Task: Find connections with filter location Colima with filter topic #Datawith filter profile language English with filter current company Axis Bank with filter school Datta Meghe College of Engineering CIDCO Sector III Airoli Navi Mumbai 400 708 with filter industry Audio and Video Equipment Manufacturing with filter service category iOS Development with filter keywords title Manufacturing Assembler
Action: Mouse moved to (543, 93)
Screenshot: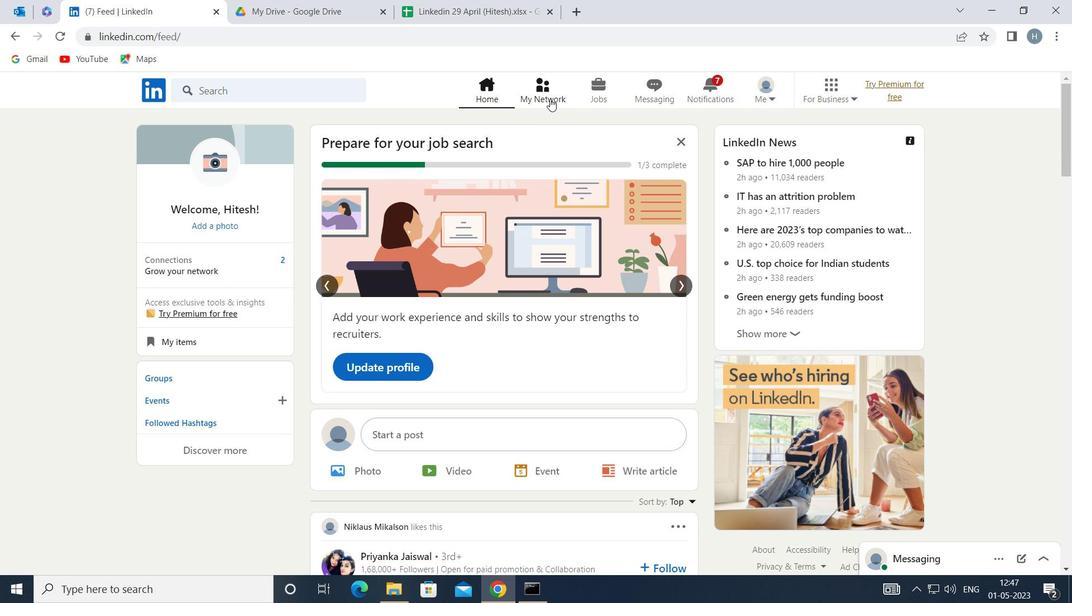 
Action: Mouse pressed left at (543, 93)
Screenshot: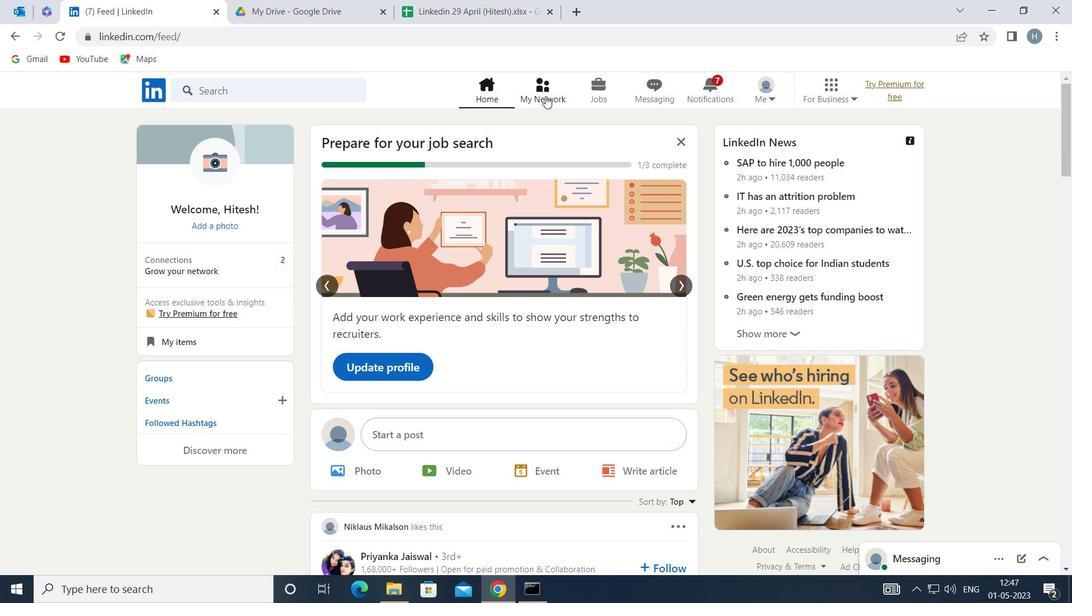 
Action: Mouse moved to (310, 166)
Screenshot: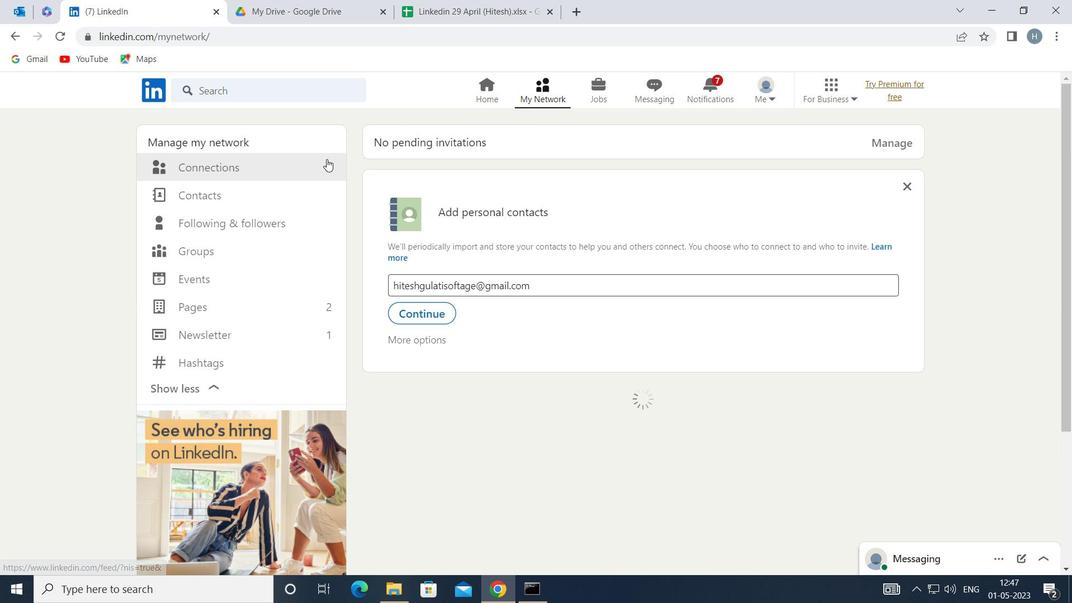 
Action: Mouse pressed left at (310, 166)
Screenshot: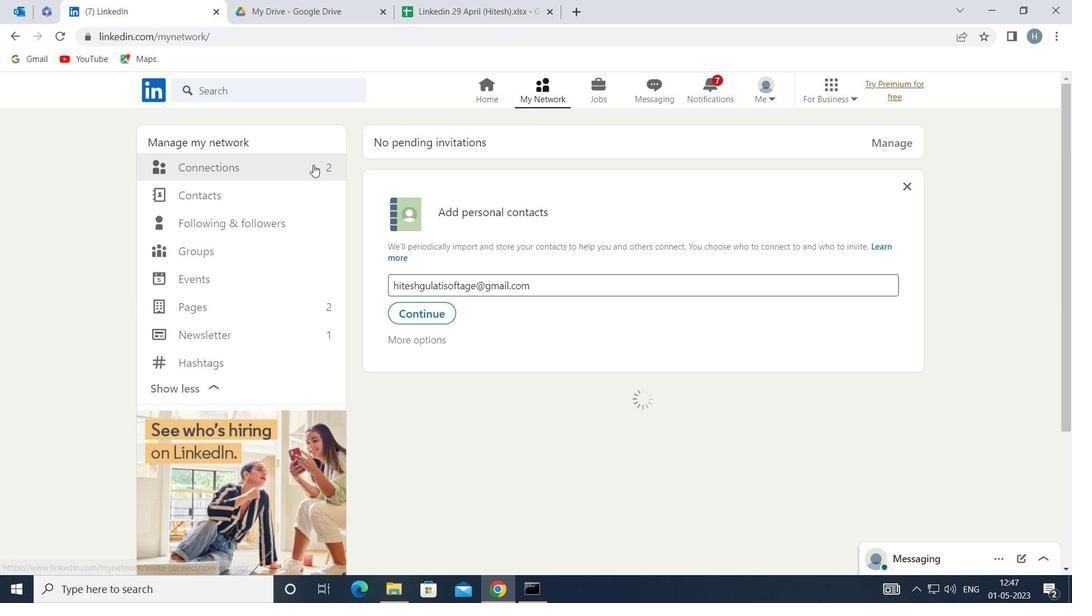 
Action: Mouse moved to (636, 166)
Screenshot: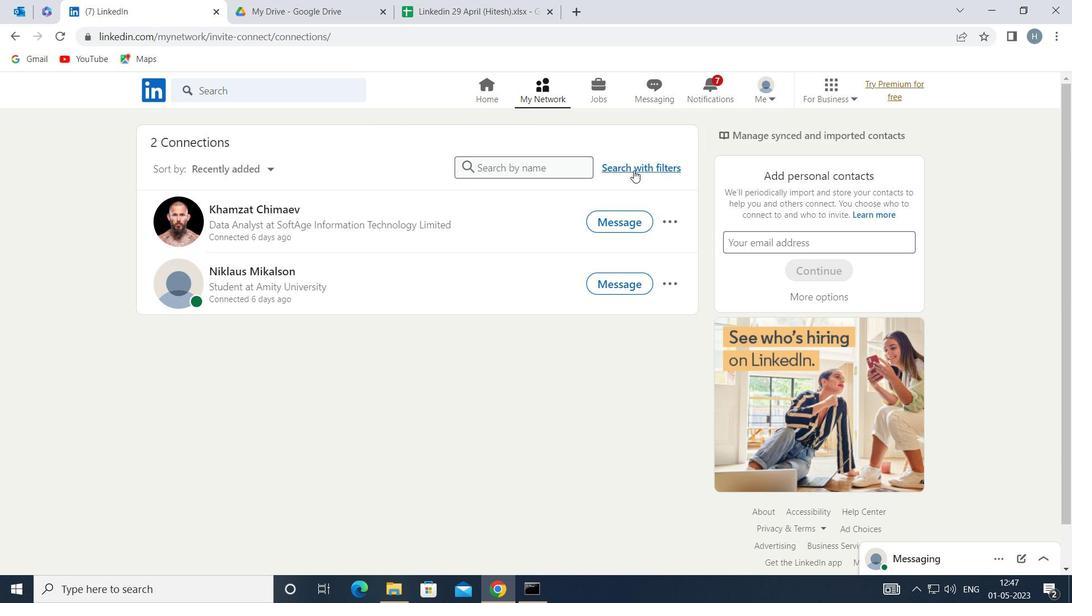 
Action: Mouse pressed left at (636, 166)
Screenshot: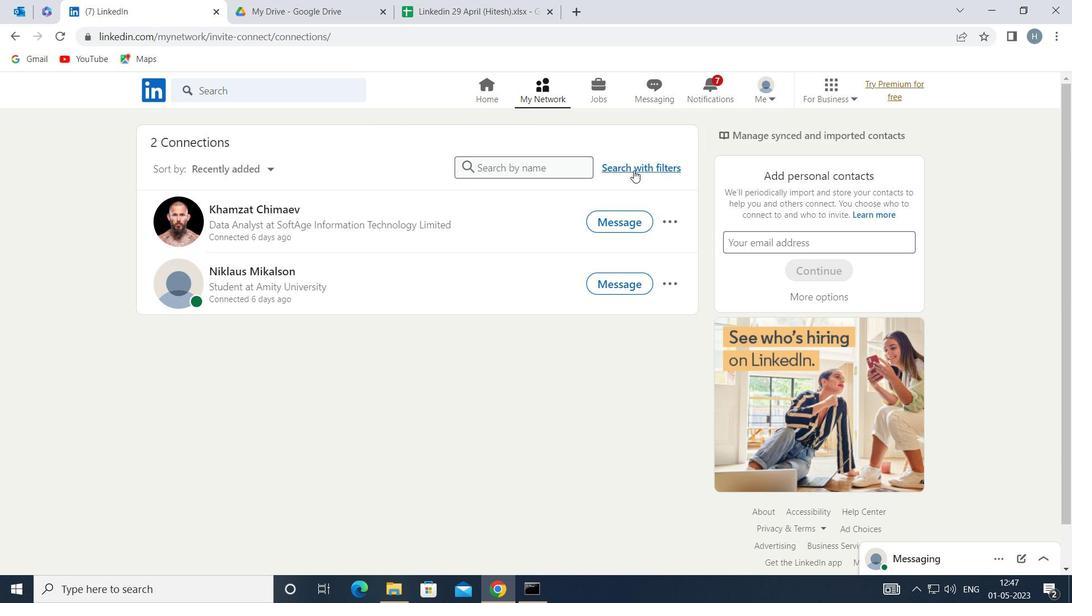 
Action: Mouse moved to (586, 132)
Screenshot: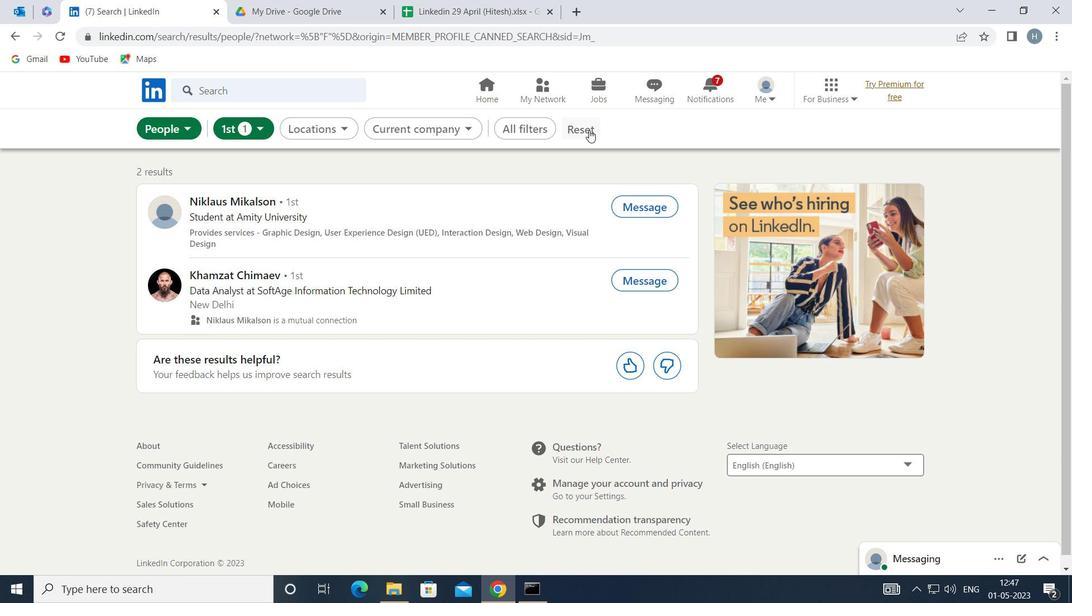 
Action: Mouse pressed left at (586, 132)
Screenshot: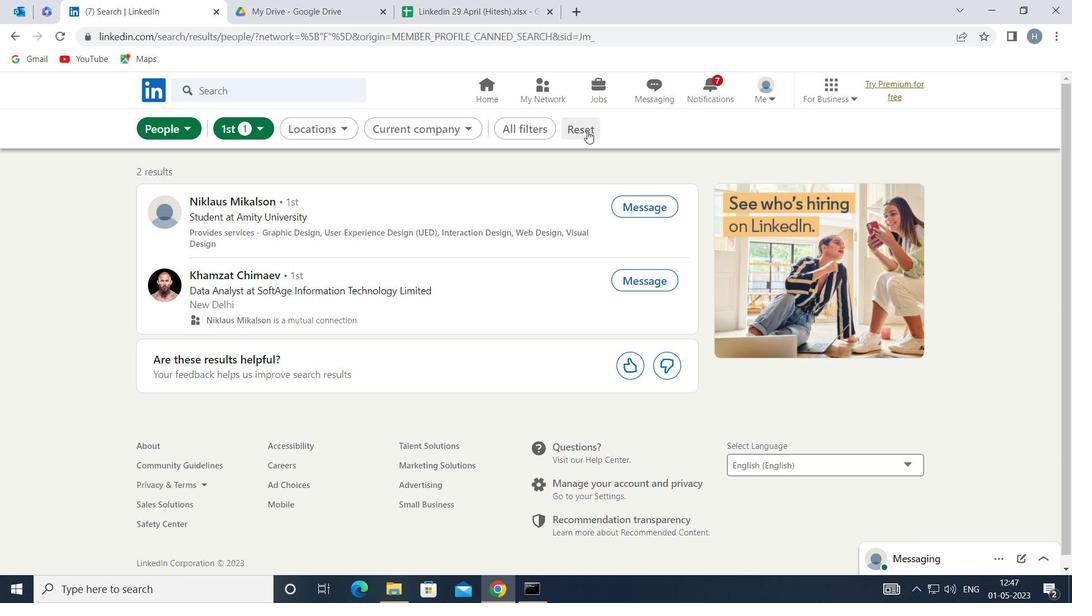 
Action: Mouse moved to (574, 123)
Screenshot: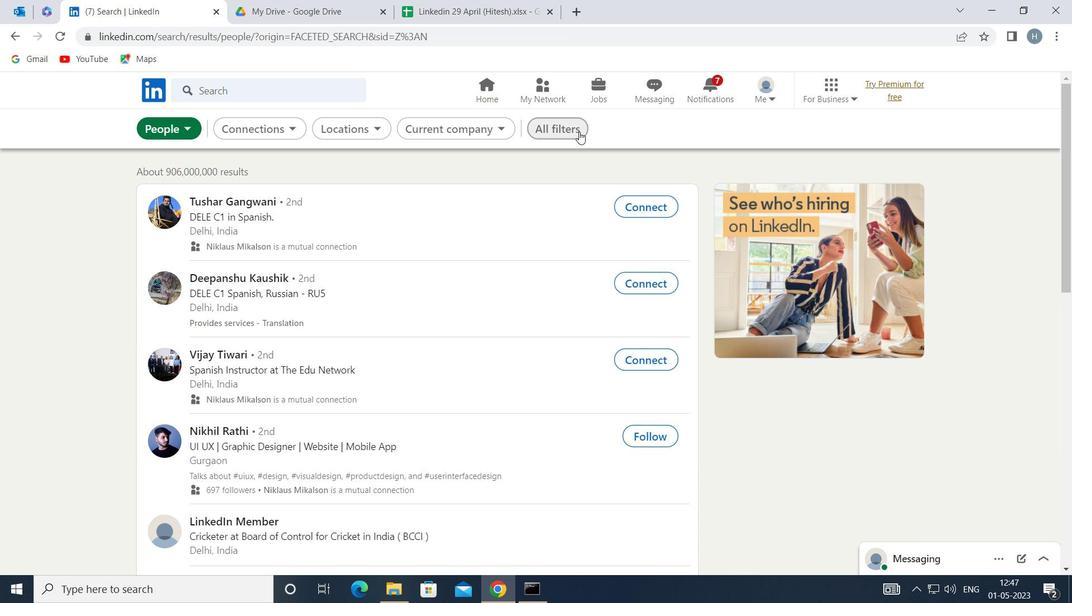 
Action: Mouse pressed left at (574, 123)
Screenshot: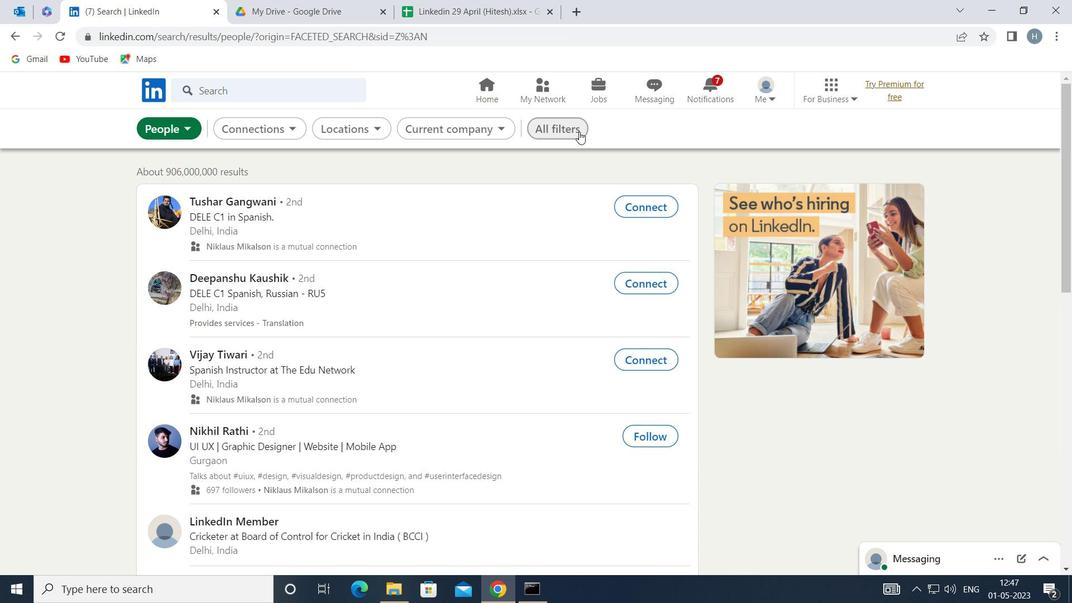 
Action: Mouse moved to (801, 258)
Screenshot: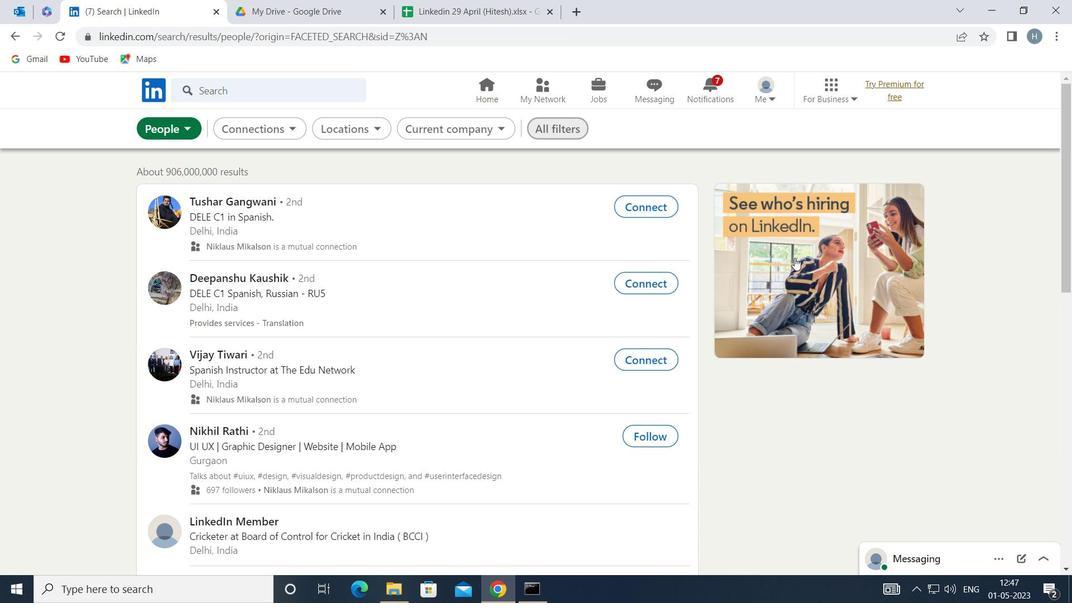 
Action: Mouse scrolled (801, 258) with delta (0, 0)
Screenshot: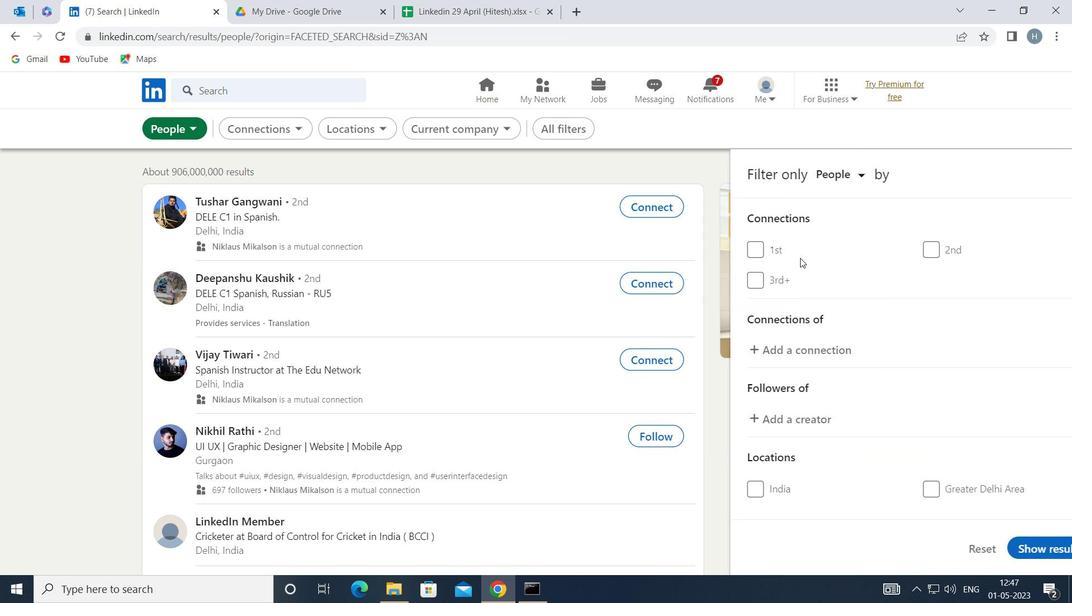 
Action: Mouse scrolled (801, 258) with delta (0, 0)
Screenshot: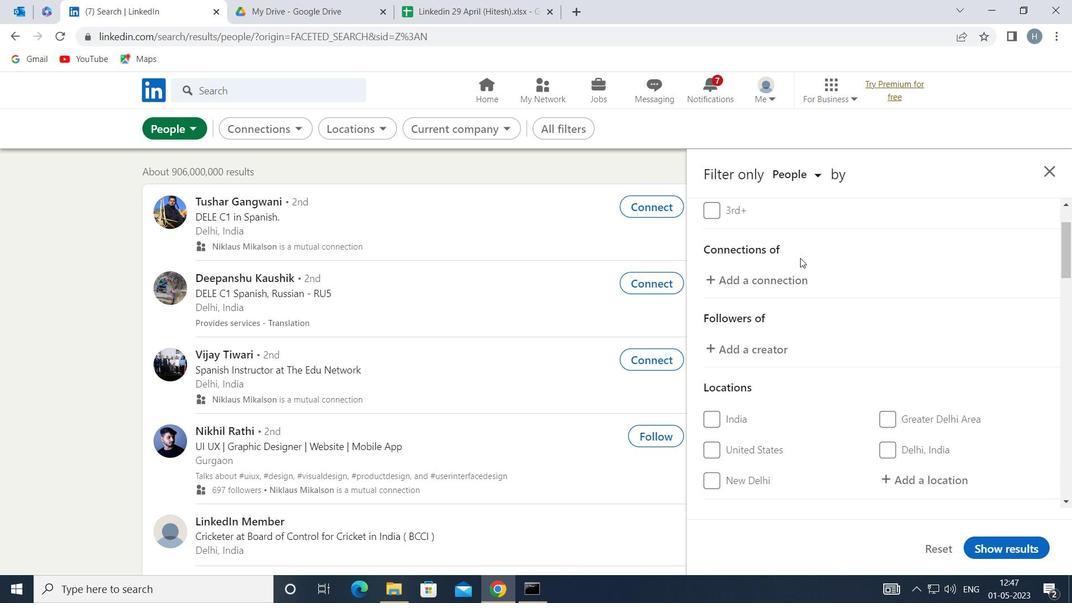 
Action: Mouse scrolled (801, 258) with delta (0, 0)
Screenshot: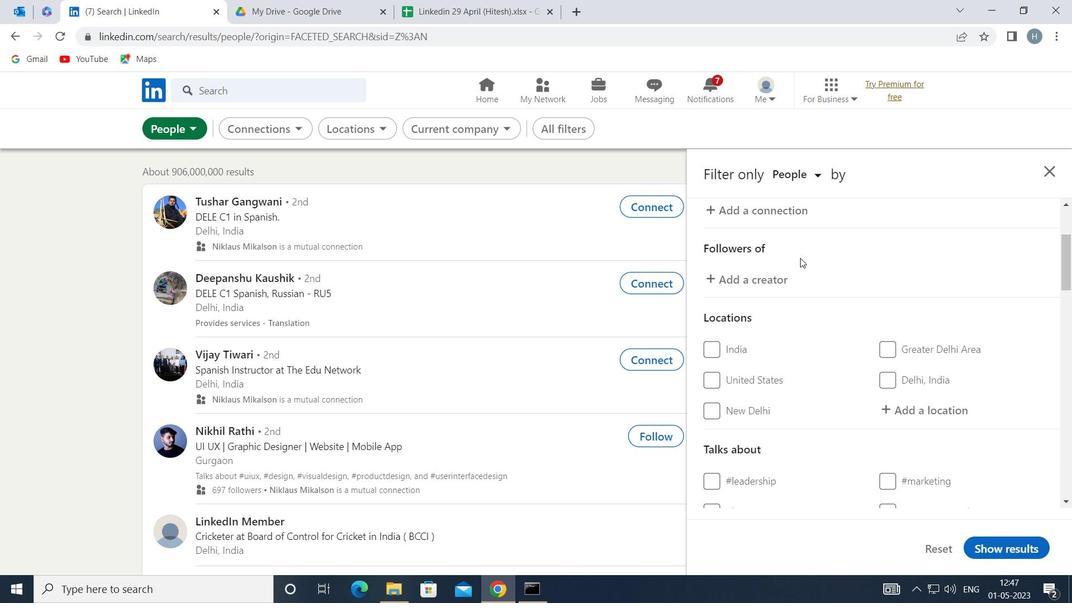 
Action: Mouse moved to (910, 344)
Screenshot: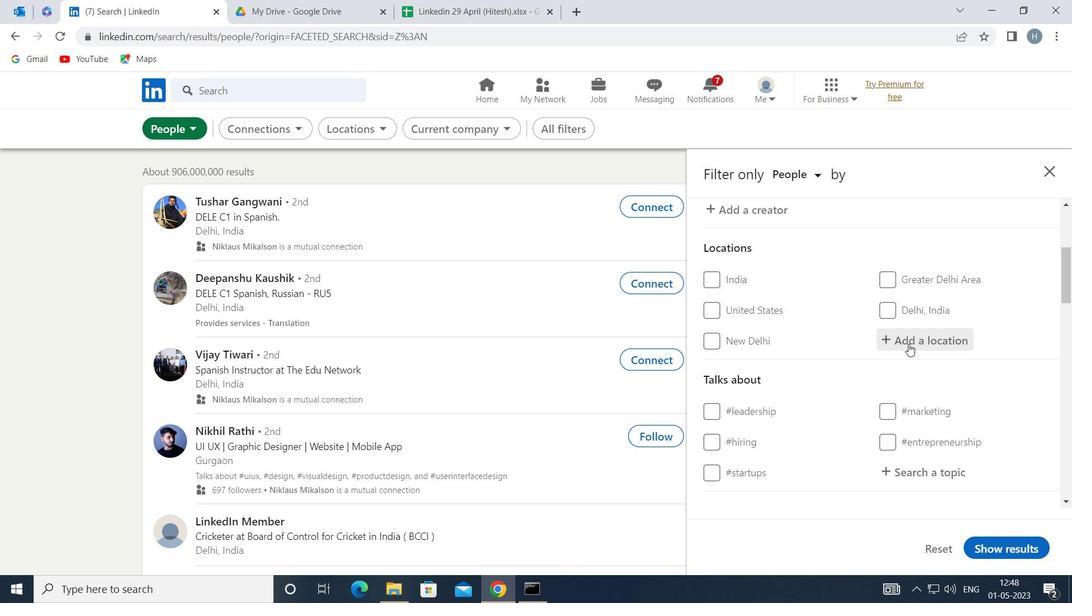 
Action: Mouse pressed left at (910, 344)
Screenshot: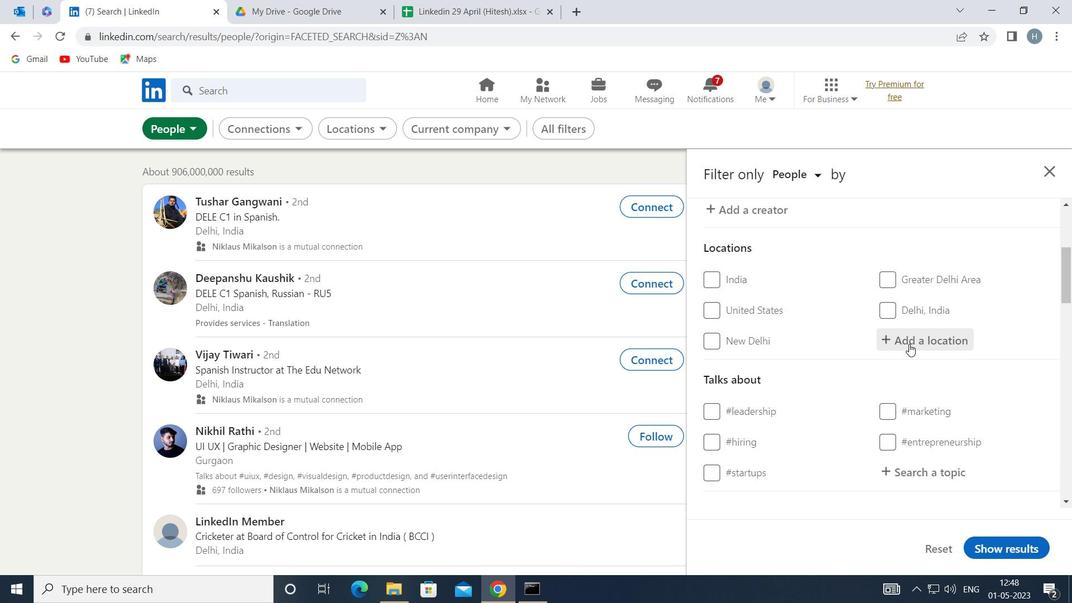 
Action: Mouse moved to (912, 344)
Screenshot: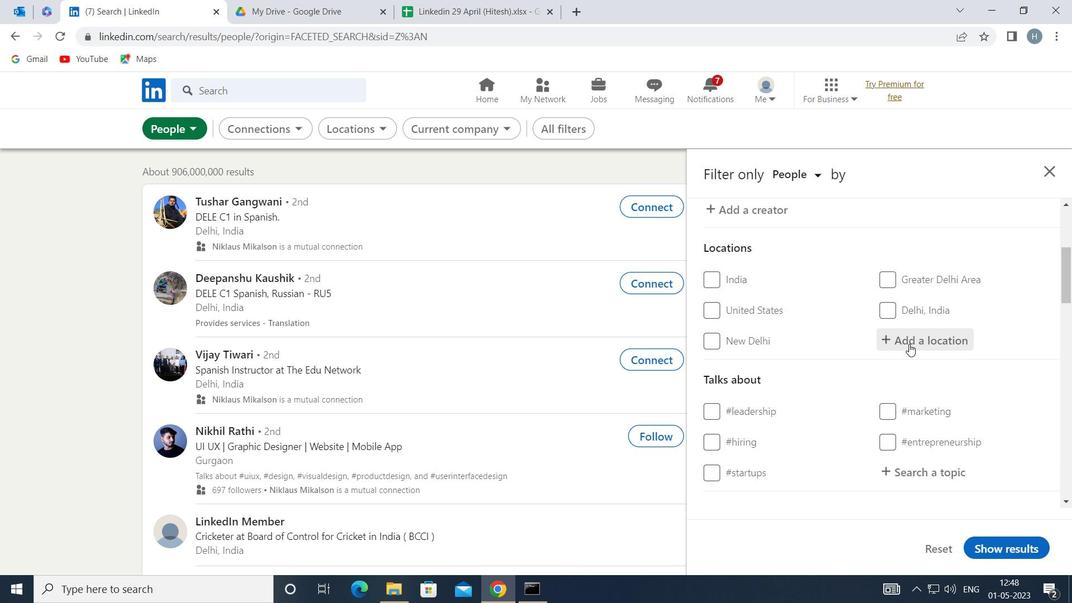 
Action: Key pressed <Key.shift>COLIMA
Screenshot: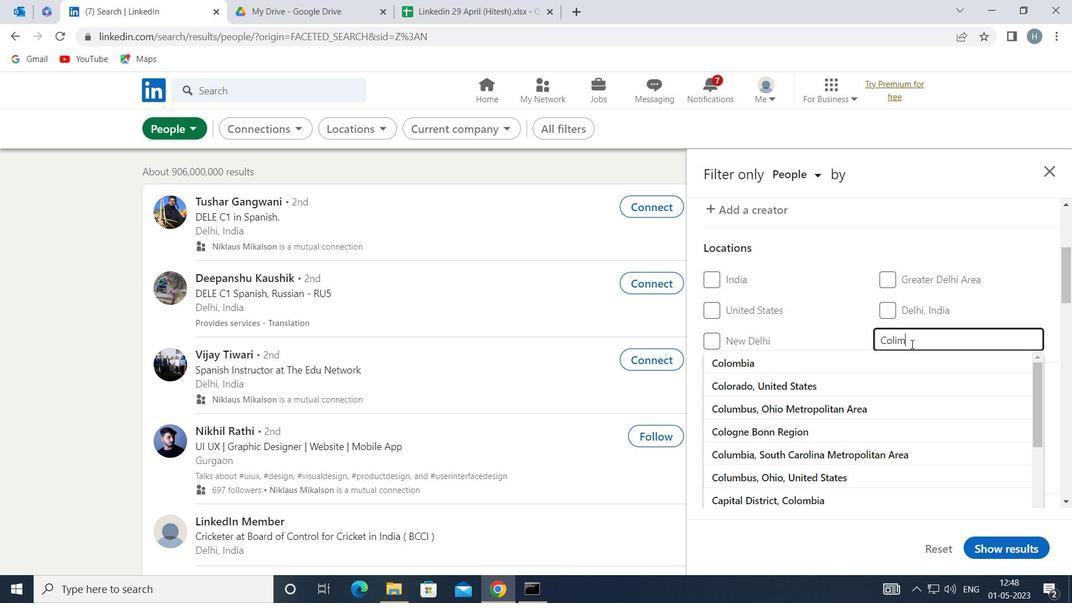 
Action: Mouse moved to (896, 339)
Screenshot: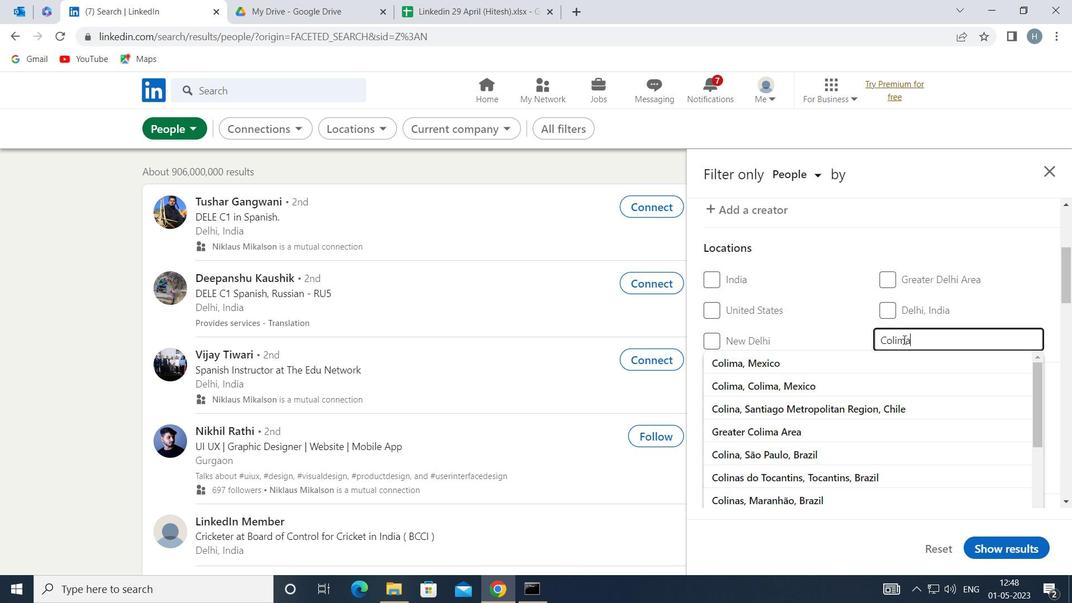 
Action: Key pressed <Key.enter>
Screenshot: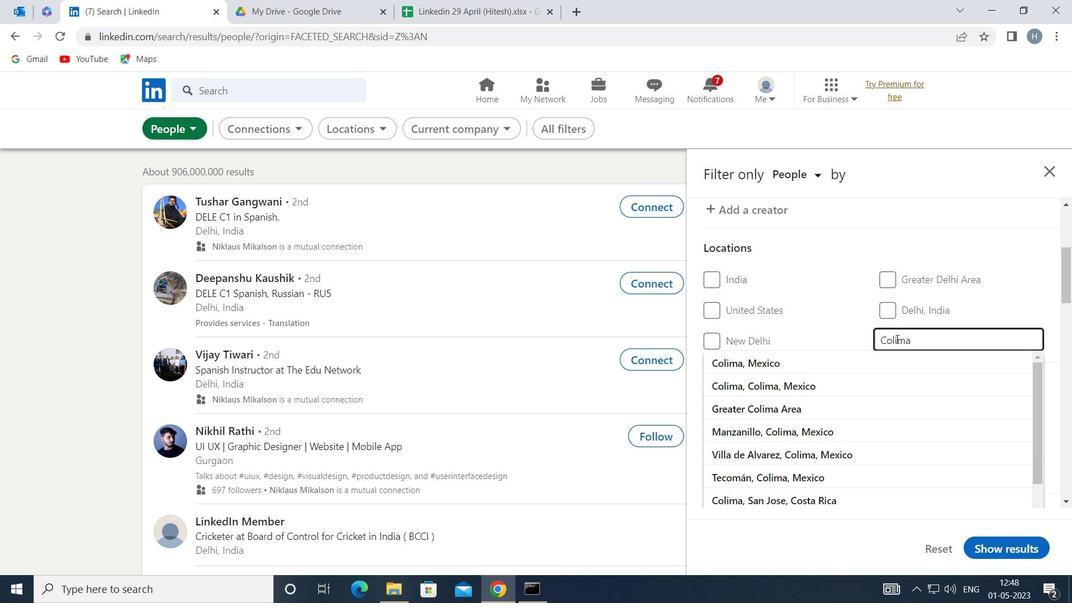 
Action: Mouse scrolled (896, 338) with delta (0, 0)
Screenshot: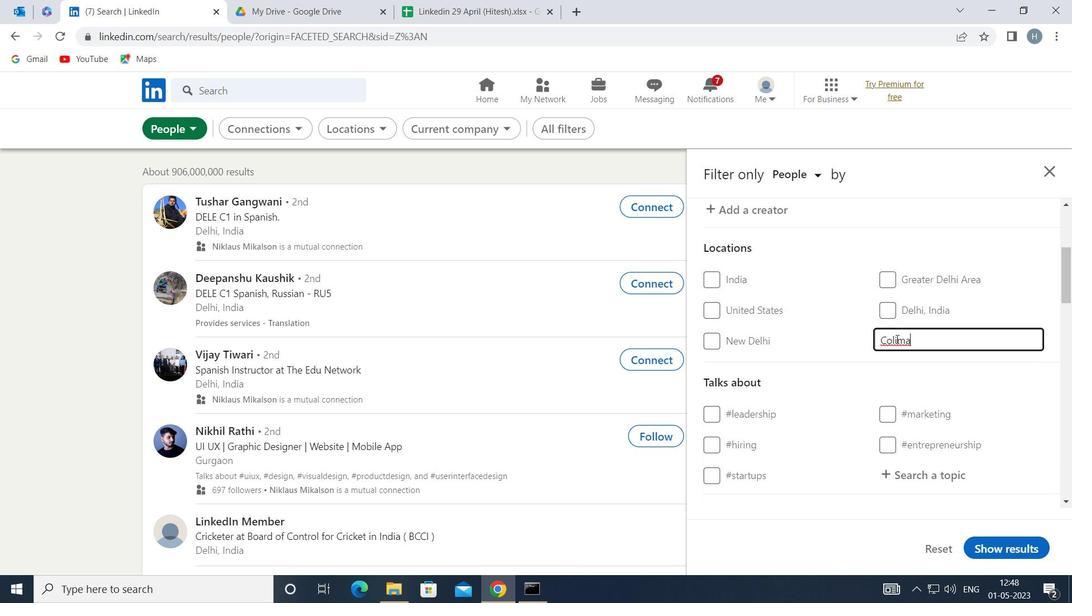 
Action: Mouse scrolled (896, 338) with delta (0, 0)
Screenshot: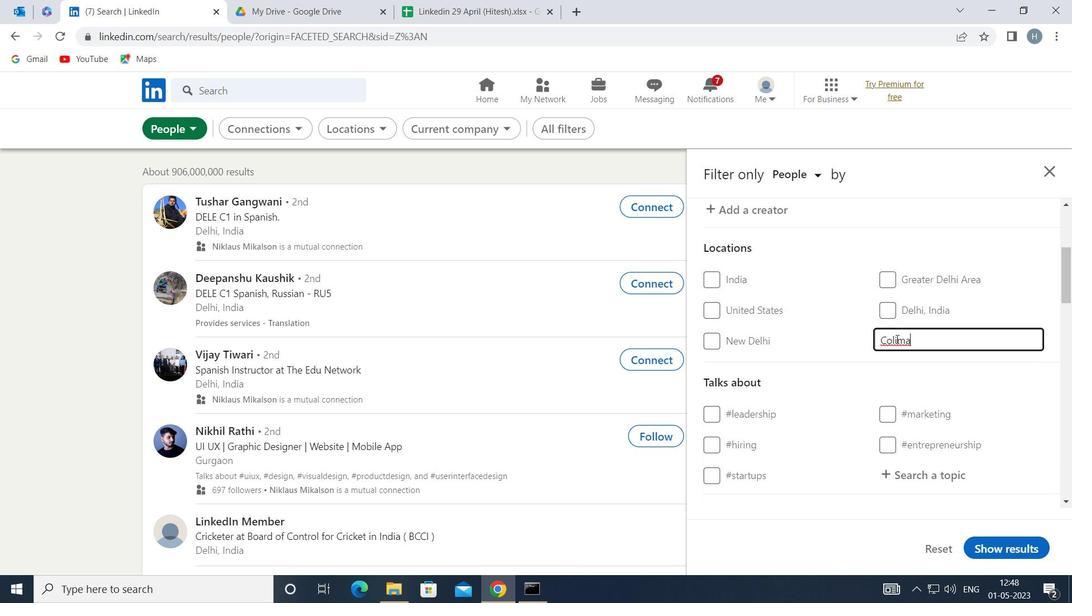 
Action: Mouse moved to (915, 335)
Screenshot: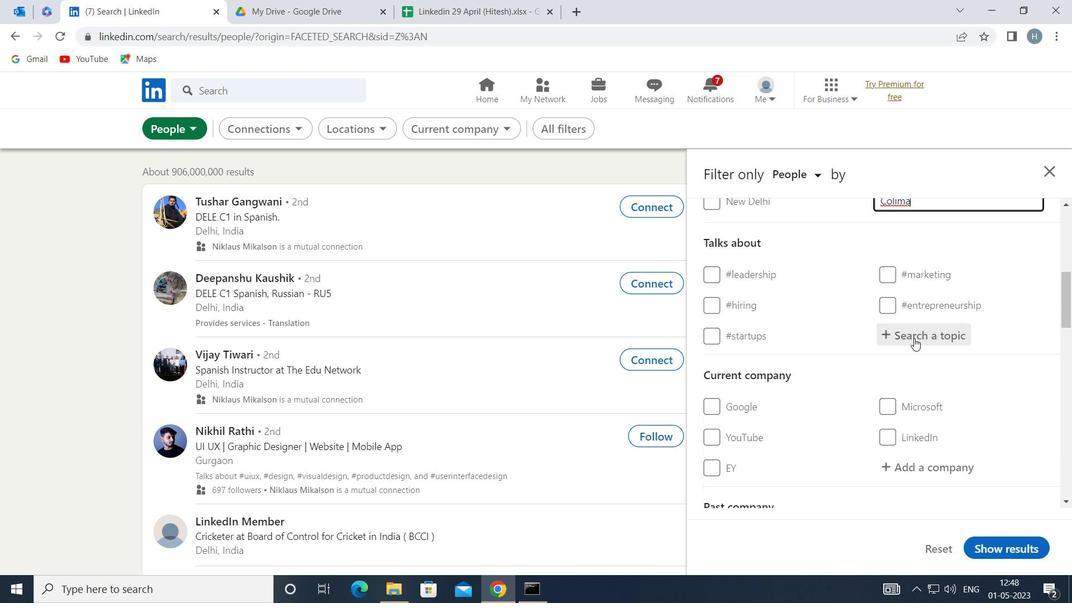 
Action: Mouse pressed left at (915, 335)
Screenshot: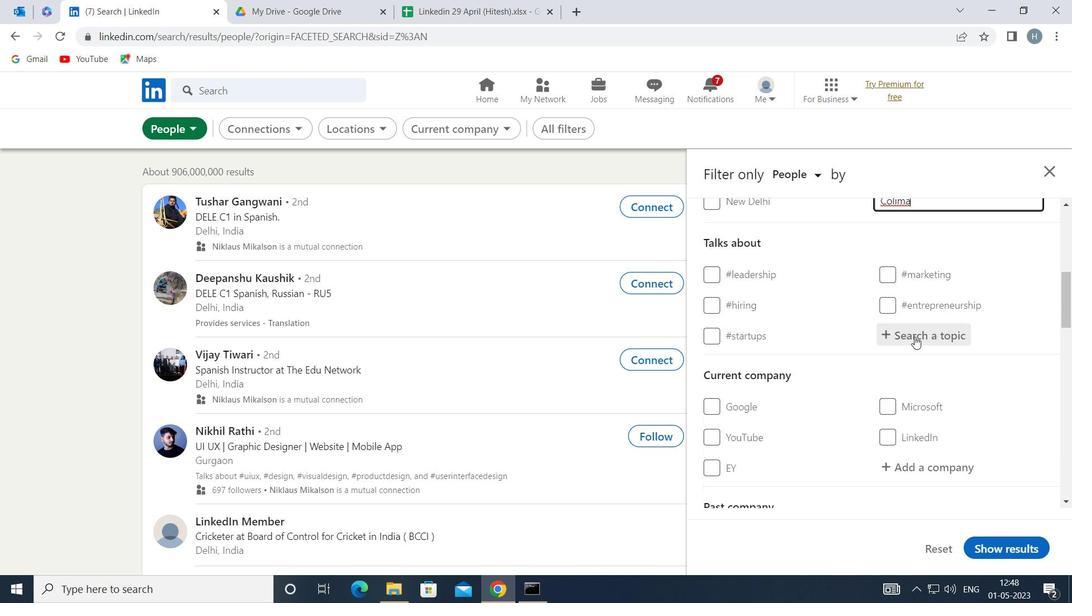 
Action: Mouse moved to (915, 335)
Screenshot: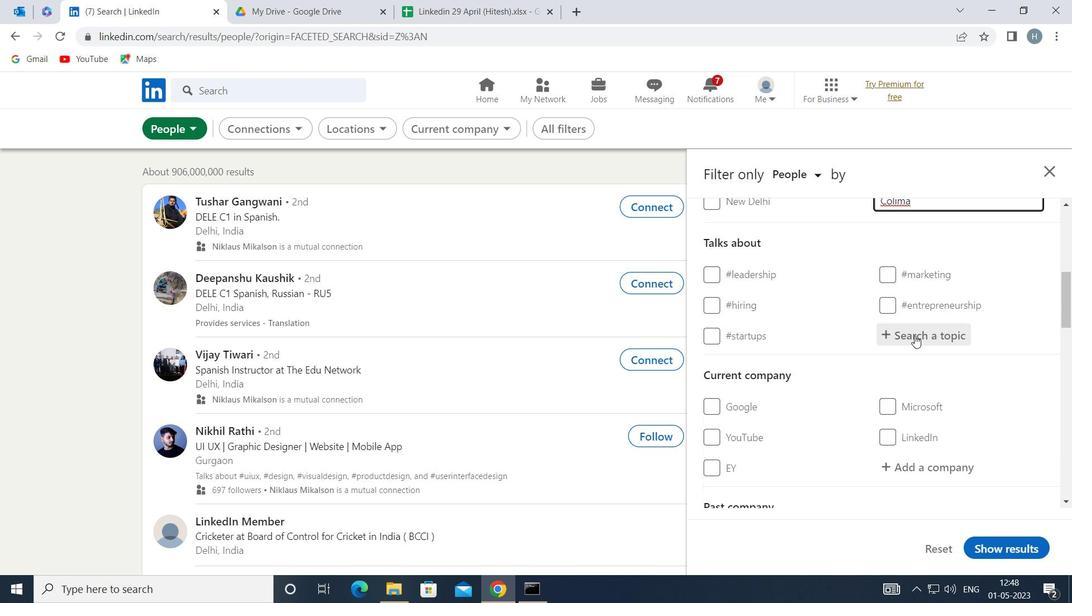 
Action: Key pressed <Key.shift>DATA
Screenshot: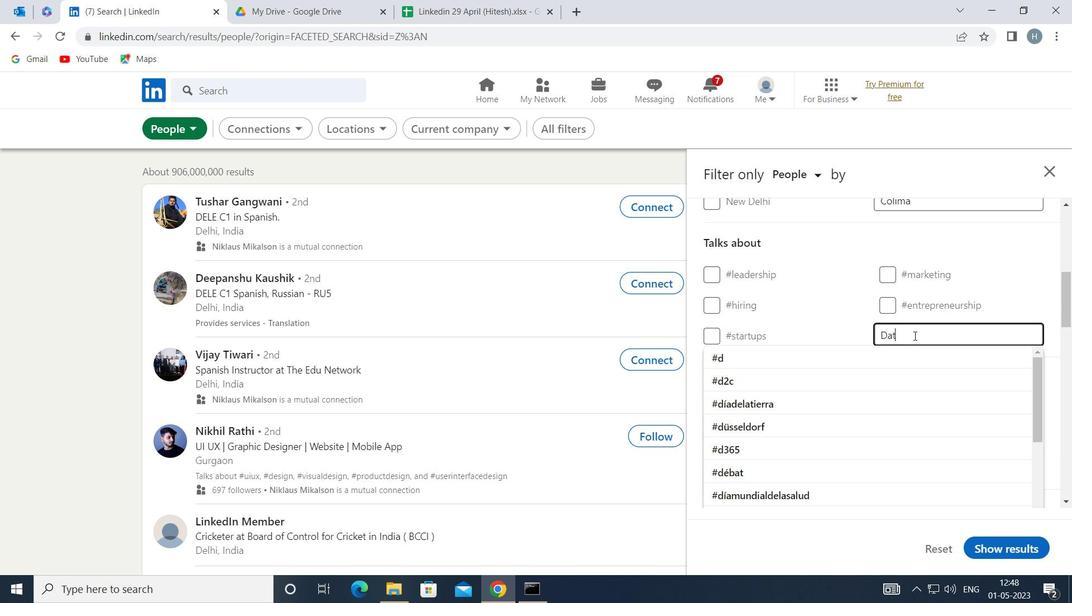 
Action: Mouse moved to (886, 351)
Screenshot: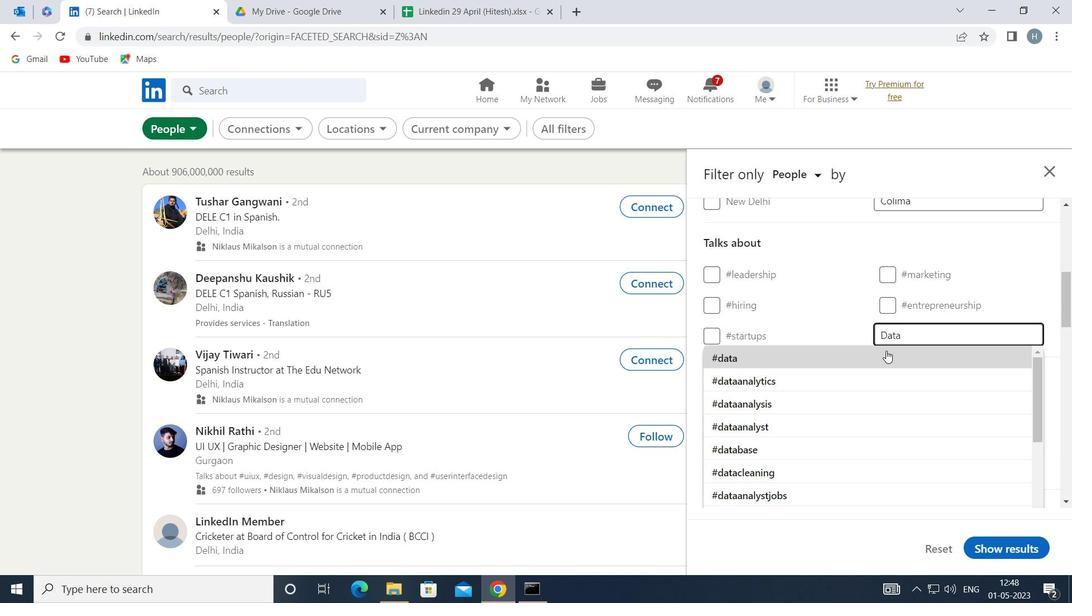 
Action: Mouse pressed left at (886, 351)
Screenshot: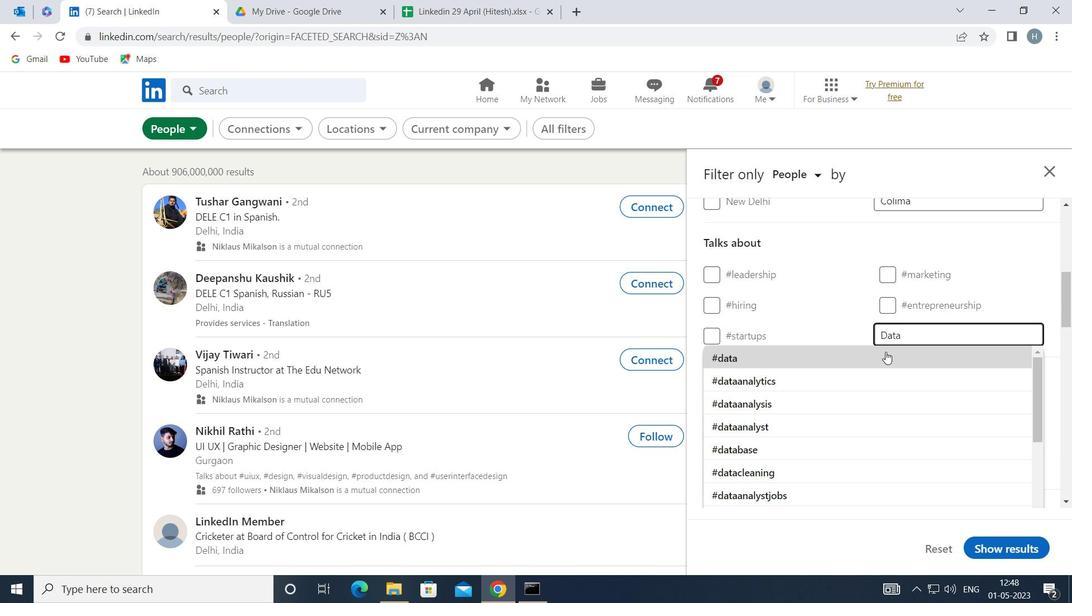 
Action: Mouse moved to (874, 351)
Screenshot: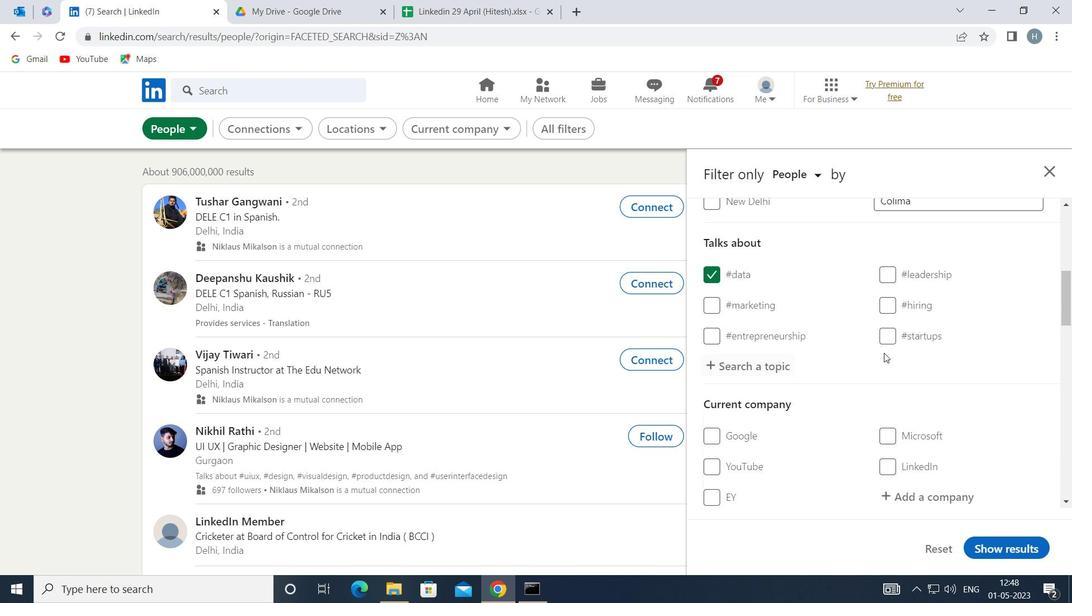 
Action: Mouse scrolled (874, 350) with delta (0, 0)
Screenshot: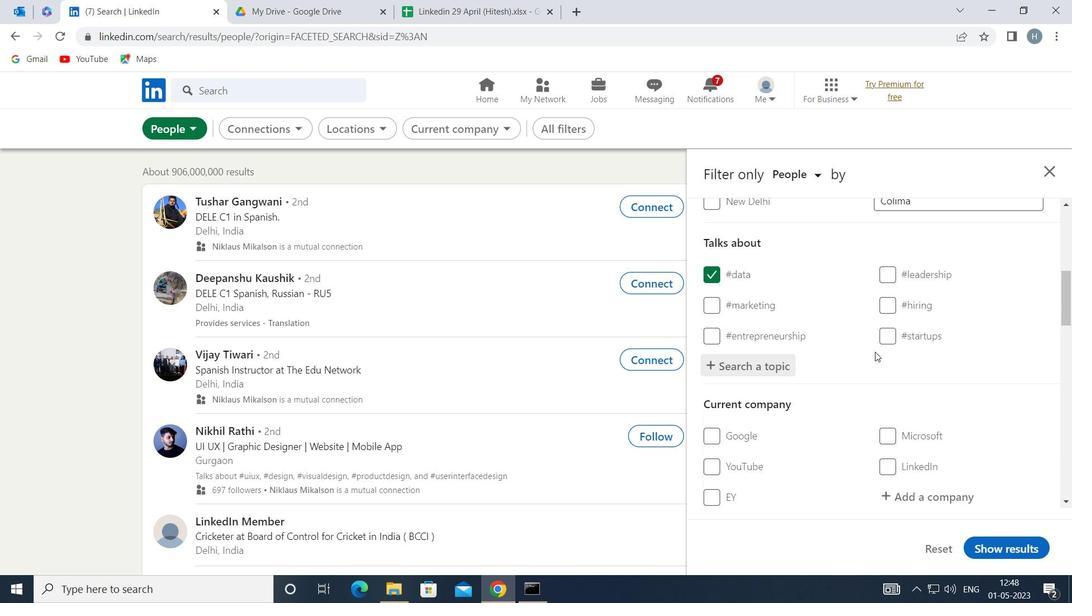
Action: Mouse scrolled (874, 350) with delta (0, 0)
Screenshot: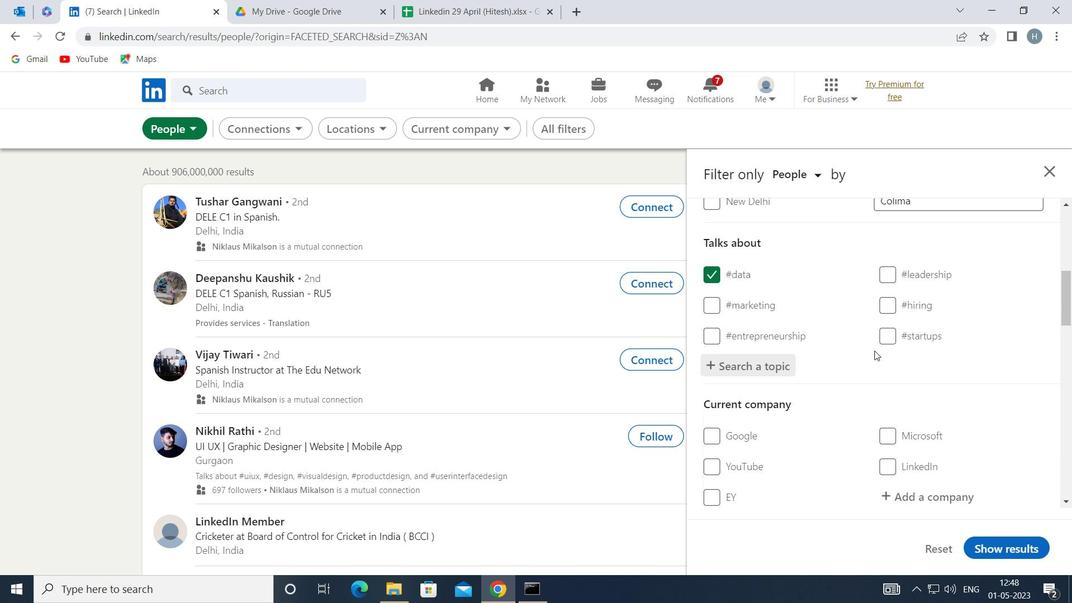 
Action: Mouse moved to (874, 348)
Screenshot: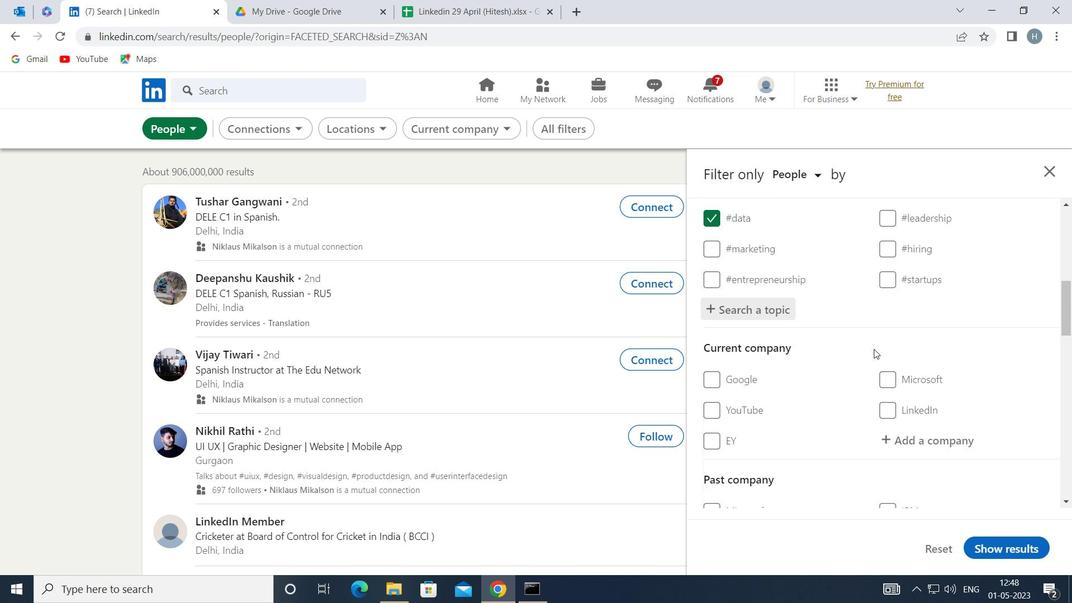 
Action: Mouse scrolled (874, 347) with delta (0, 0)
Screenshot: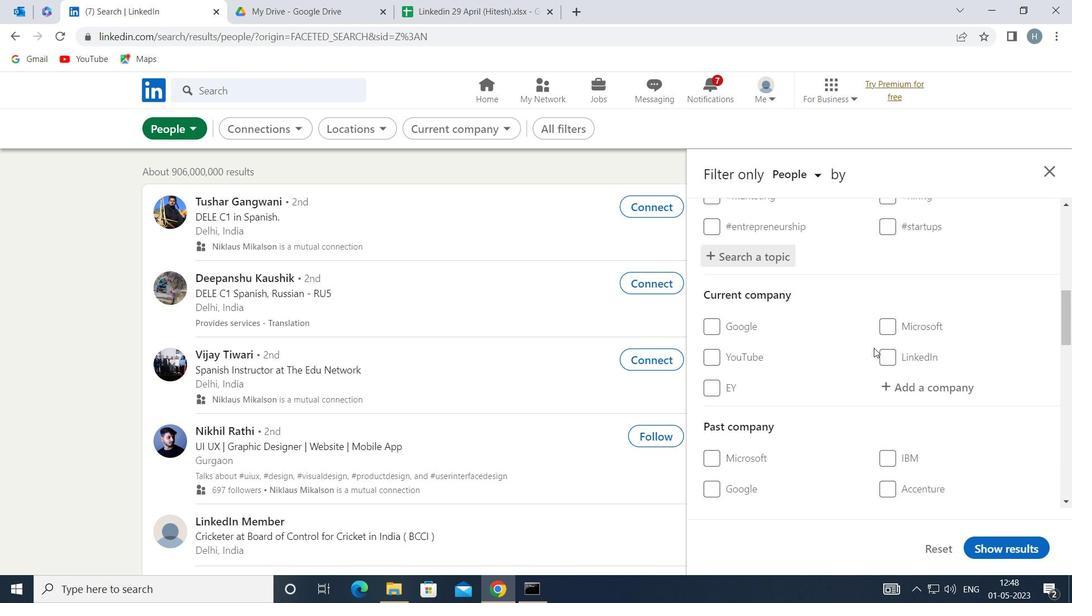 
Action: Mouse scrolled (874, 347) with delta (0, 0)
Screenshot: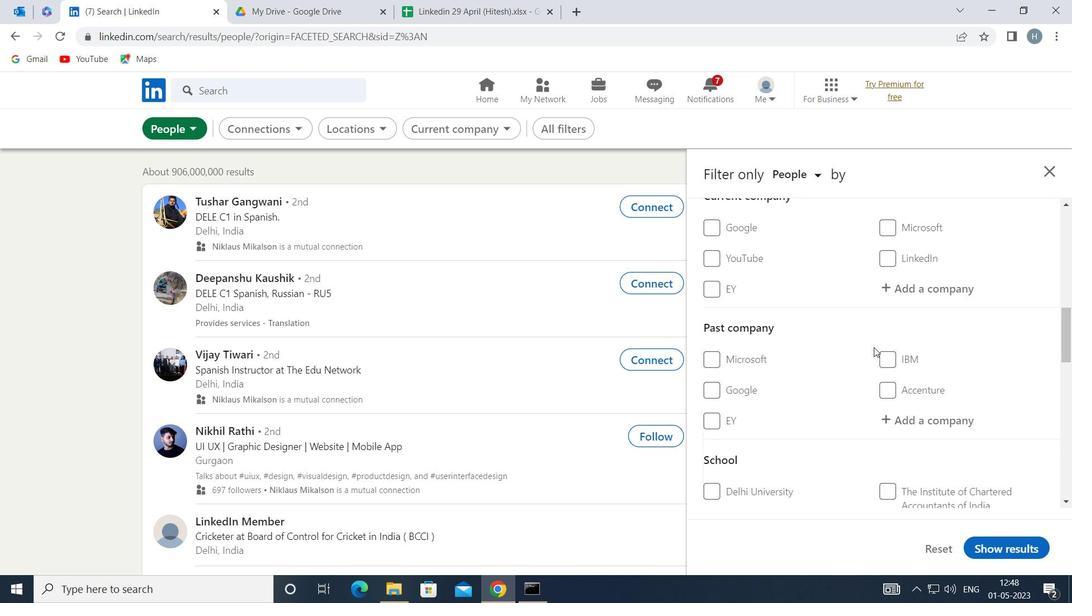 
Action: Mouse scrolled (874, 347) with delta (0, 0)
Screenshot: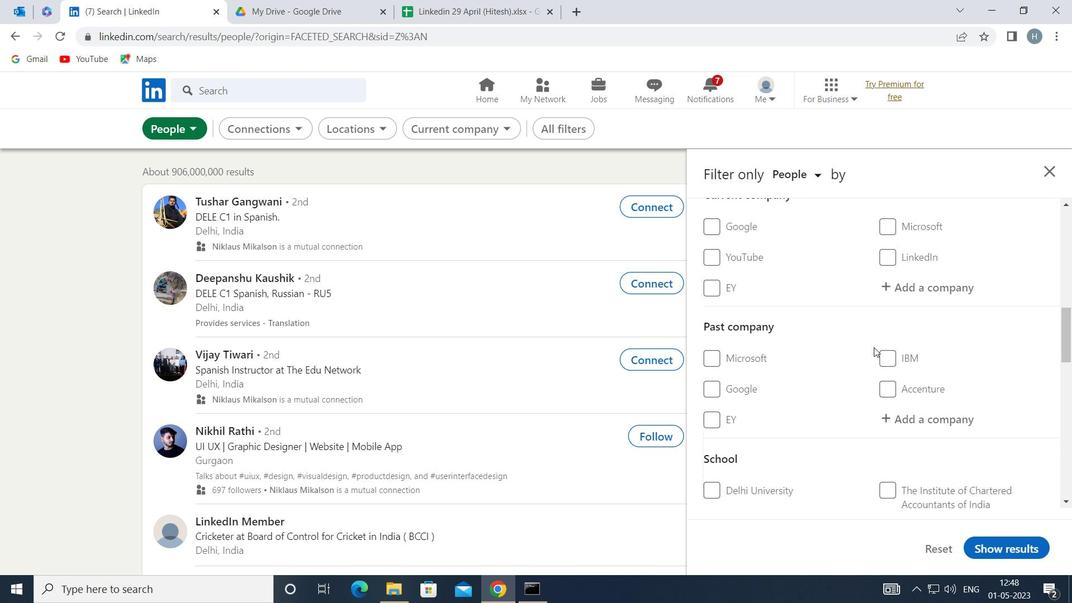 
Action: Mouse scrolled (874, 348) with delta (0, 0)
Screenshot: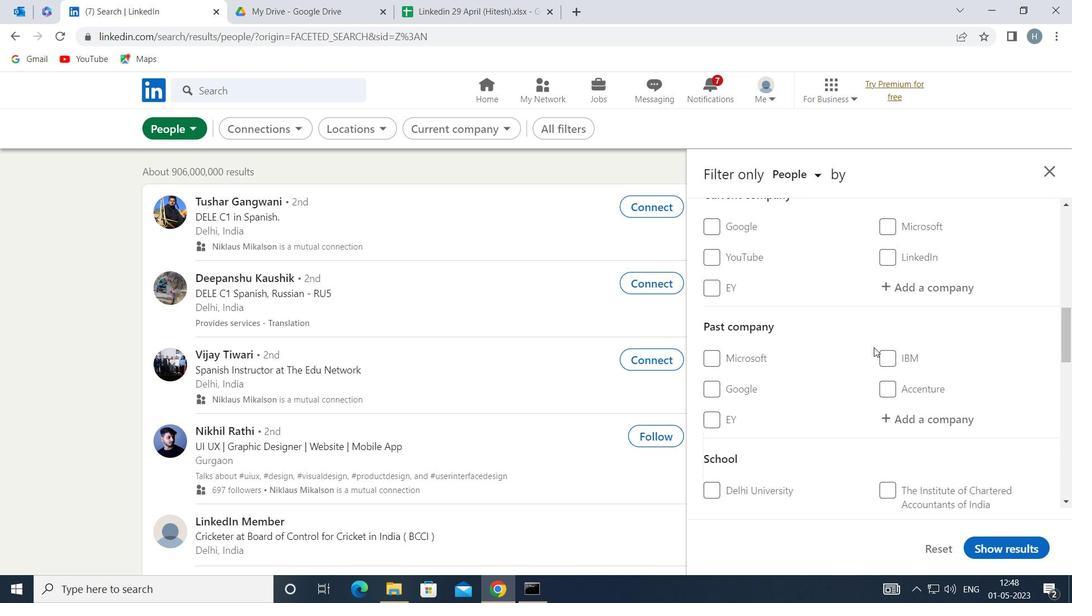 
Action: Mouse scrolled (874, 347) with delta (0, 0)
Screenshot: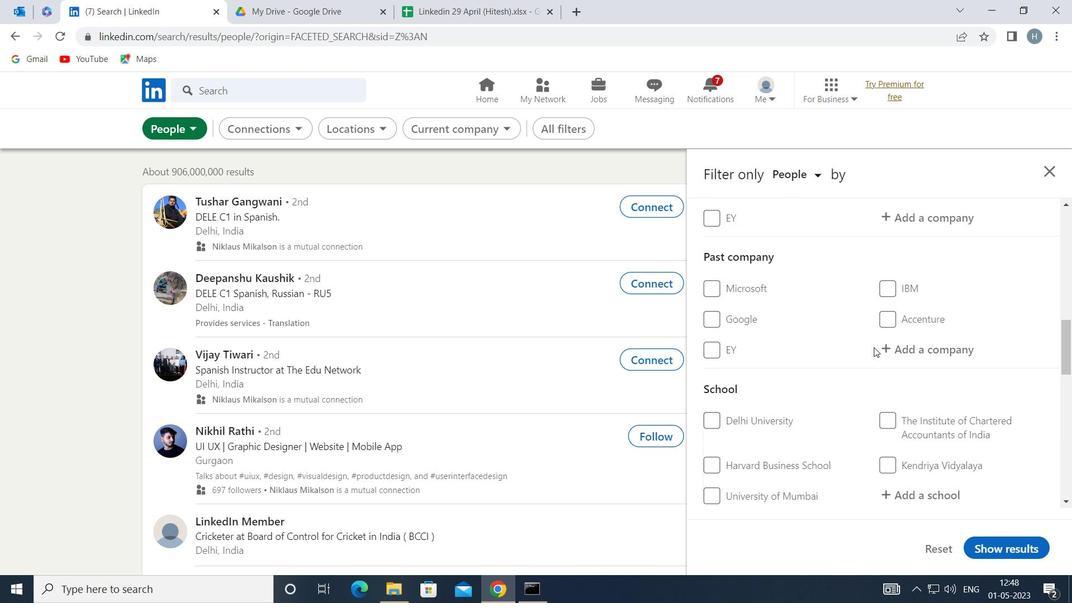
Action: Mouse scrolled (874, 347) with delta (0, 0)
Screenshot: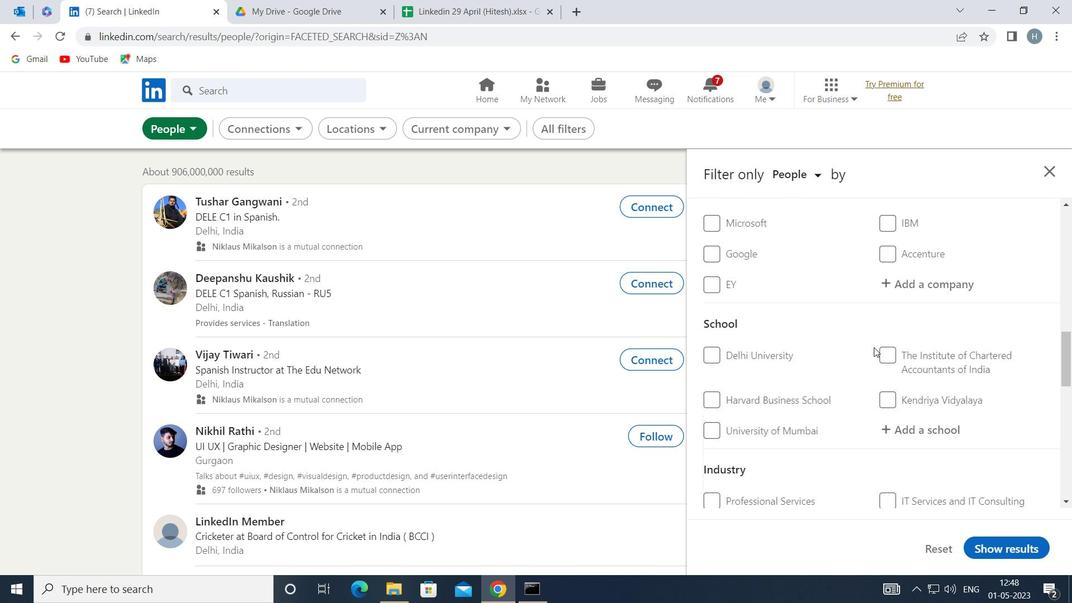 
Action: Mouse scrolled (874, 347) with delta (0, 0)
Screenshot: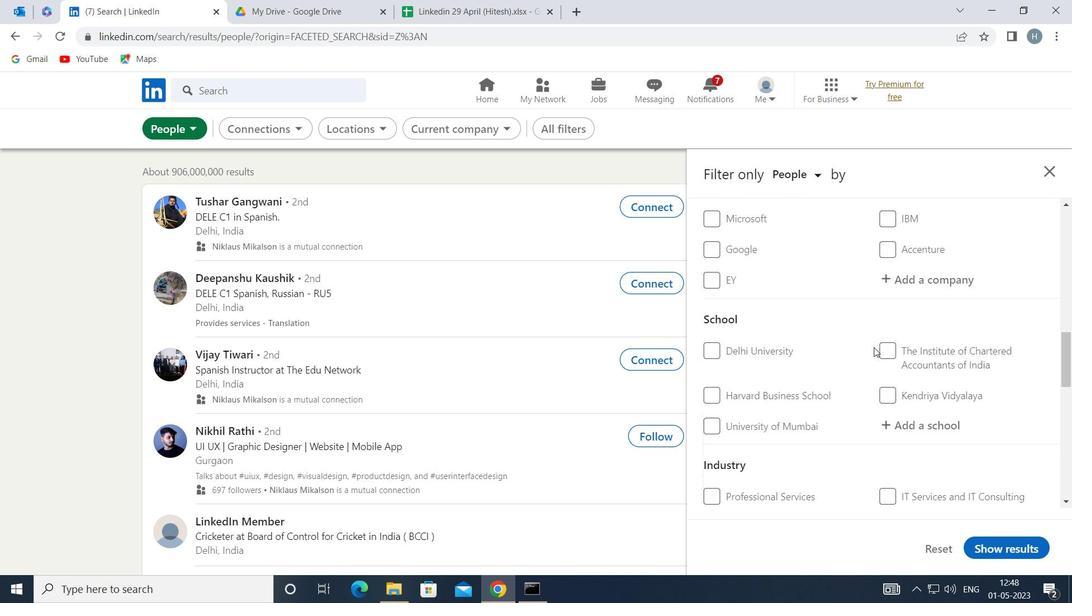 
Action: Mouse scrolled (874, 347) with delta (0, 0)
Screenshot: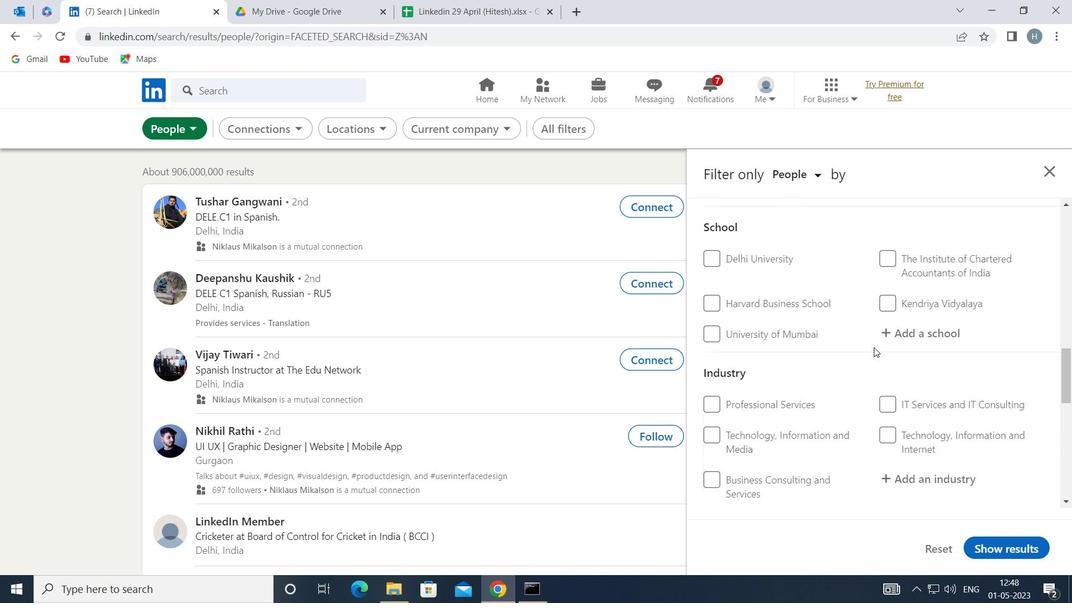 
Action: Mouse scrolled (874, 347) with delta (0, 0)
Screenshot: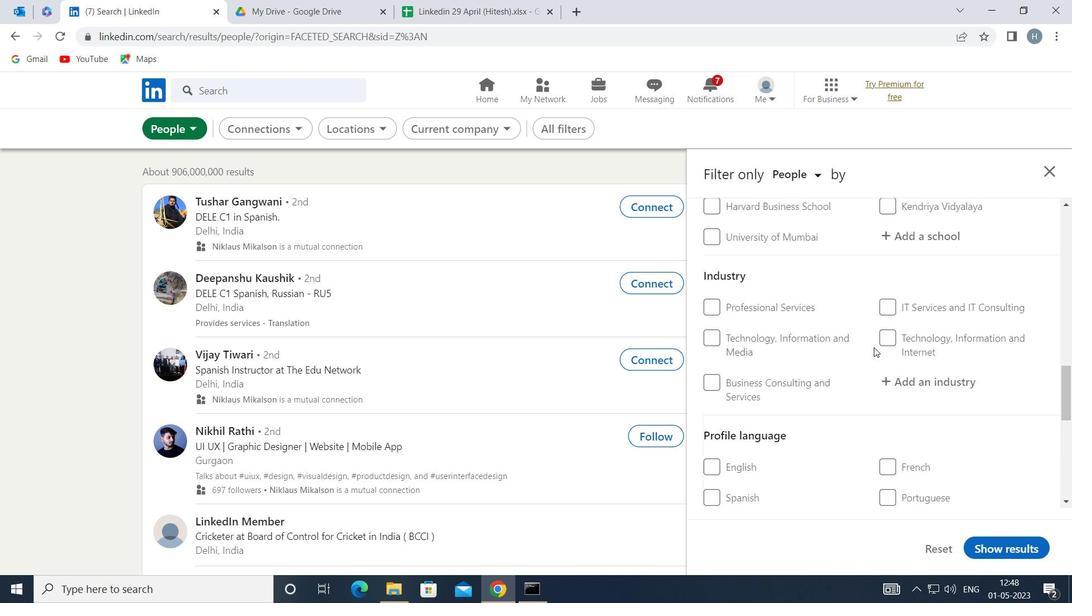 
Action: Mouse moved to (749, 376)
Screenshot: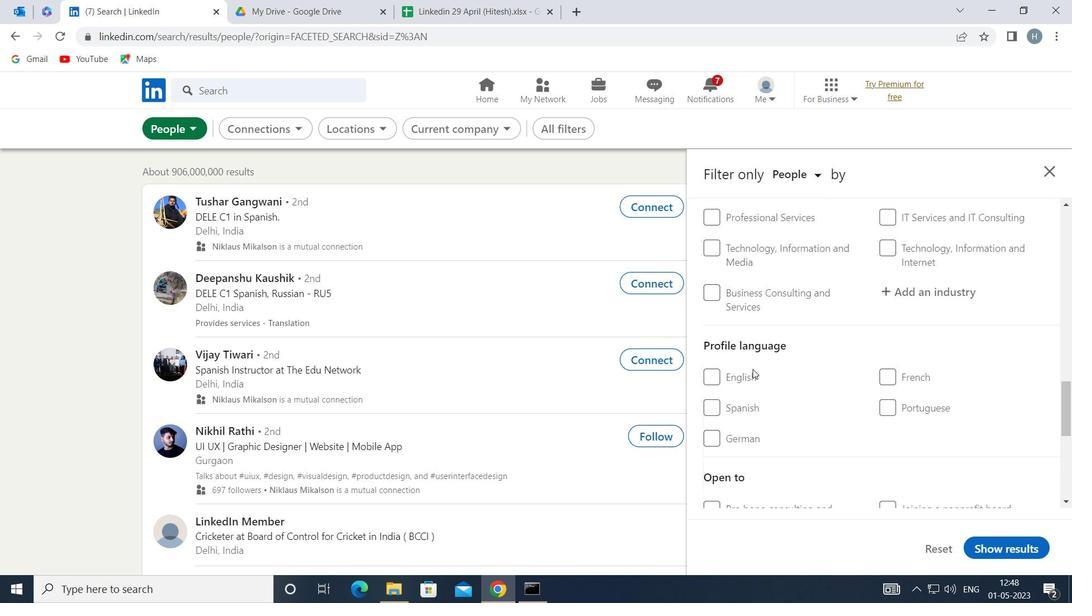 
Action: Mouse pressed left at (749, 376)
Screenshot: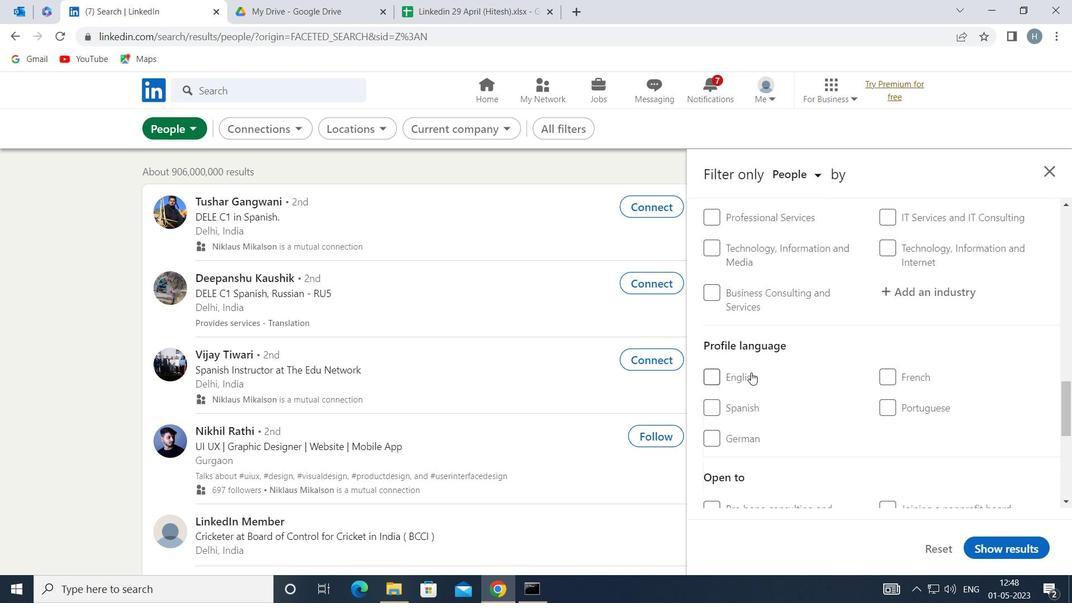 
Action: Mouse moved to (883, 356)
Screenshot: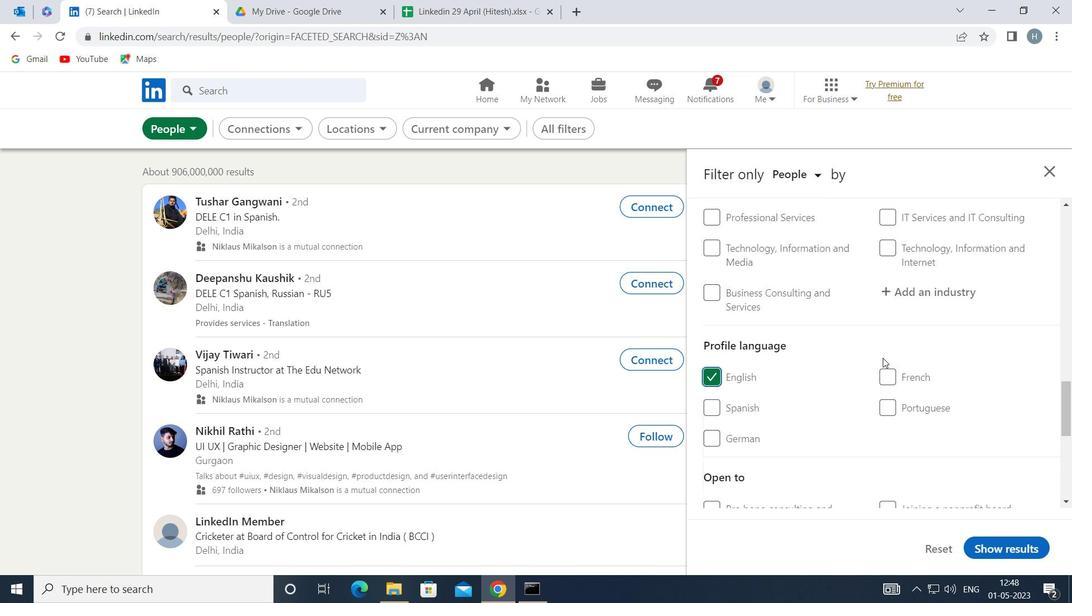 
Action: Mouse scrolled (883, 357) with delta (0, 0)
Screenshot: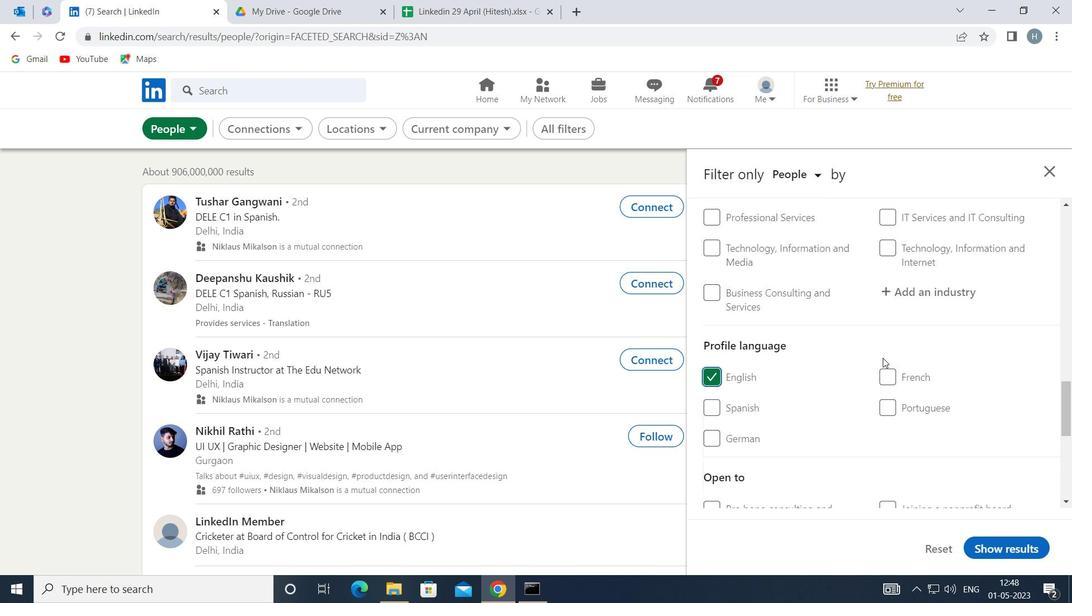 
Action: Mouse scrolled (883, 357) with delta (0, 0)
Screenshot: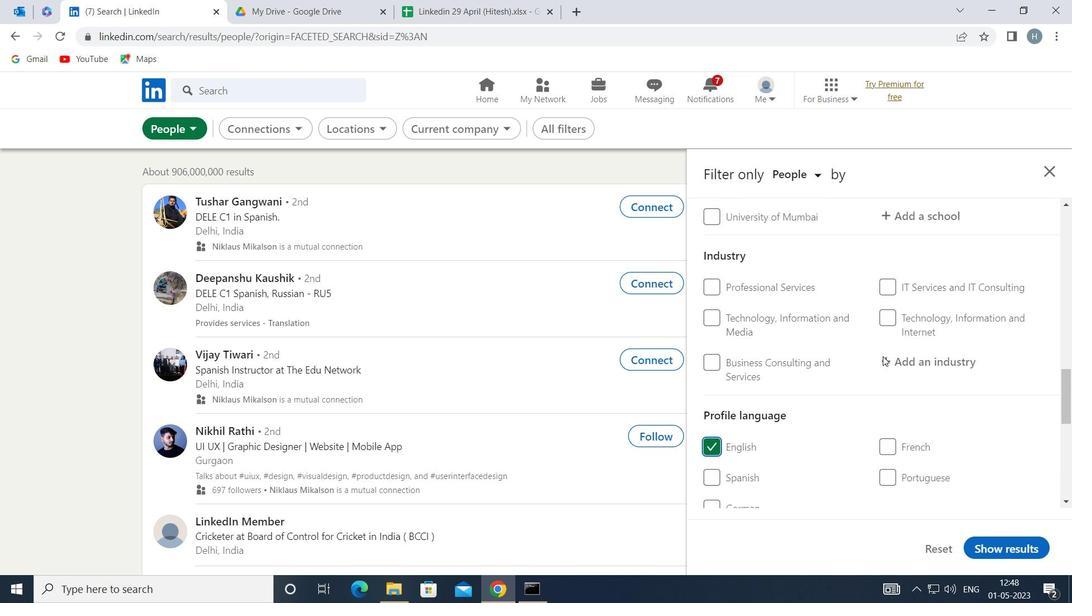
Action: Mouse scrolled (883, 357) with delta (0, 0)
Screenshot: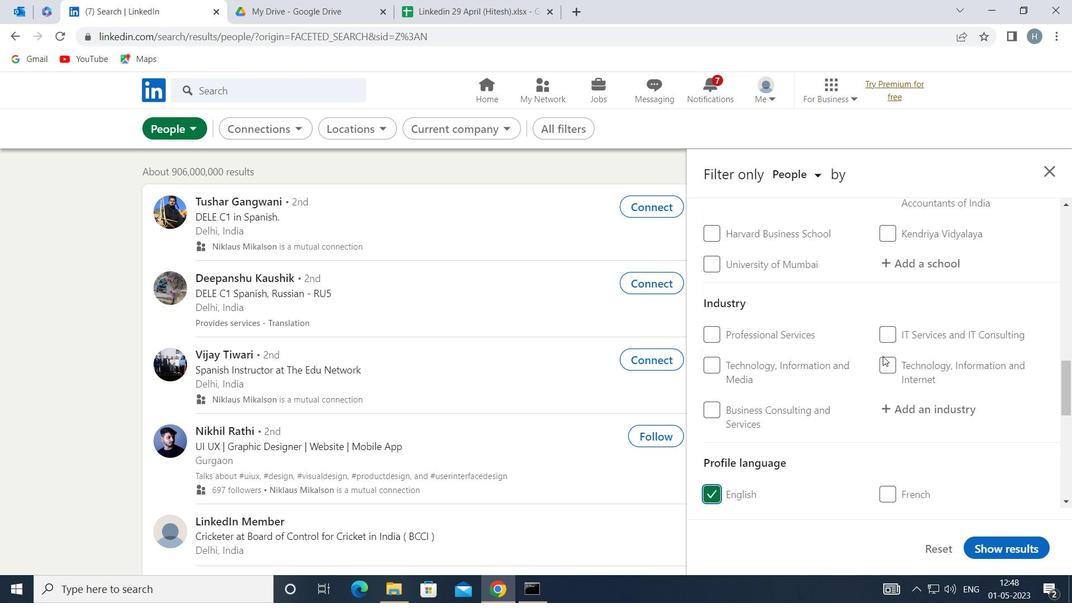 
Action: Mouse scrolled (883, 357) with delta (0, 0)
Screenshot: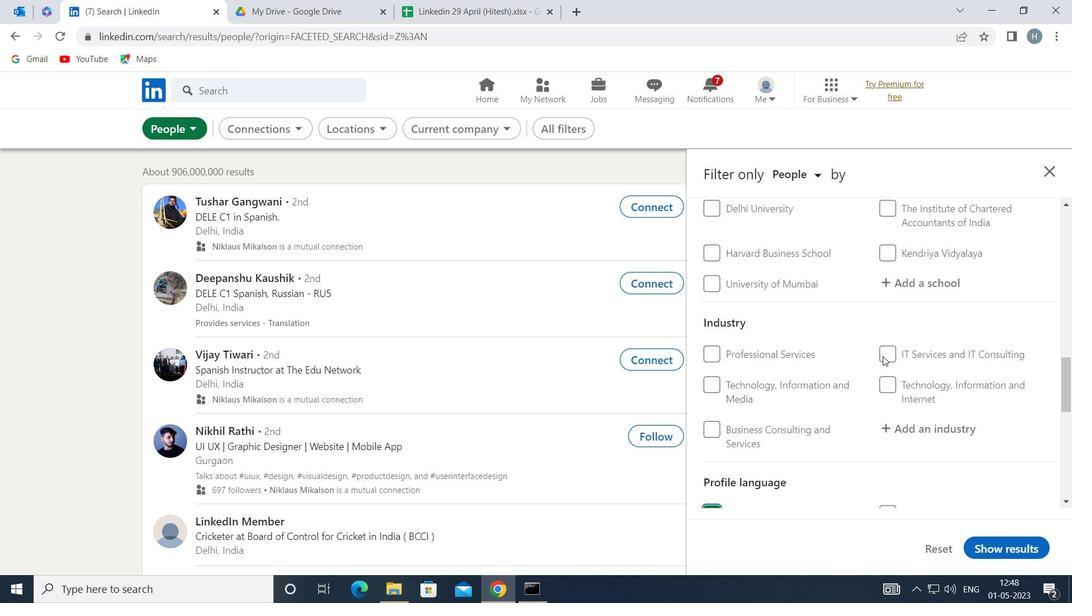 
Action: Mouse scrolled (883, 357) with delta (0, 0)
Screenshot: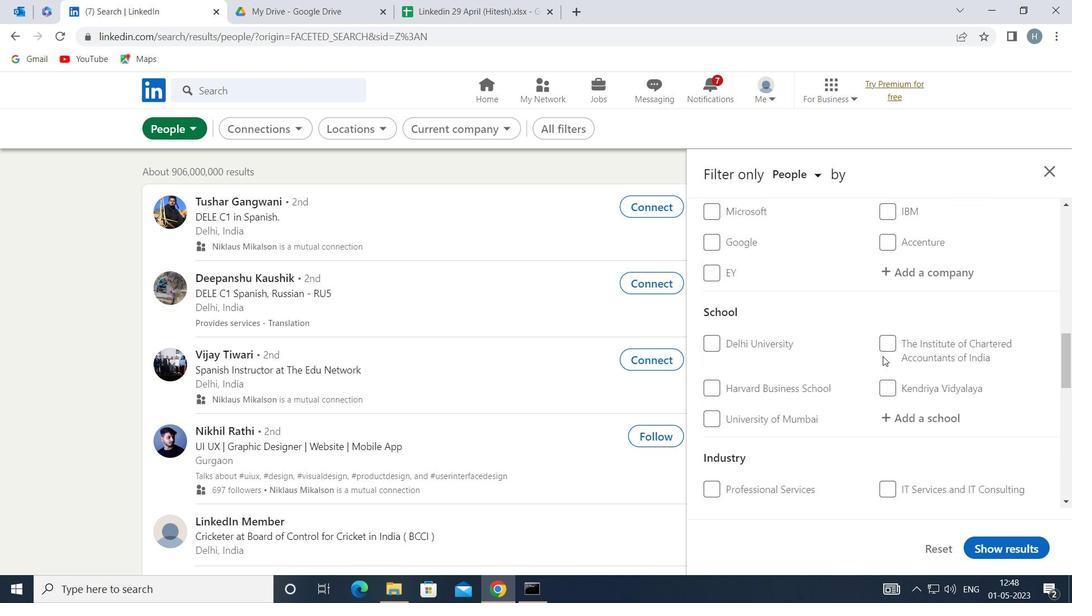 
Action: Mouse scrolled (883, 357) with delta (0, 0)
Screenshot: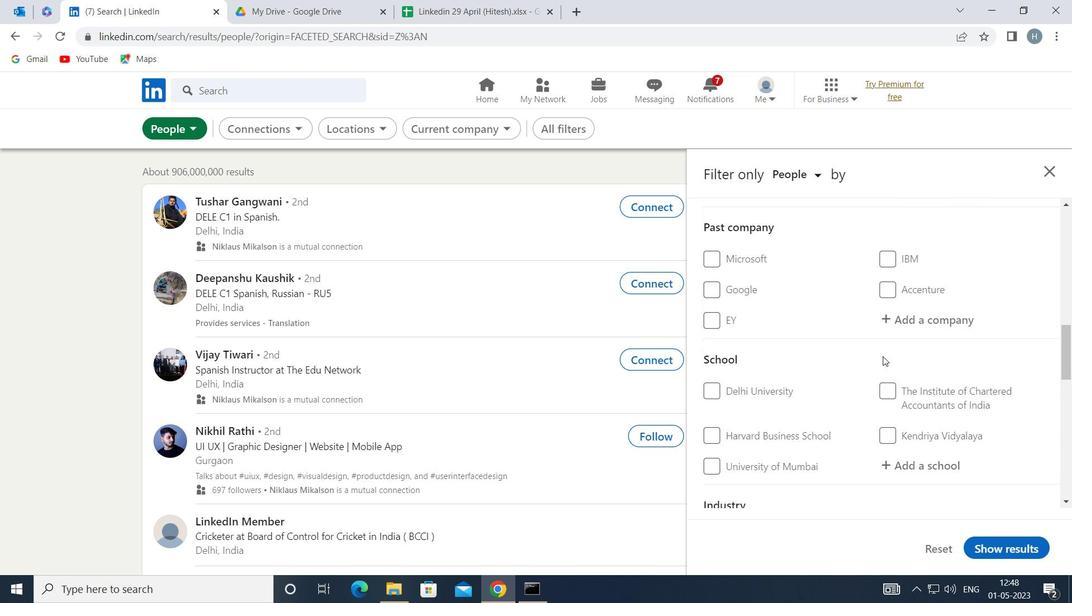 
Action: Mouse scrolled (883, 357) with delta (0, 0)
Screenshot: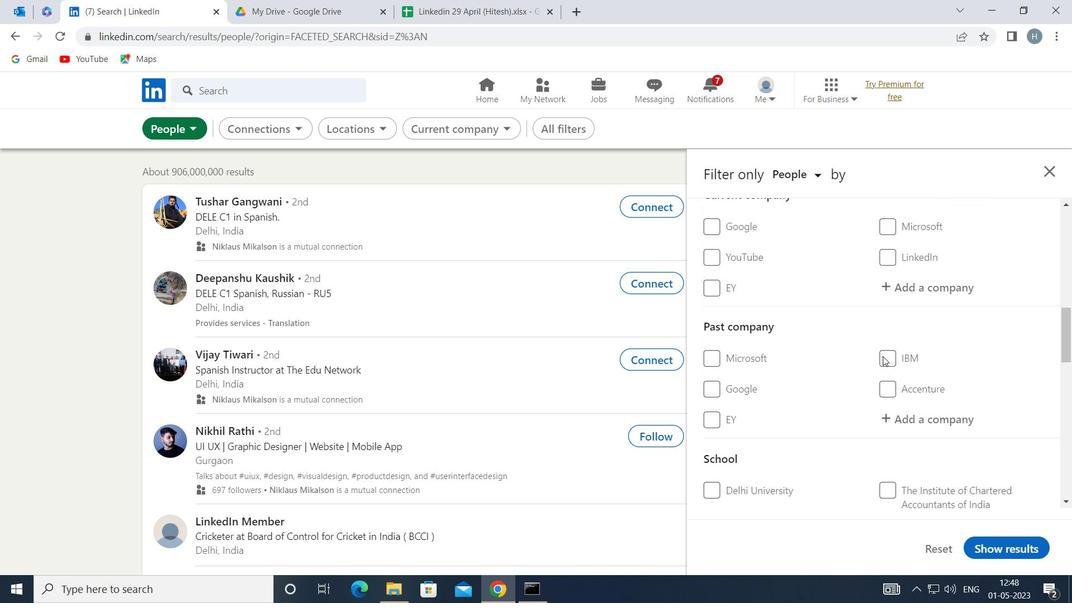 
Action: Mouse moved to (908, 362)
Screenshot: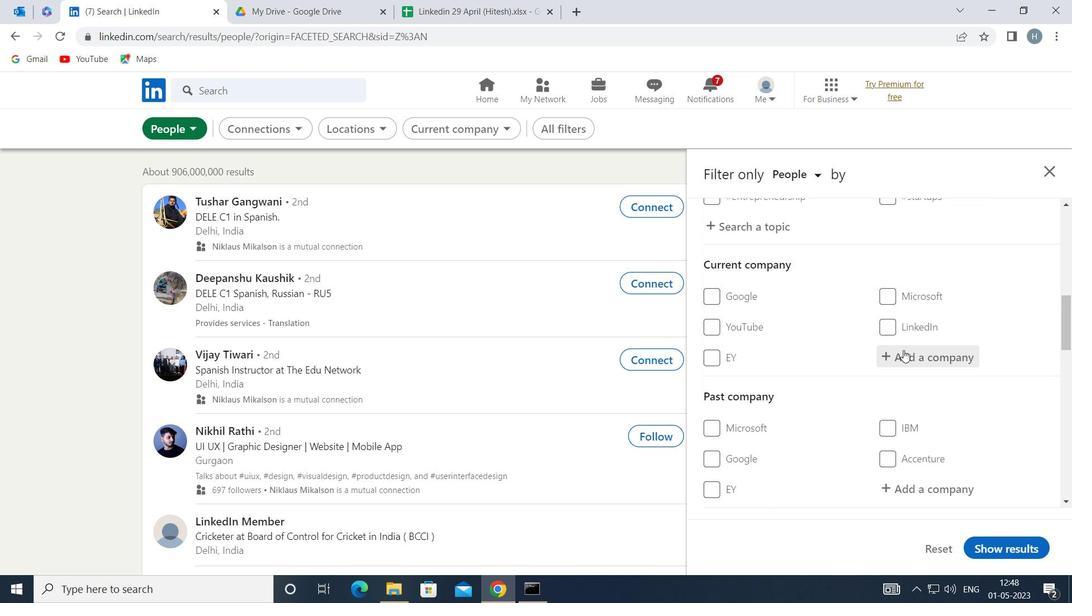 
Action: Mouse pressed left at (908, 362)
Screenshot: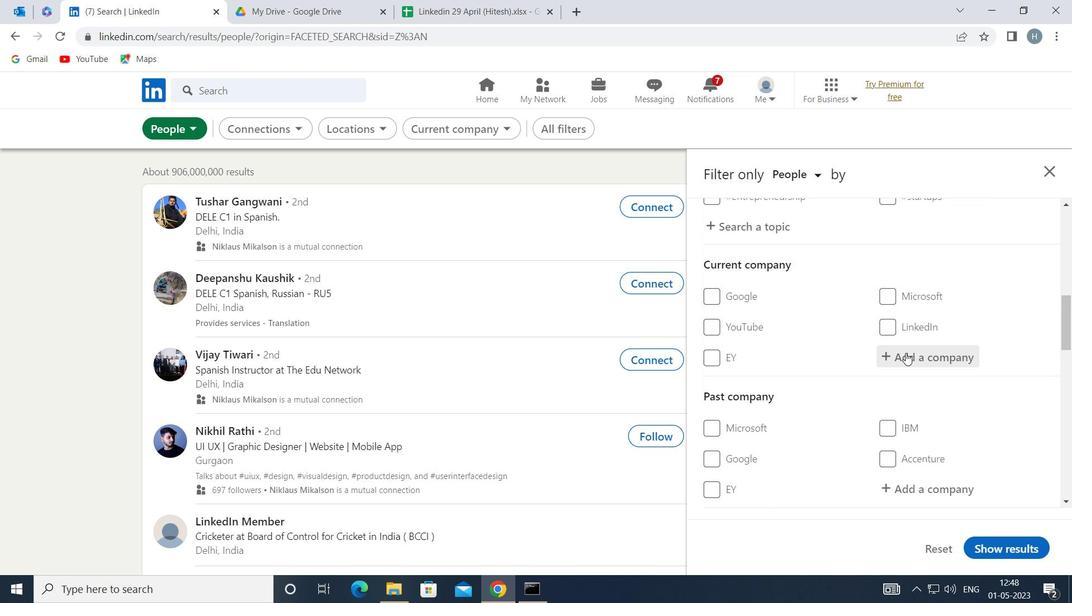 
Action: Mouse moved to (910, 362)
Screenshot: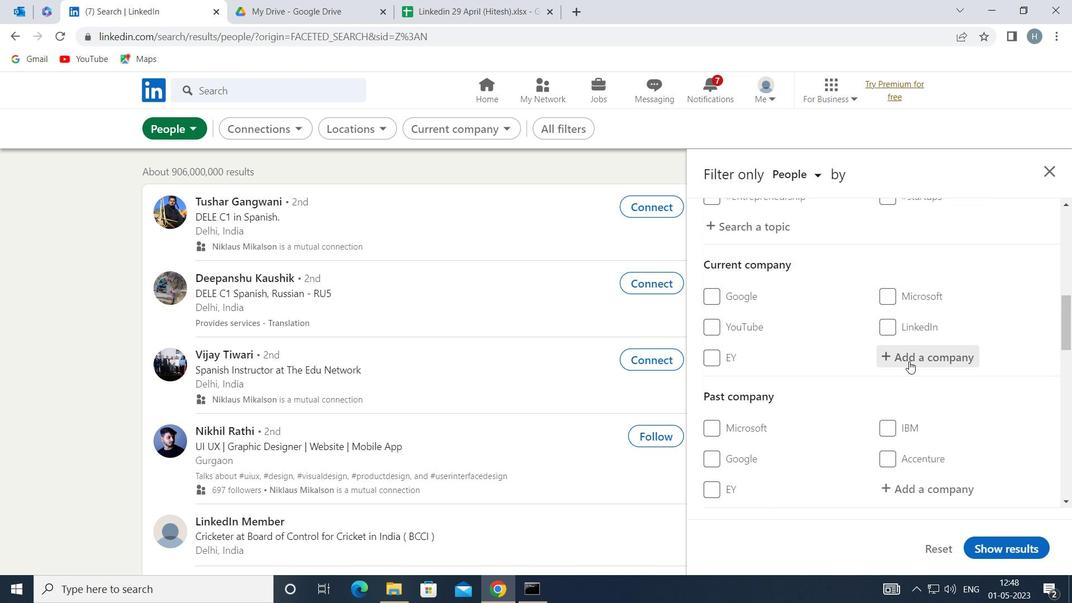 
Action: Key pressed <Key.shift>AXIS
Screenshot: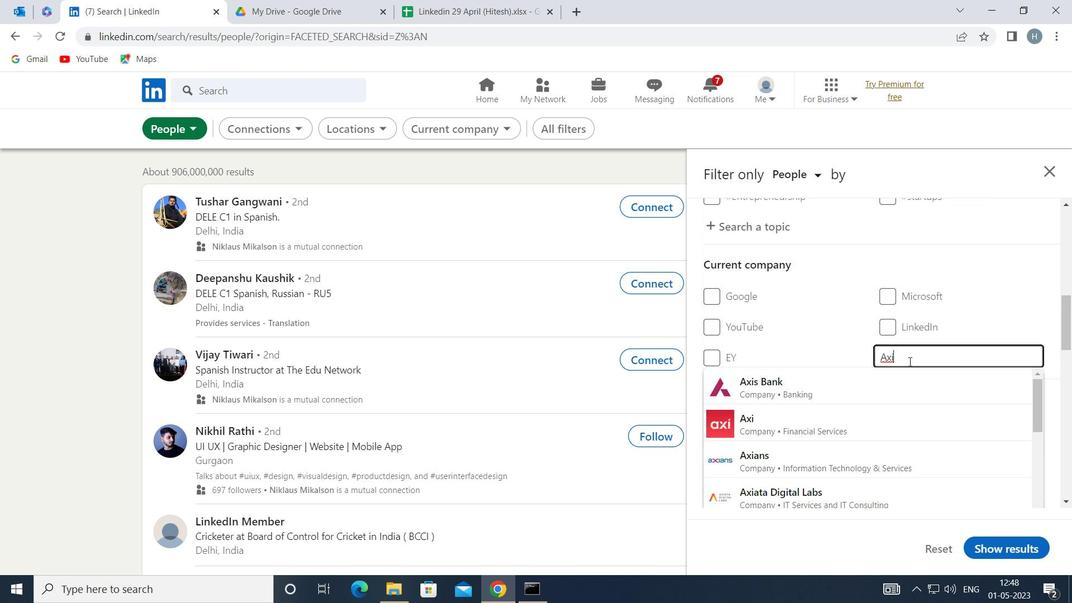 
Action: Mouse moved to (867, 379)
Screenshot: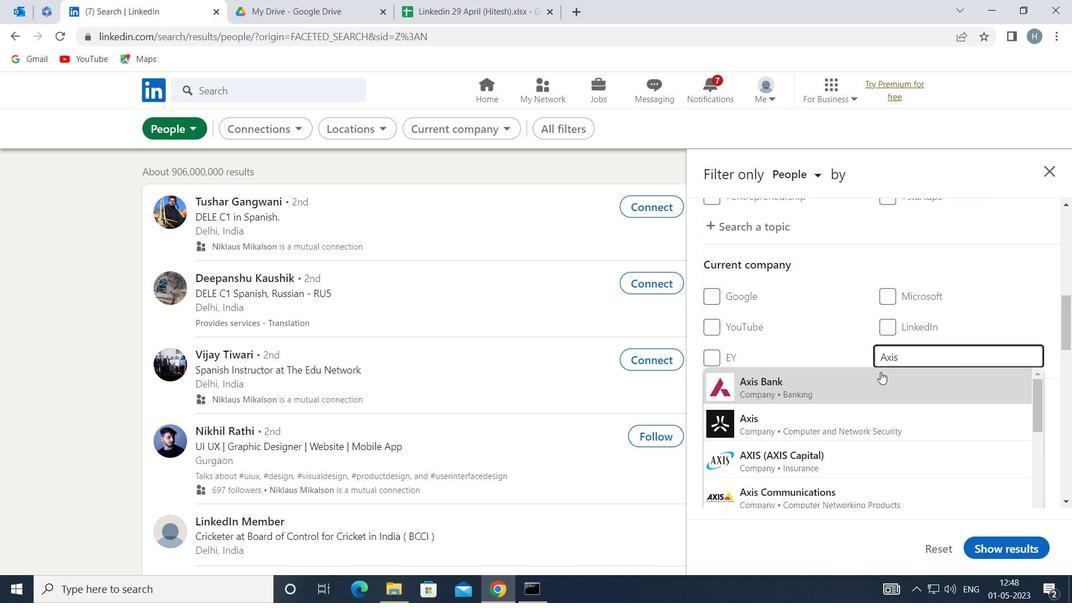 
Action: Mouse pressed left at (867, 379)
Screenshot: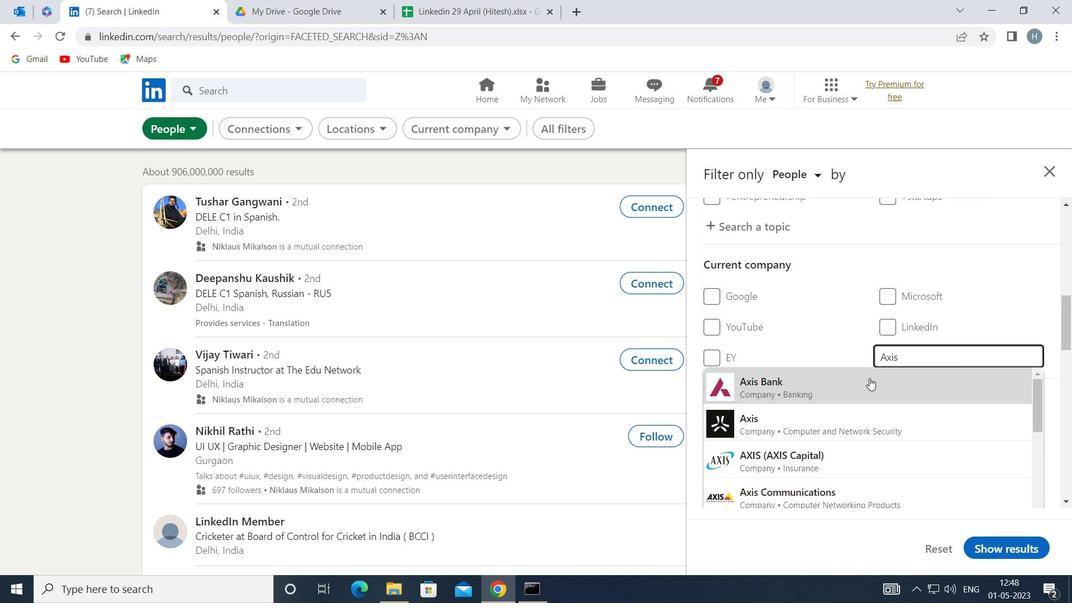 
Action: Mouse moved to (854, 359)
Screenshot: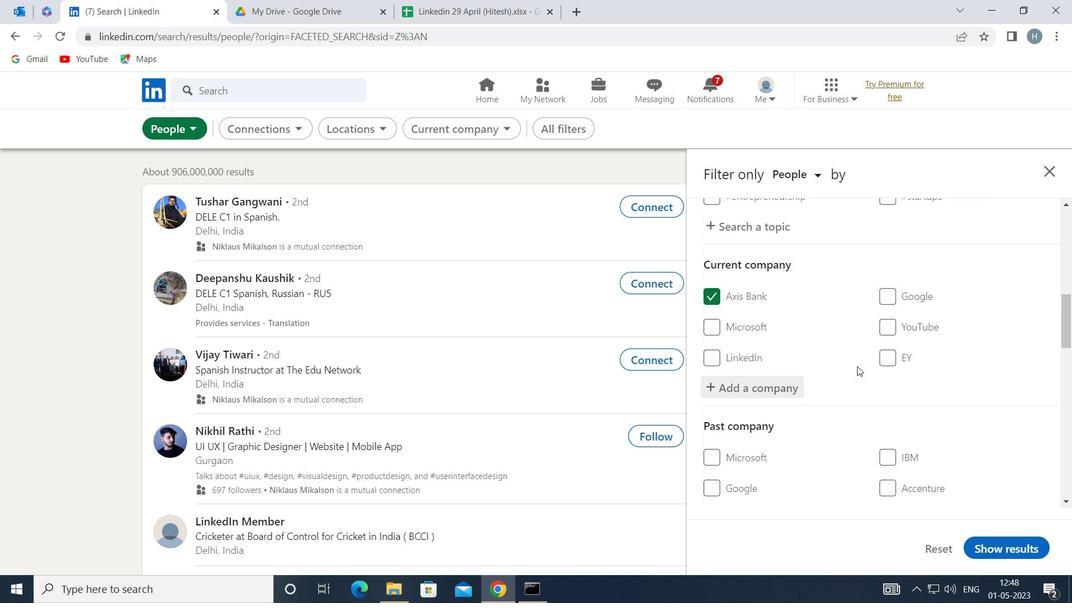 
Action: Mouse scrolled (854, 358) with delta (0, 0)
Screenshot: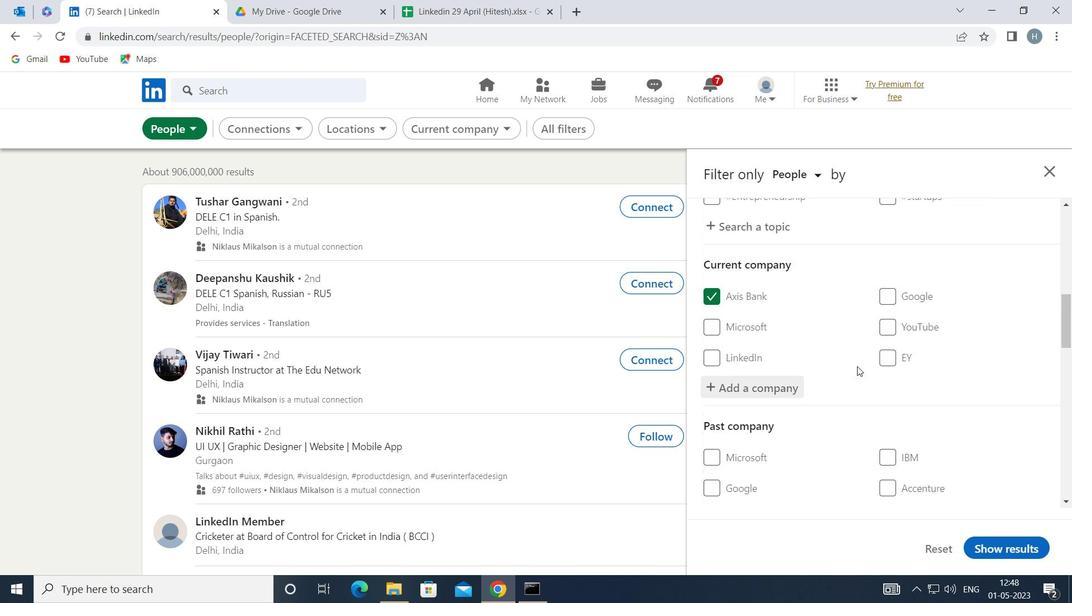 
Action: Mouse scrolled (854, 358) with delta (0, 0)
Screenshot: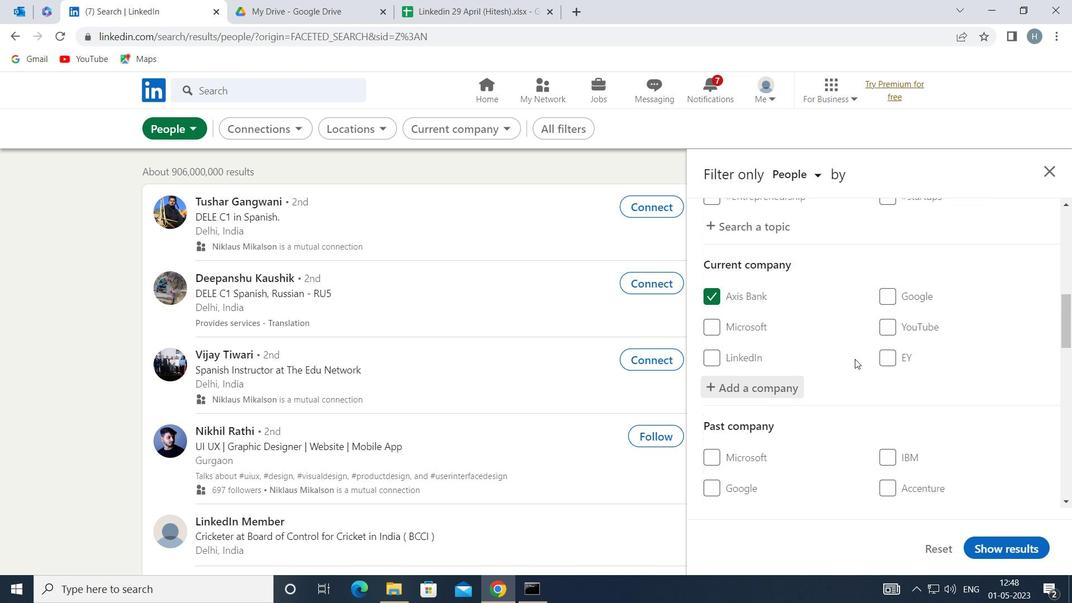 
Action: Mouse moved to (853, 351)
Screenshot: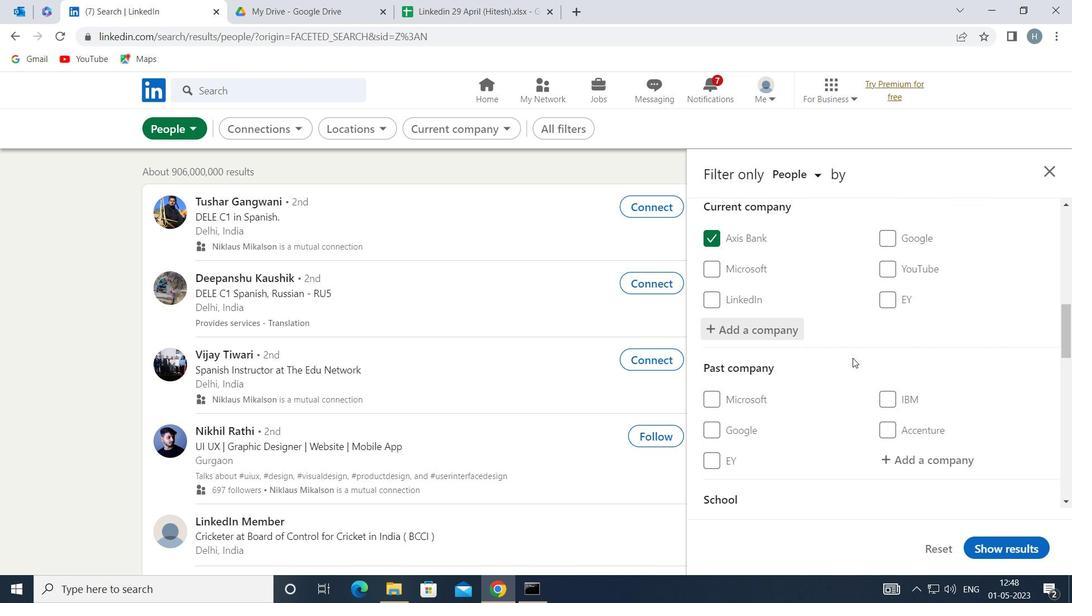 
Action: Mouse scrolled (853, 350) with delta (0, 0)
Screenshot: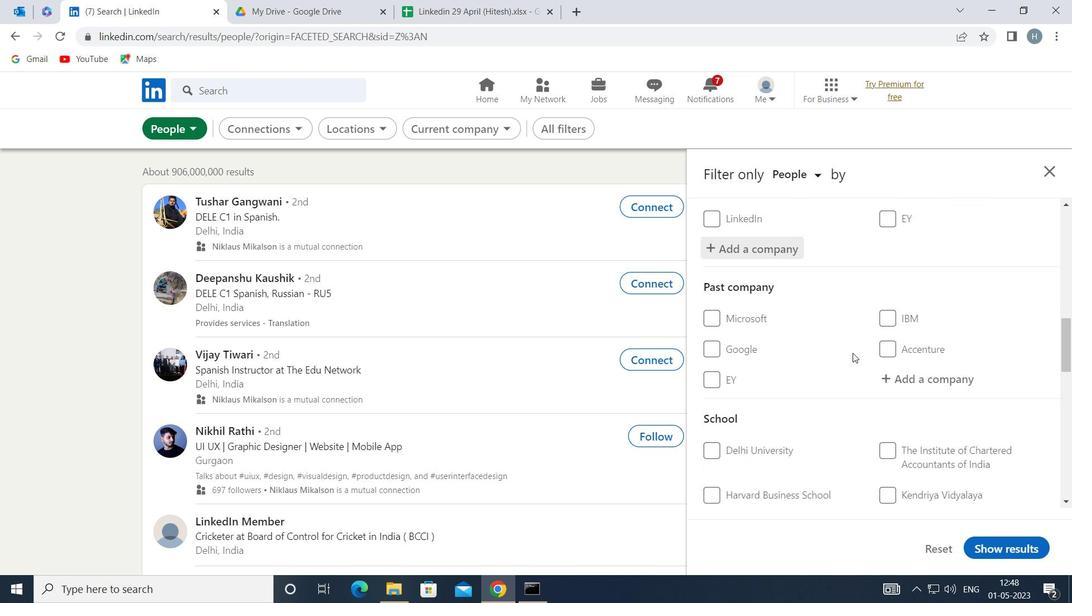 
Action: Mouse scrolled (853, 350) with delta (0, 0)
Screenshot: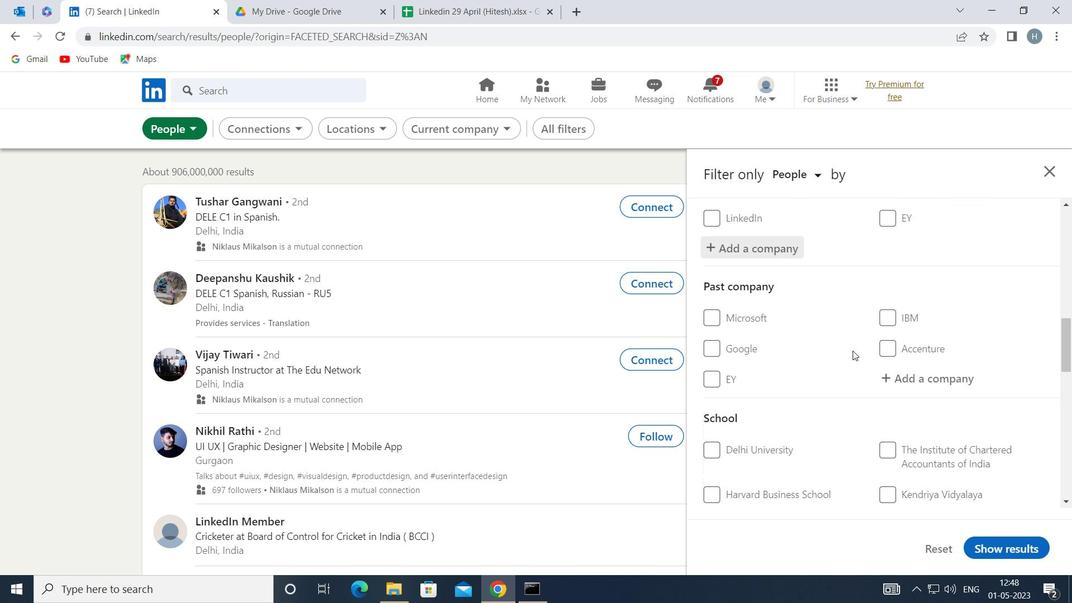 
Action: Mouse scrolled (853, 351) with delta (0, 0)
Screenshot: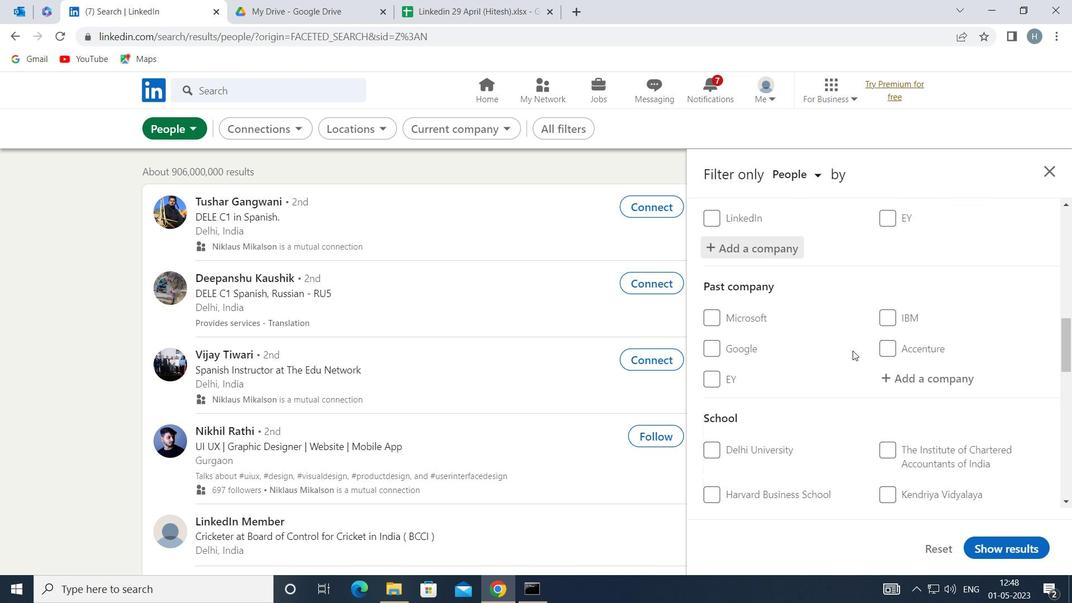 
Action: Mouse scrolled (853, 350) with delta (0, 0)
Screenshot: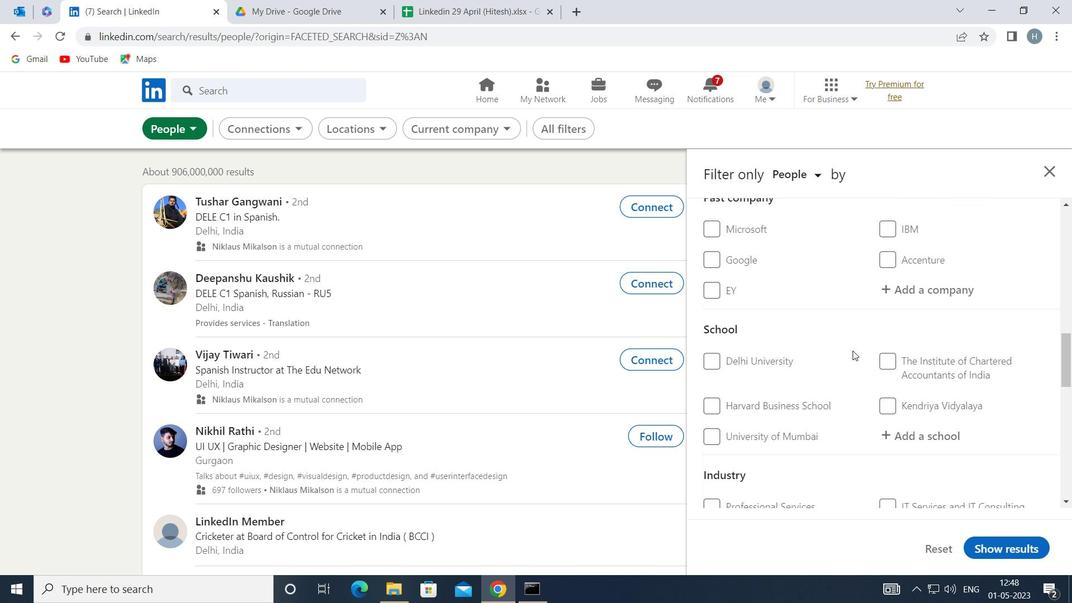 
Action: Mouse moved to (917, 380)
Screenshot: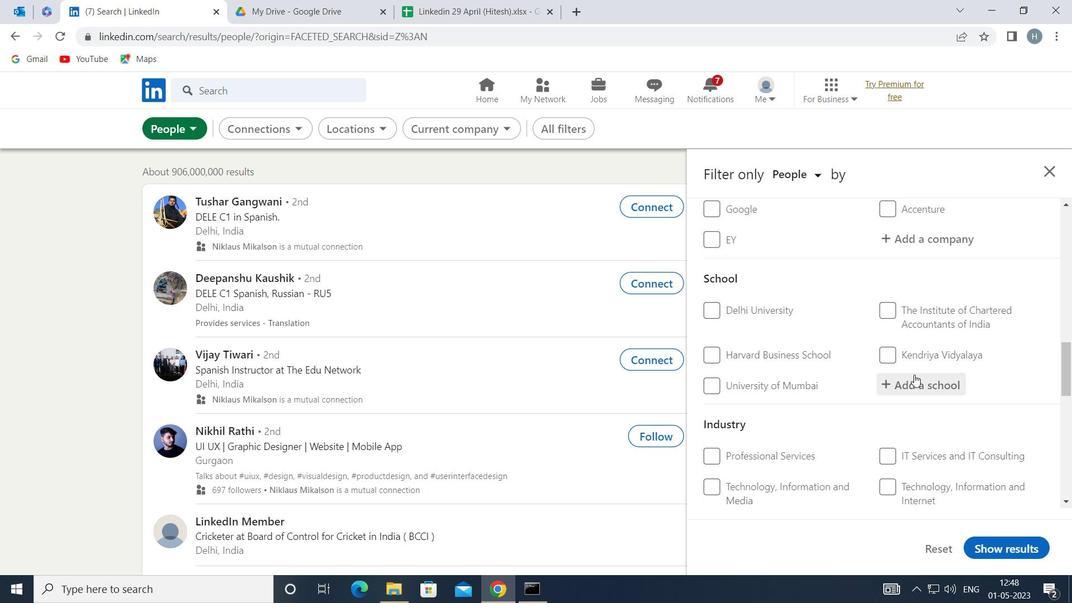 
Action: Mouse pressed left at (917, 380)
Screenshot: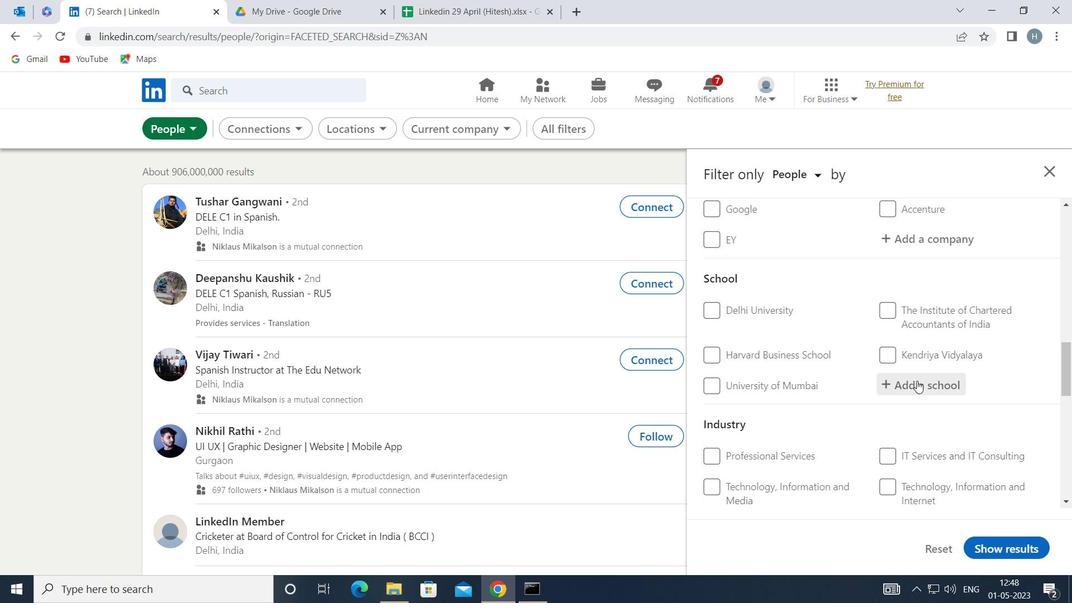 
Action: Mouse moved to (912, 380)
Screenshot: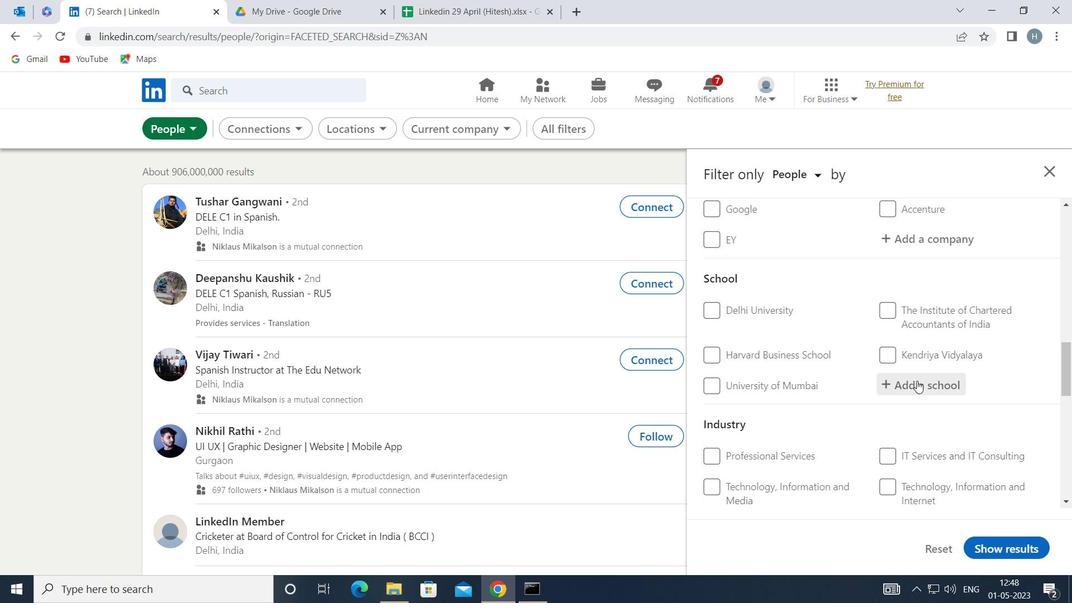 
Action: Key pressed <Key.shift>DATTA<Key.space>
Screenshot: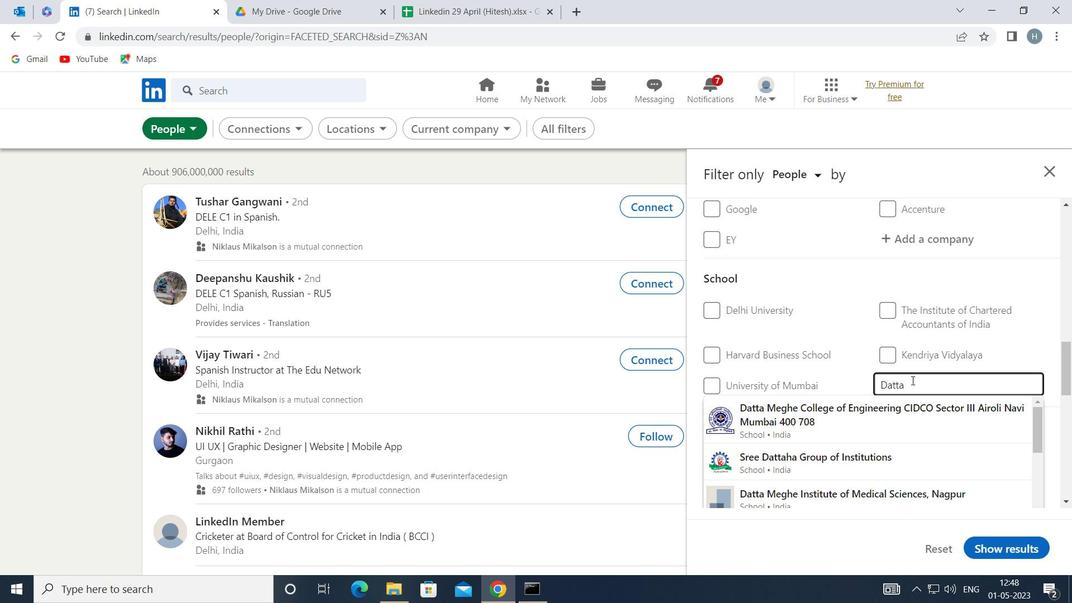 
Action: Mouse moved to (886, 414)
Screenshot: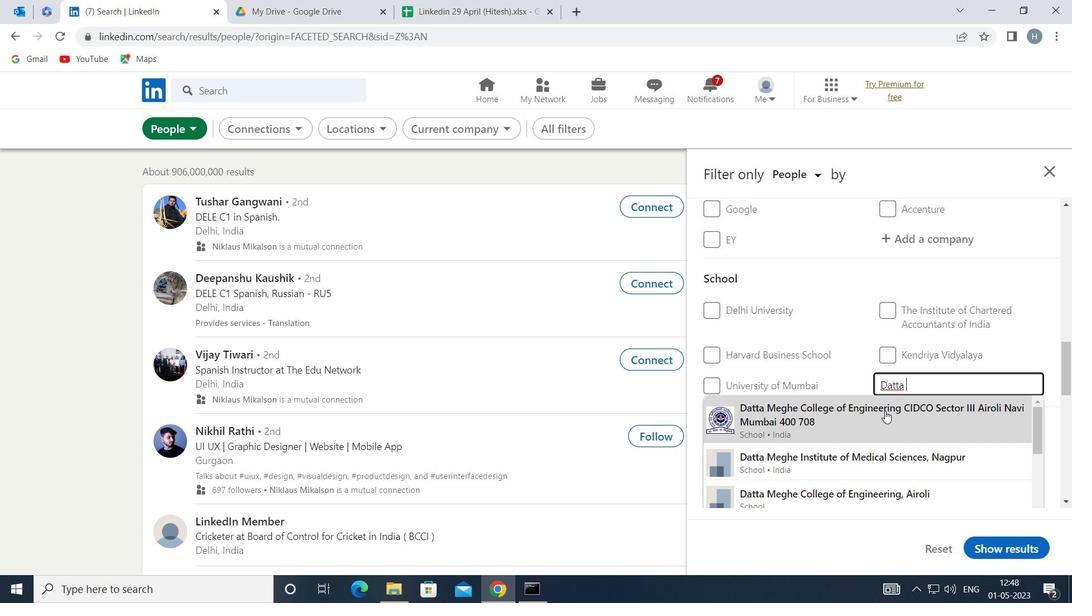 
Action: Mouse pressed left at (886, 414)
Screenshot: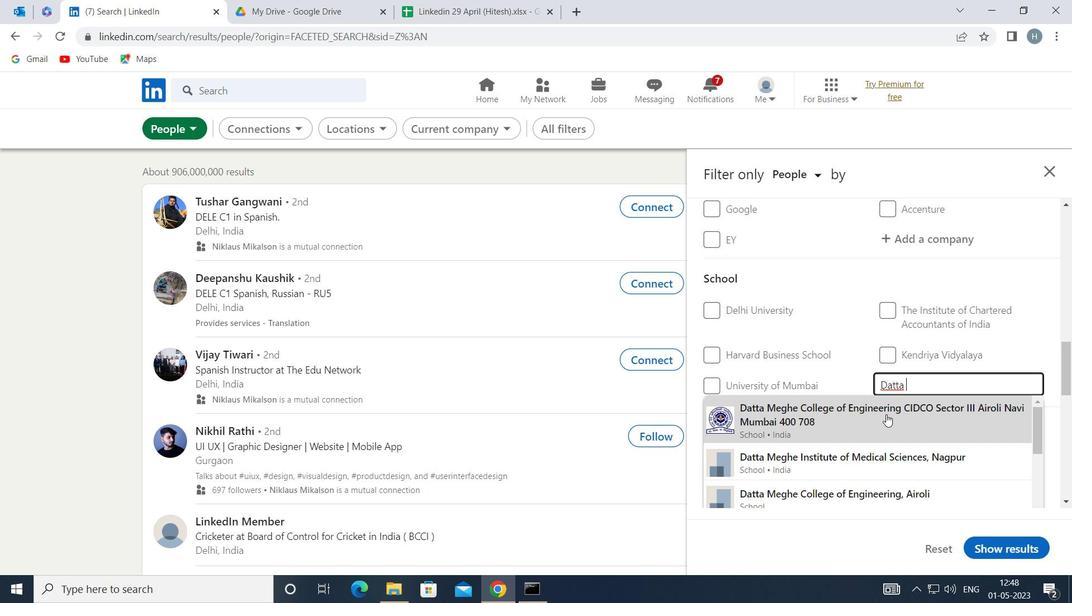 
Action: Mouse moved to (868, 398)
Screenshot: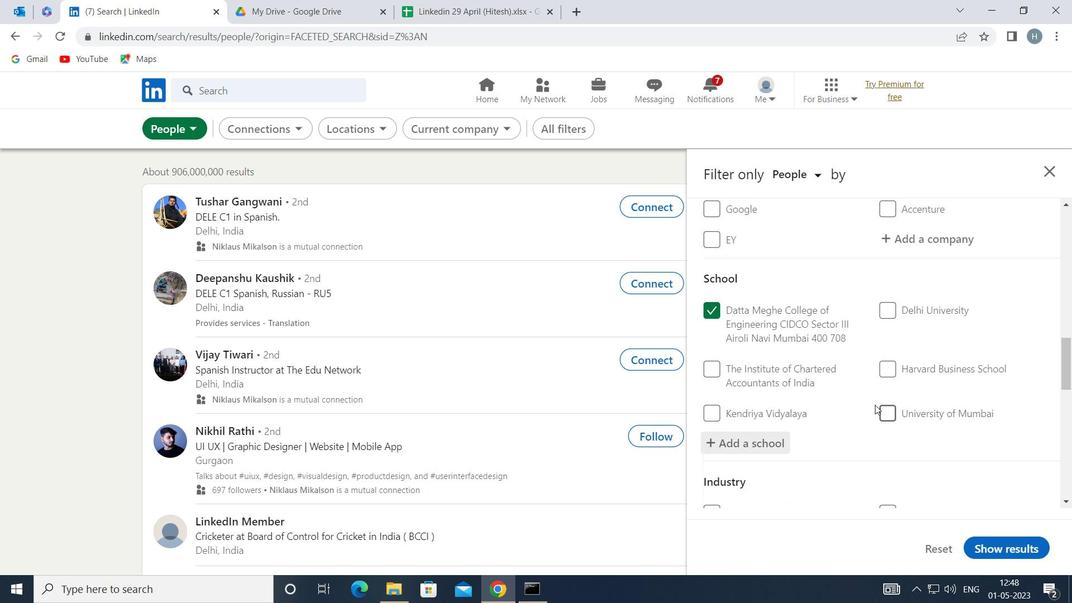 
Action: Mouse scrolled (868, 398) with delta (0, 0)
Screenshot: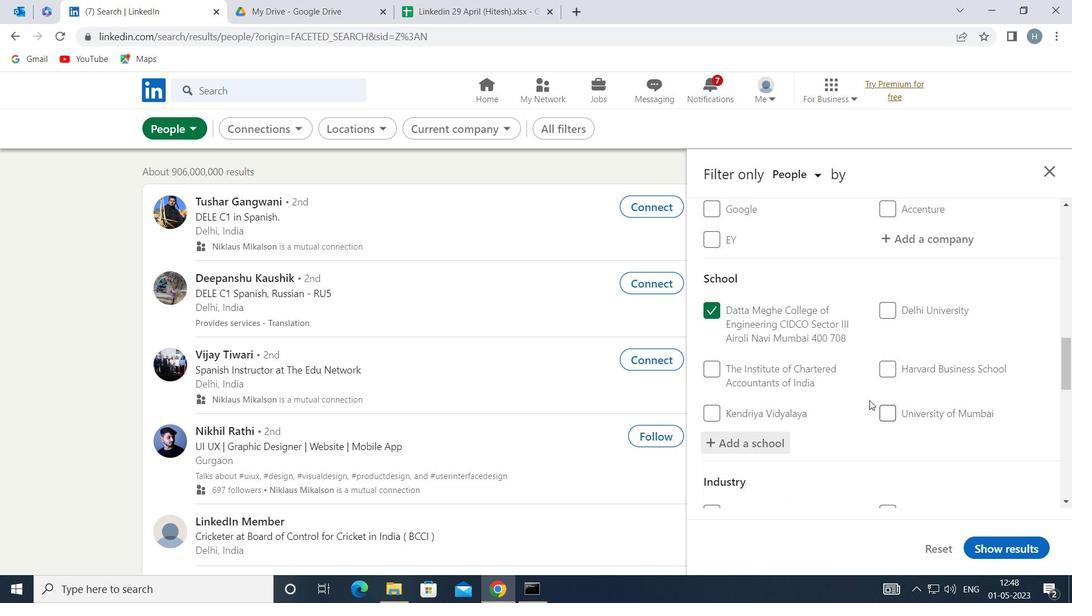 
Action: Mouse scrolled (868, 398) with delta (0, 0)
Screenshot: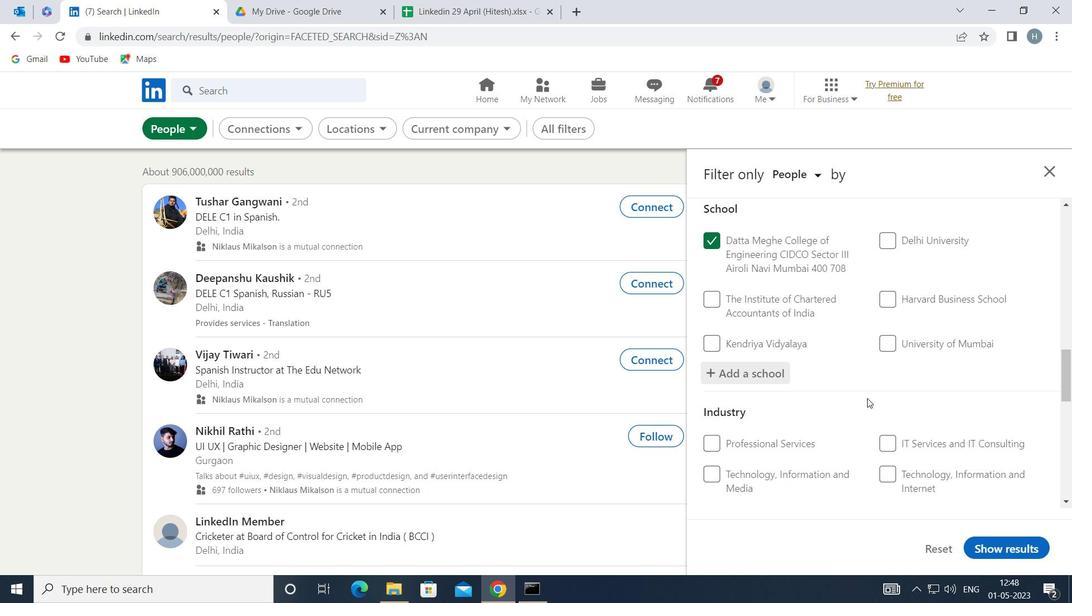 
Action: Mouse scrolled (868, 398) with delta (0, 0)
Screenshot: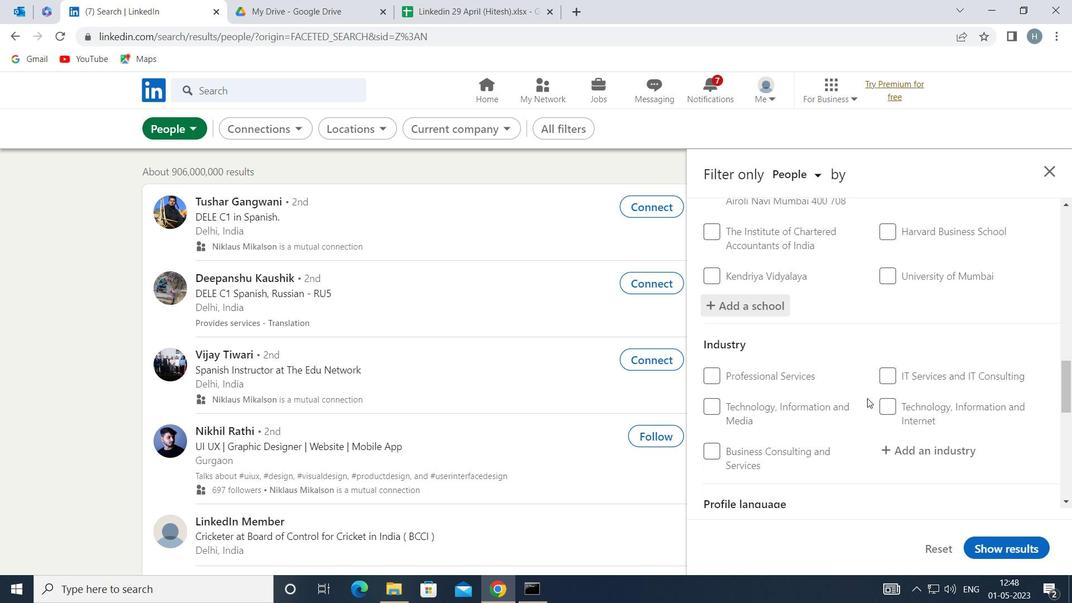 
Action: Mouse moved to (946, 382)
Screenshot: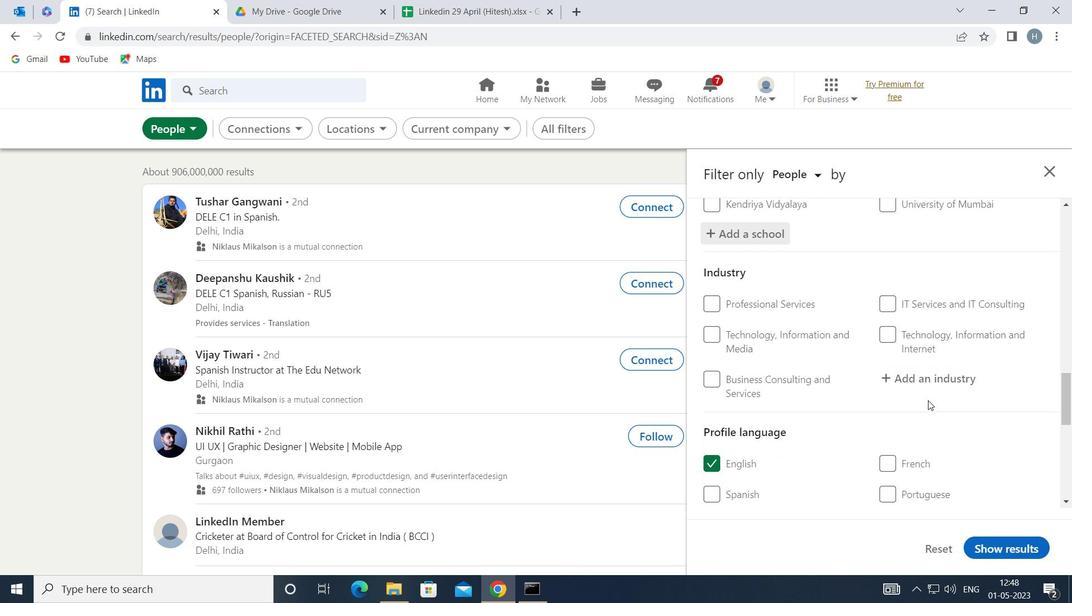 
Action: Mouse pressed left at (946, 382)
Screenshot: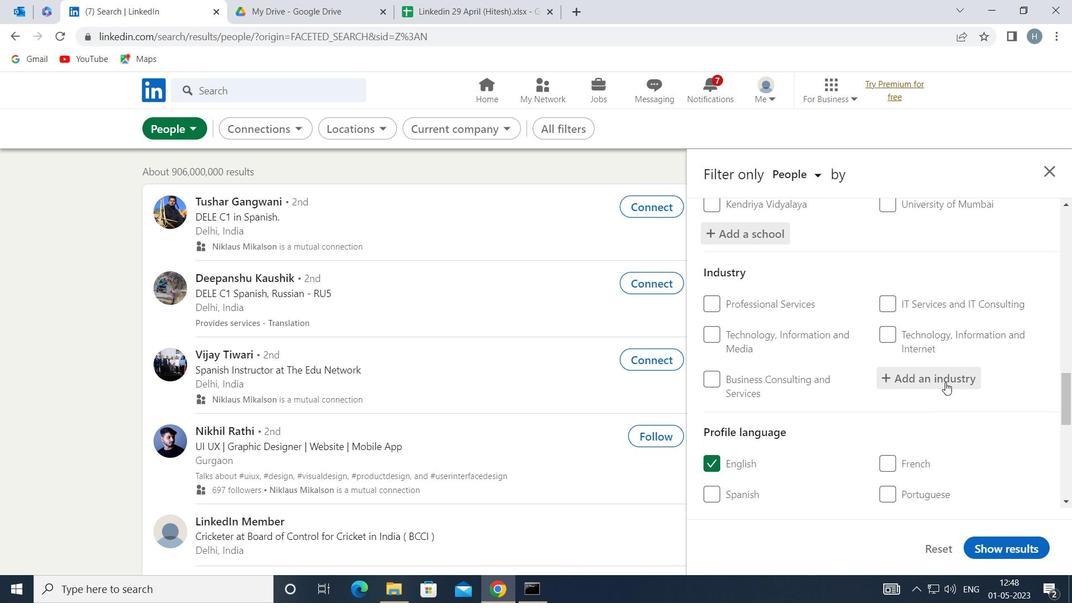 
Action: Key pressed <Key.shift>AUDIO
Screenshot: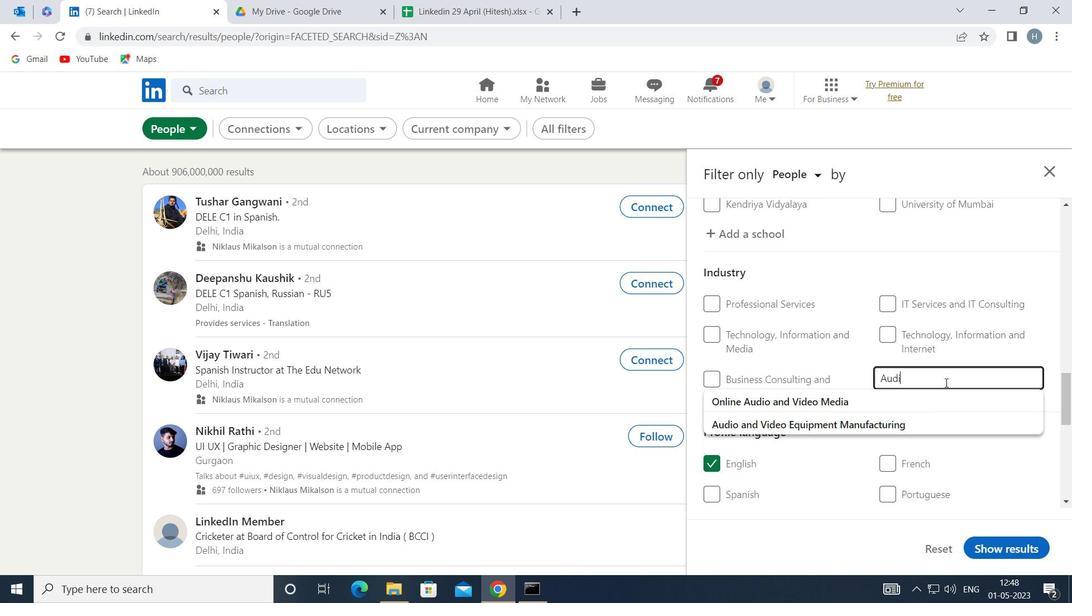 
Action: Mouse moved to (917, 416)
Screenshot: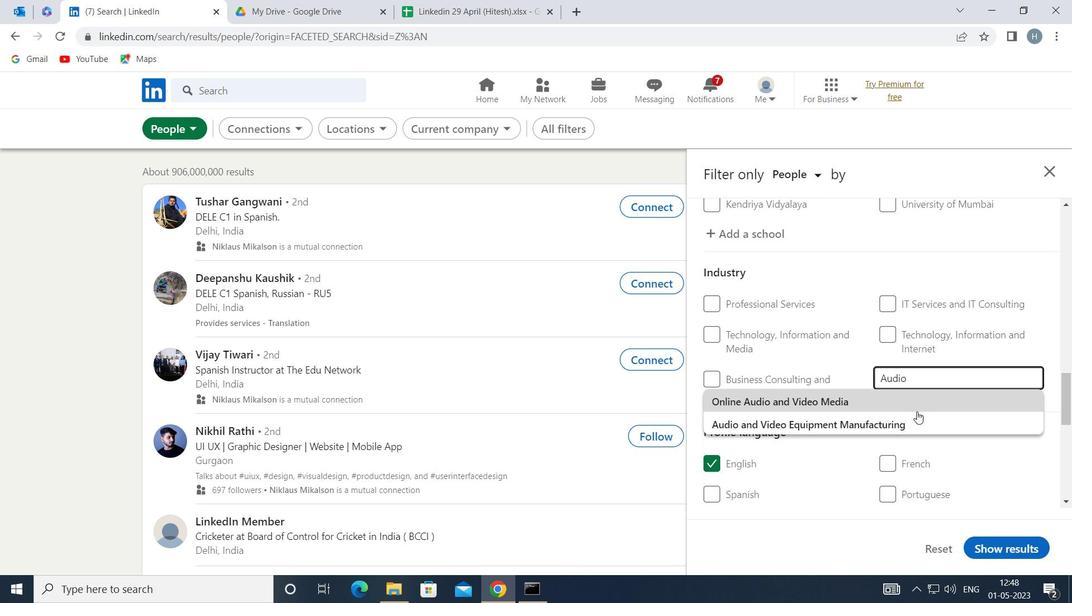 
Action: Mouse pressed left at (917, 416)
Screenshot: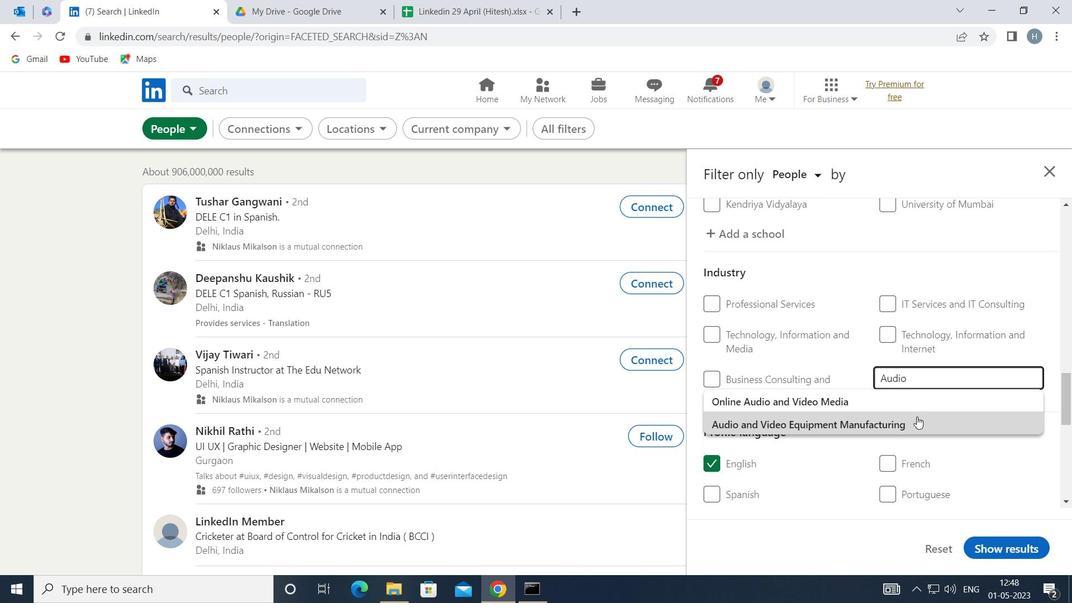 
Action: Mouse moved to (858, 388)
Screenshot: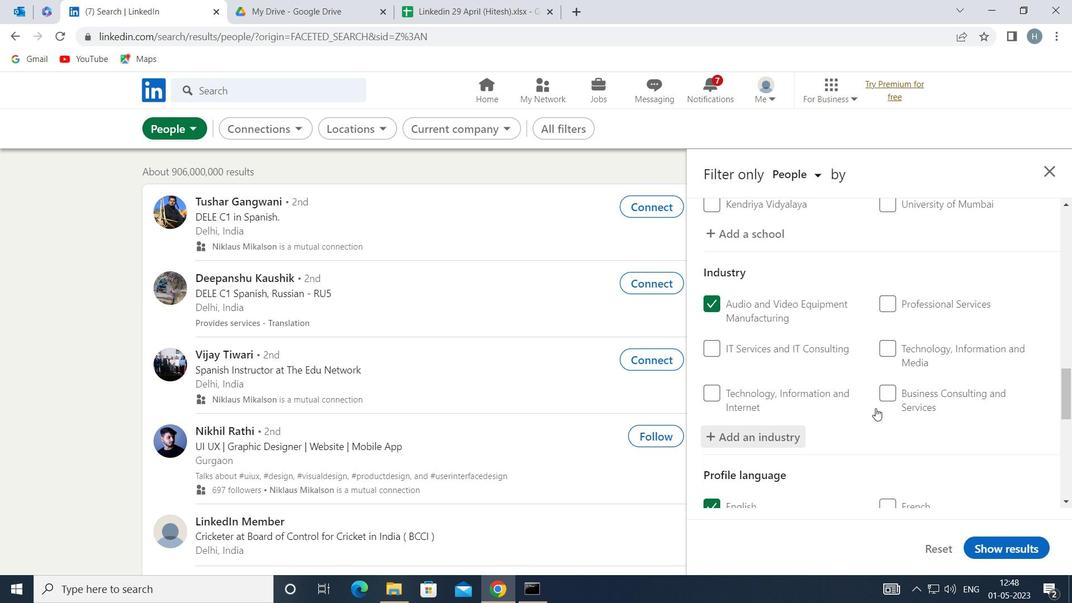 
Action: Mouse scrolled (858, 387) with delta (0, 0)
Screenshot: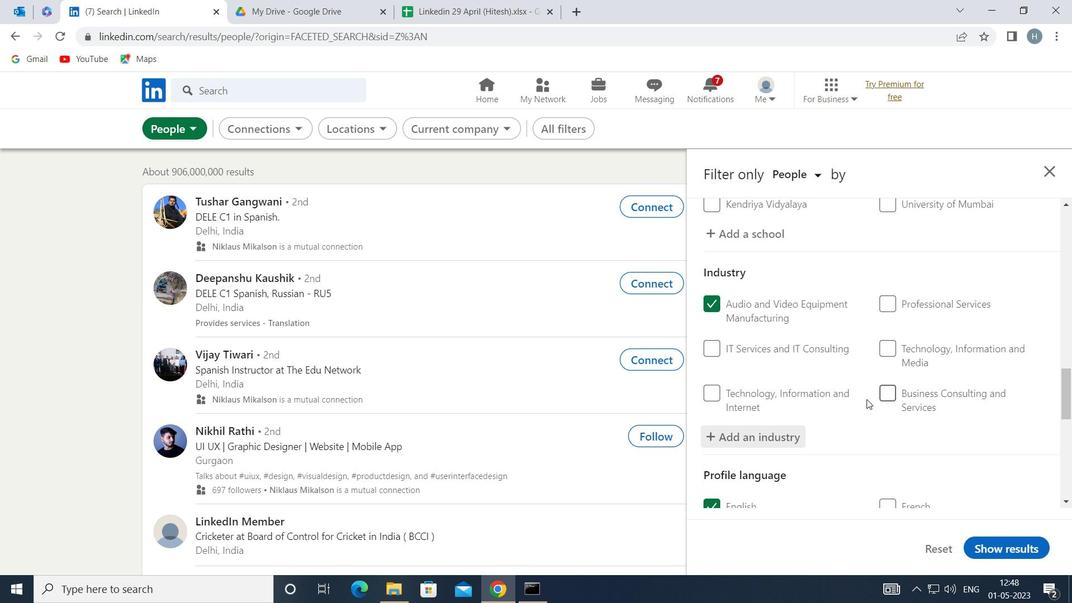 
Action: Mouse scrolled (858, 387) with delta (0, 0)
Screenshot: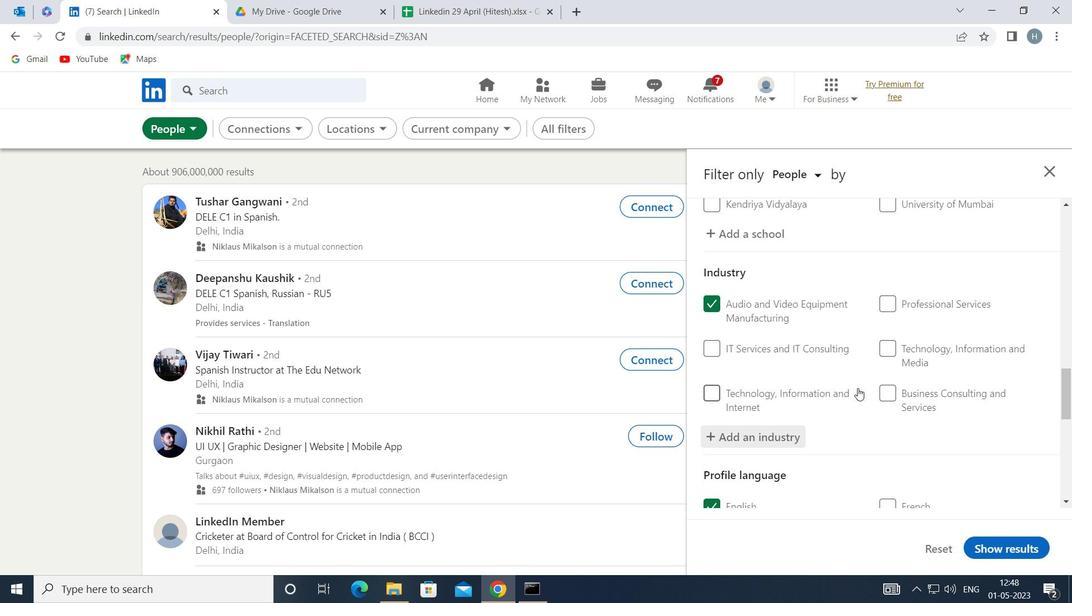 
Action: Mouse moved to (855, 388)
Screenshot: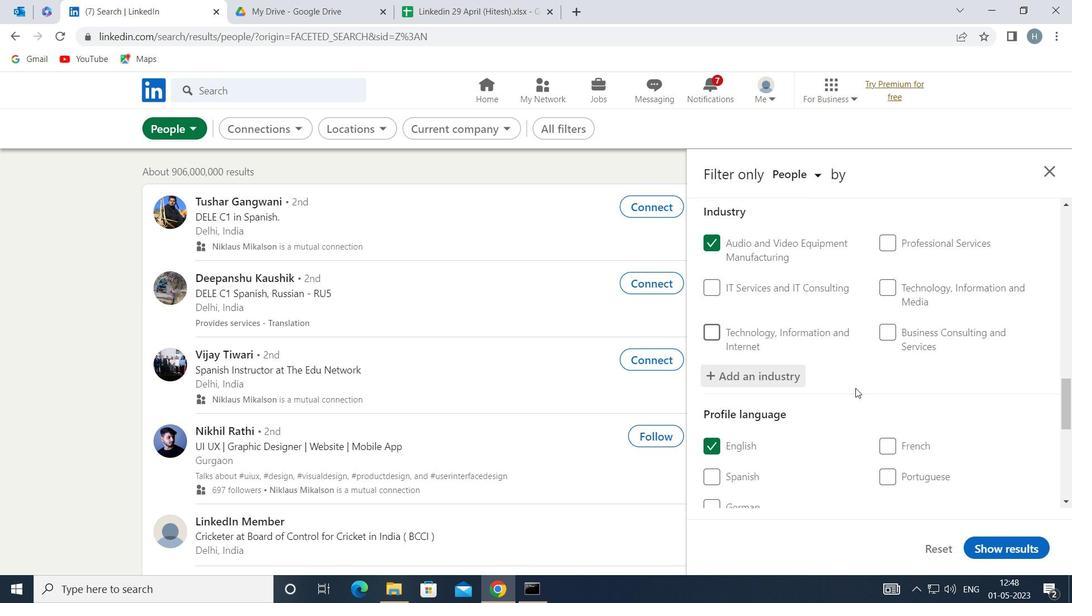 
Action: Mouse scrolled (855, 387) with delta (0, 0)
Screenshot: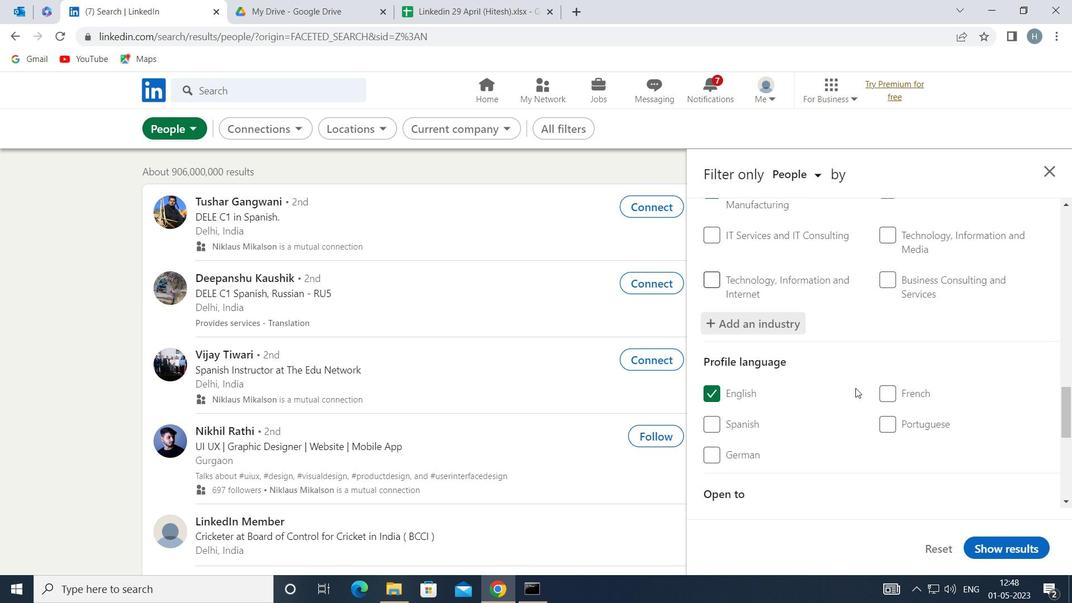 
Action: Mouse scrolled (855, 387) with delta (0, 0)
Screenshot: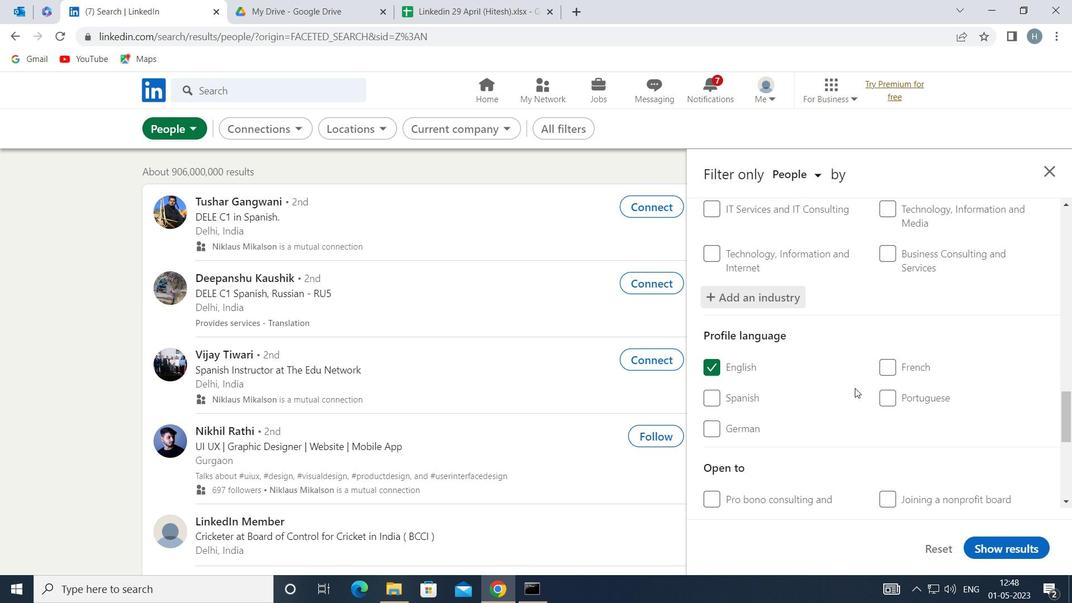 
Action: Mouse moved to (855, 386)
Screenshot: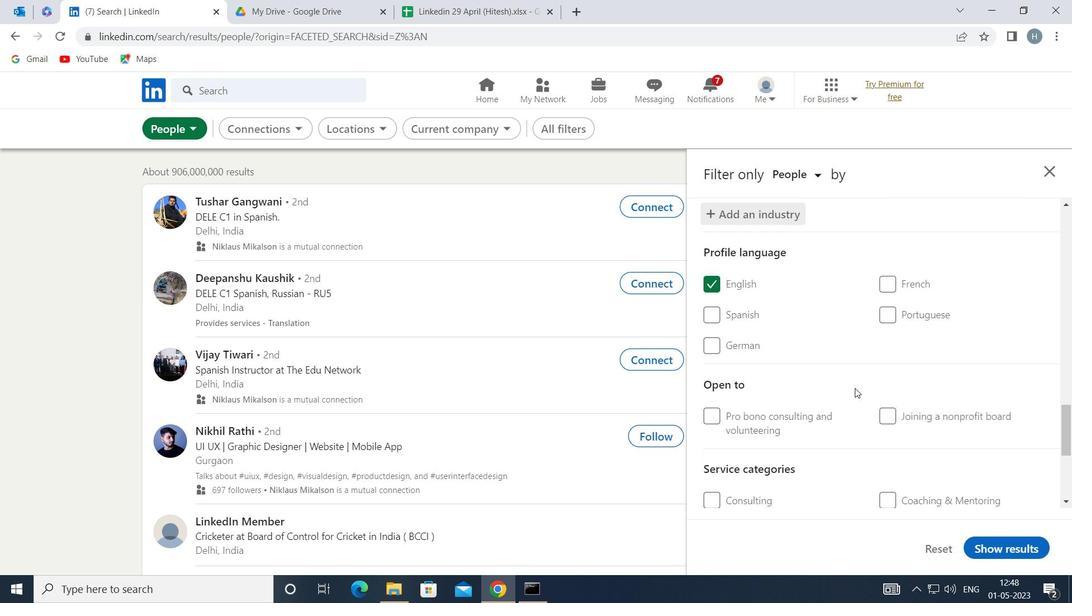 
Action: Mouse scrolled (855, 385) with delta (0, 0)
Screenshot: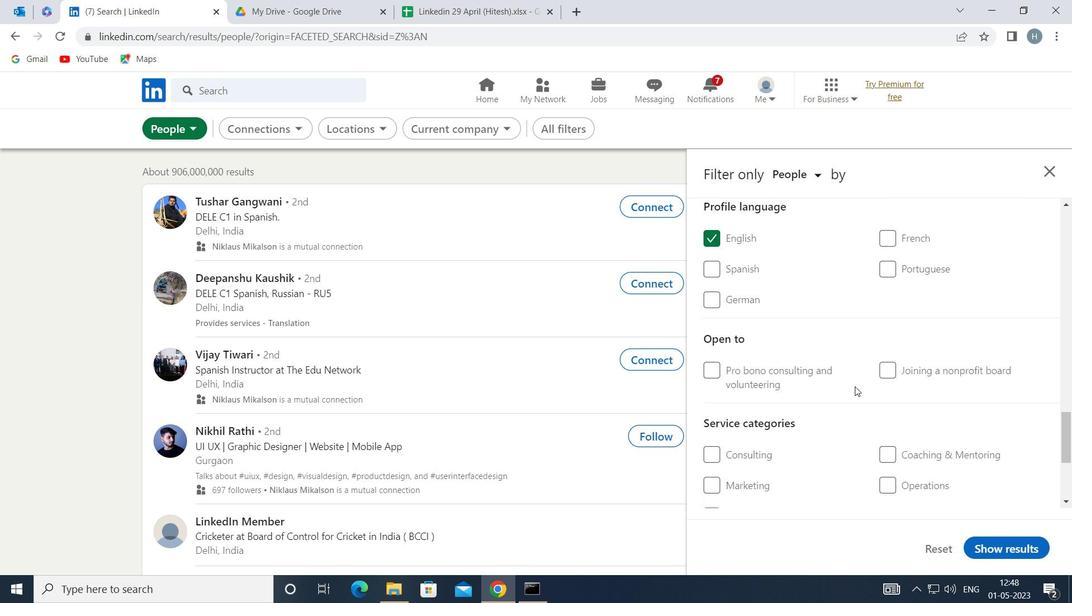
Action: Mouse moved to (933, 427)
Screenshot: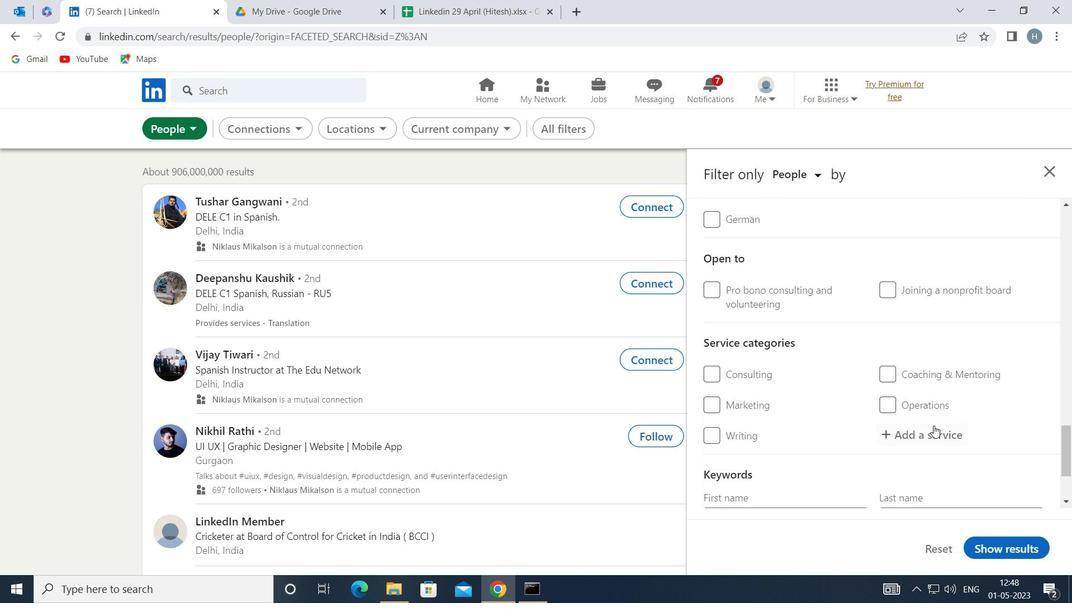 
Action: Mouse pressed left at (933, 427)
Screenshot: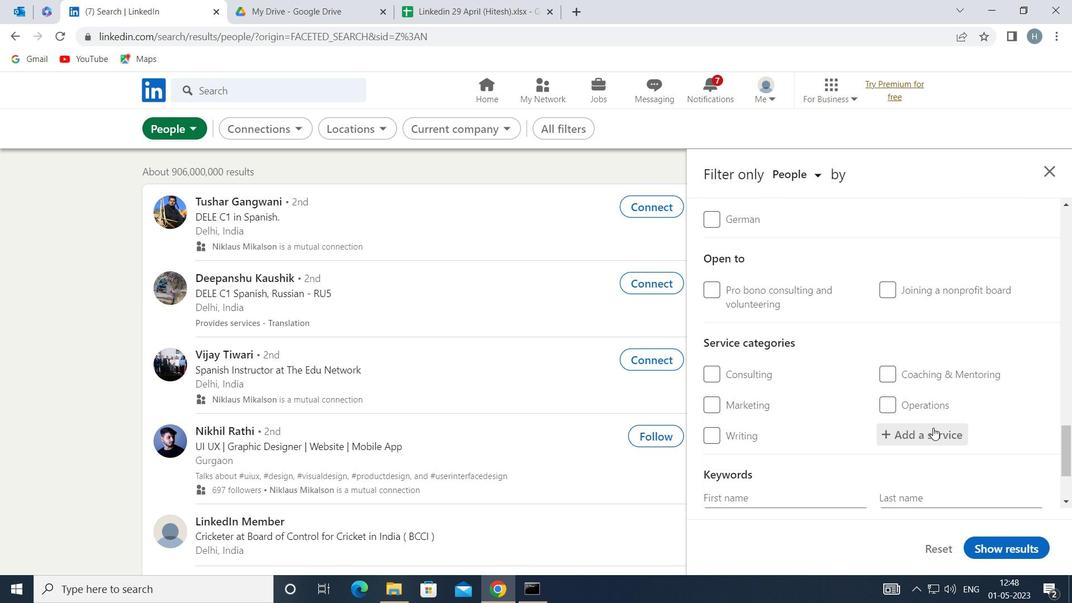 
Action: Mouse moved to (931, 427)
Screenshot: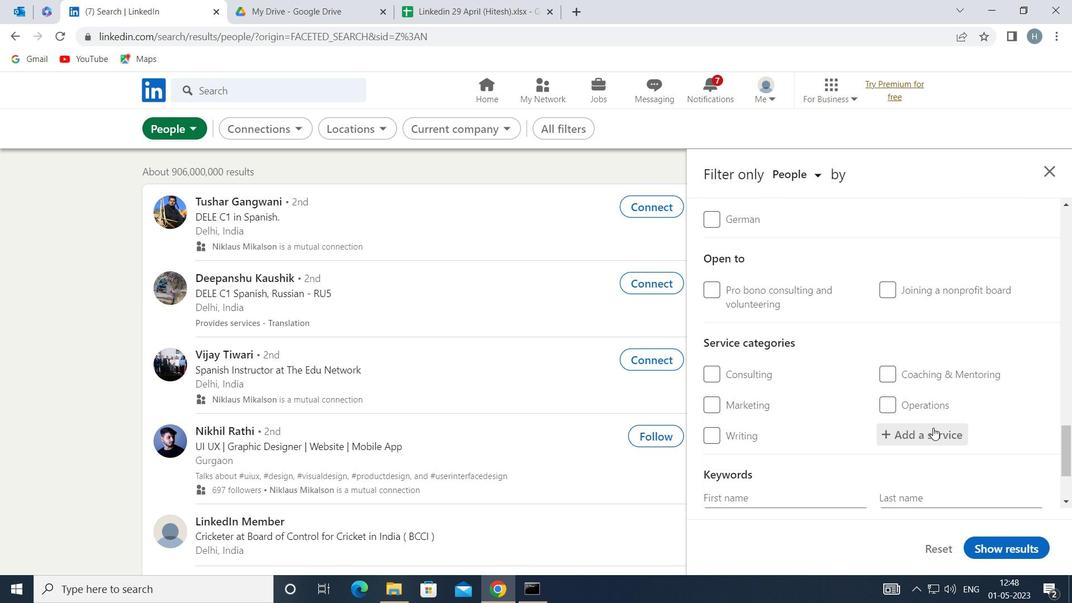 
Action: Key pressed <Key.shift>I<Key.shift>OS
Screenshot: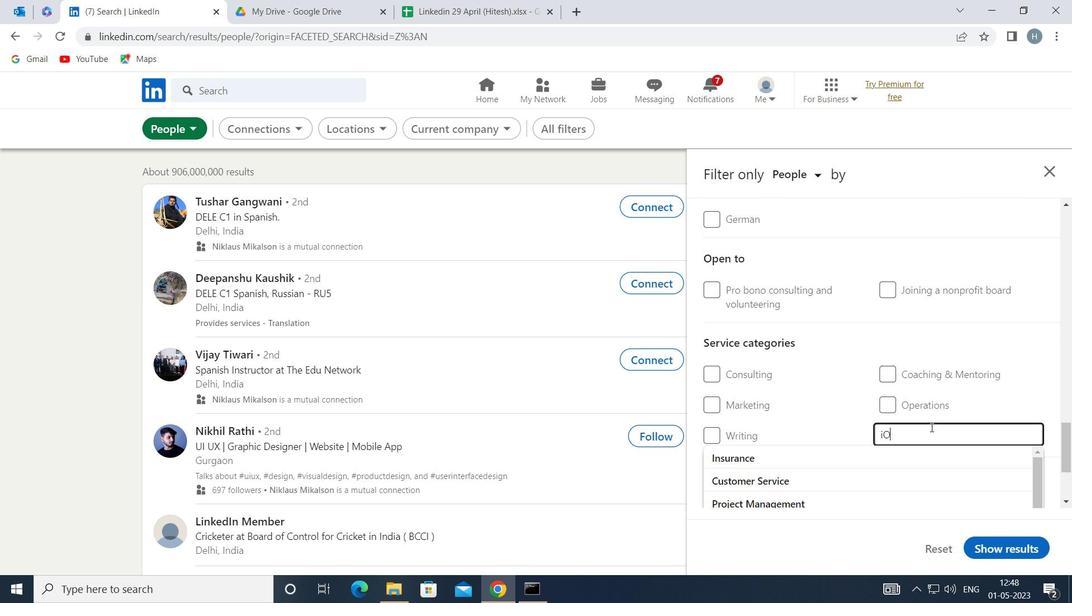 
Action: Mouse moved to (907, 455)
Screenshot: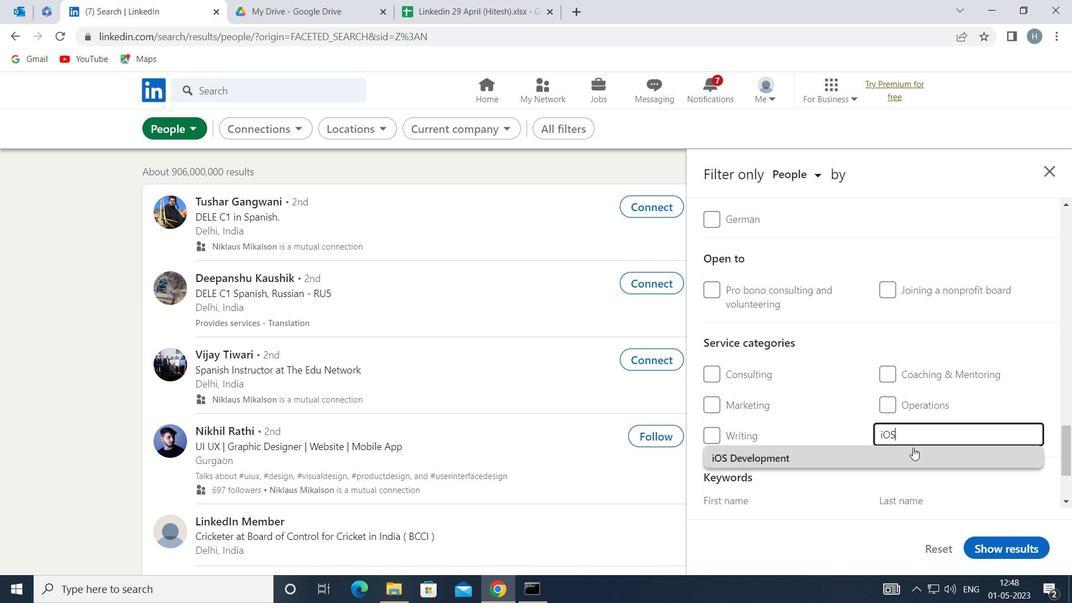 
Action: Mouse pressed left at (907, 455)
Screenshot: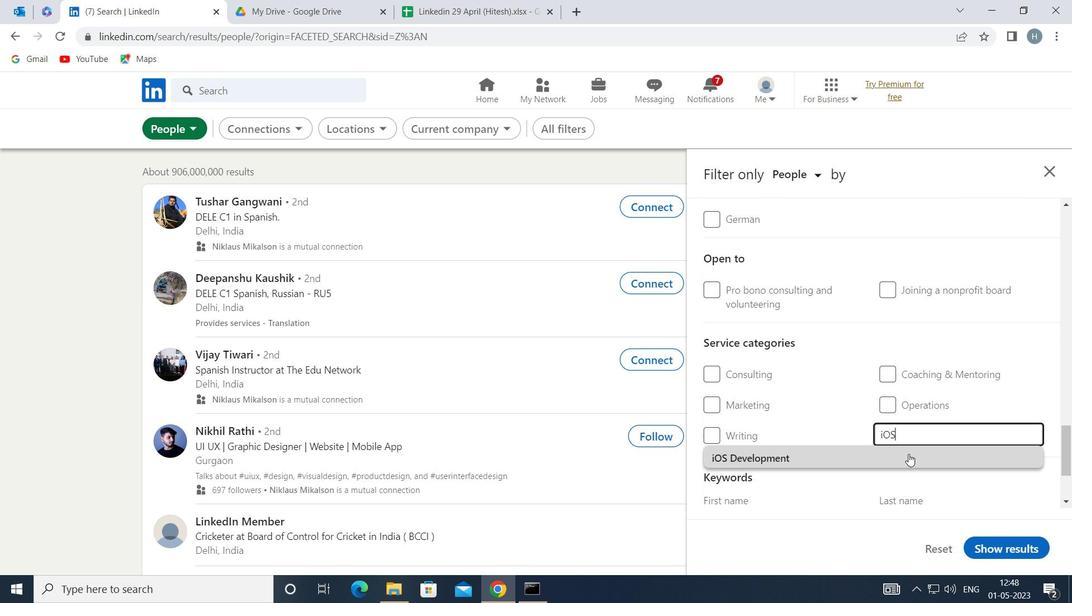 
Action: Mouse moved to (883, 444)
Screenshot: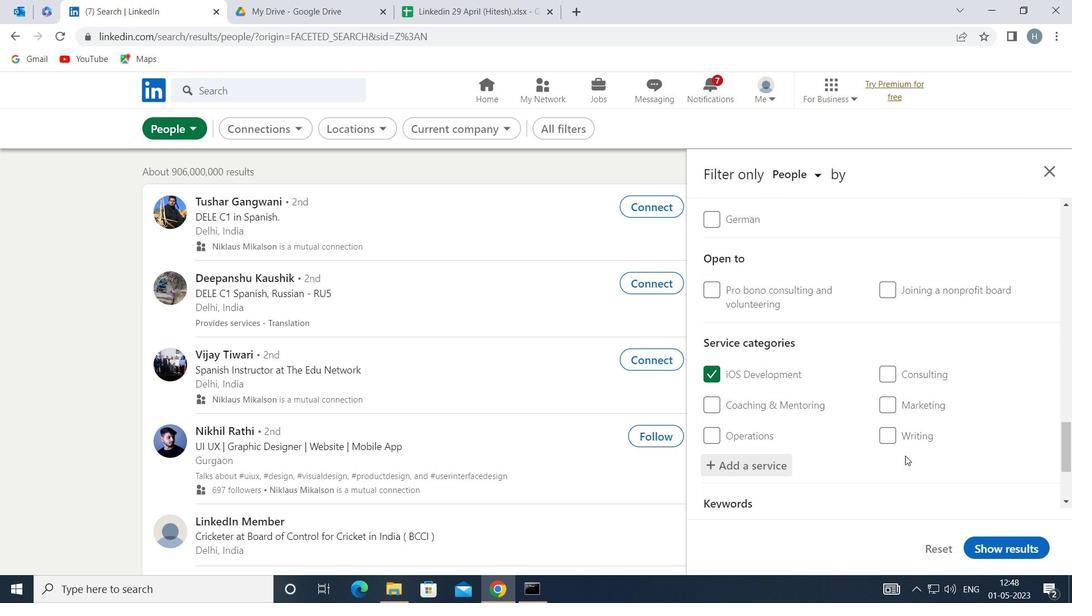 
Action: Mouse scrolled (883, 444) with delta (0, 0)
Screenshot: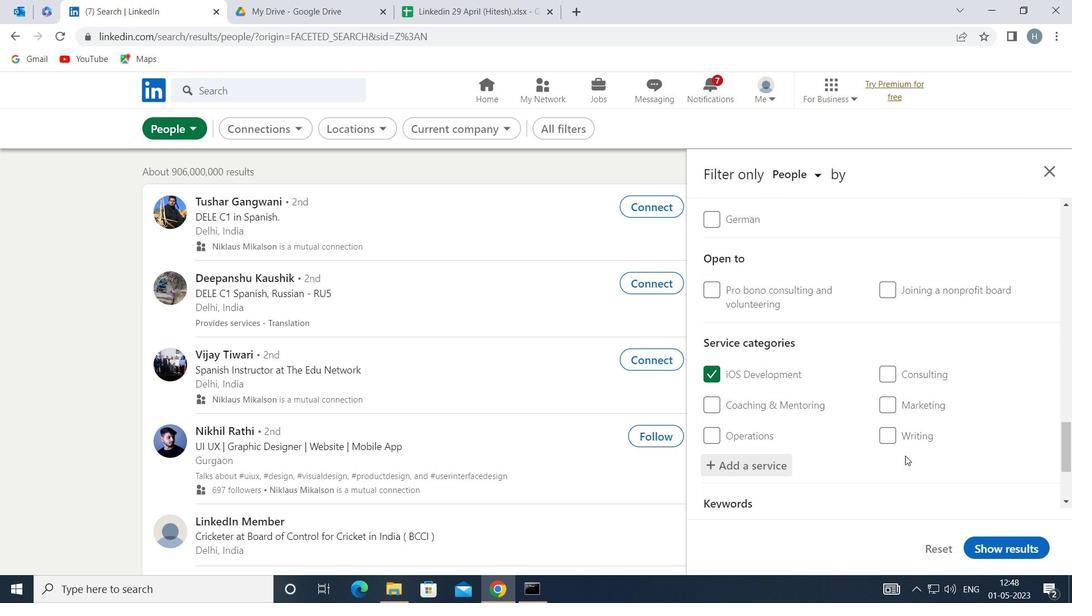 
Action: Mouse moved to (877, 441)
Screenshot: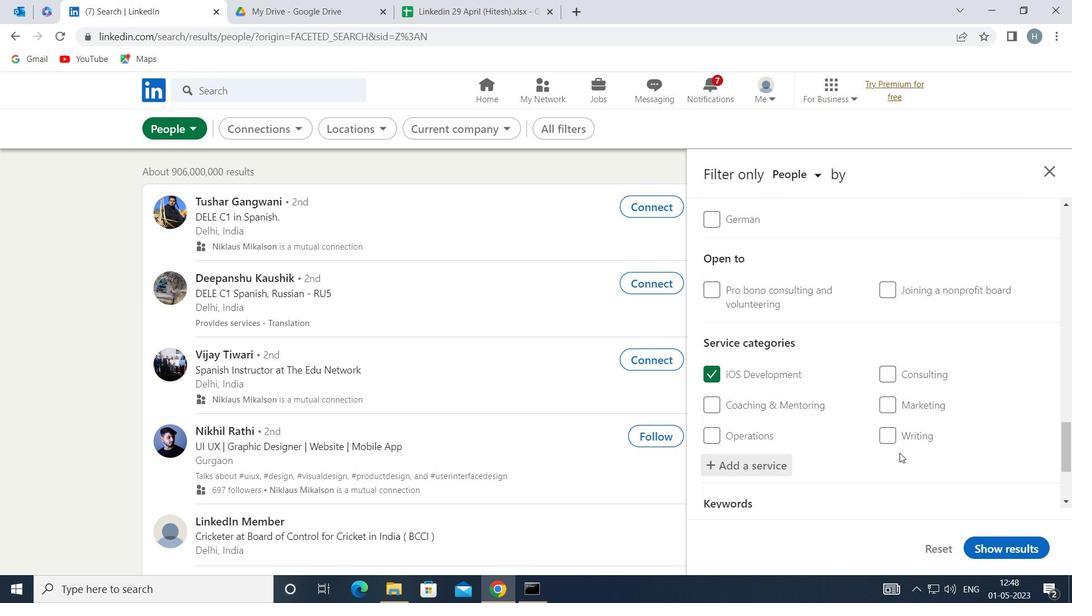 
Action: Mouse scrolled (877, 440) with delta (0, 0)
Screenshot: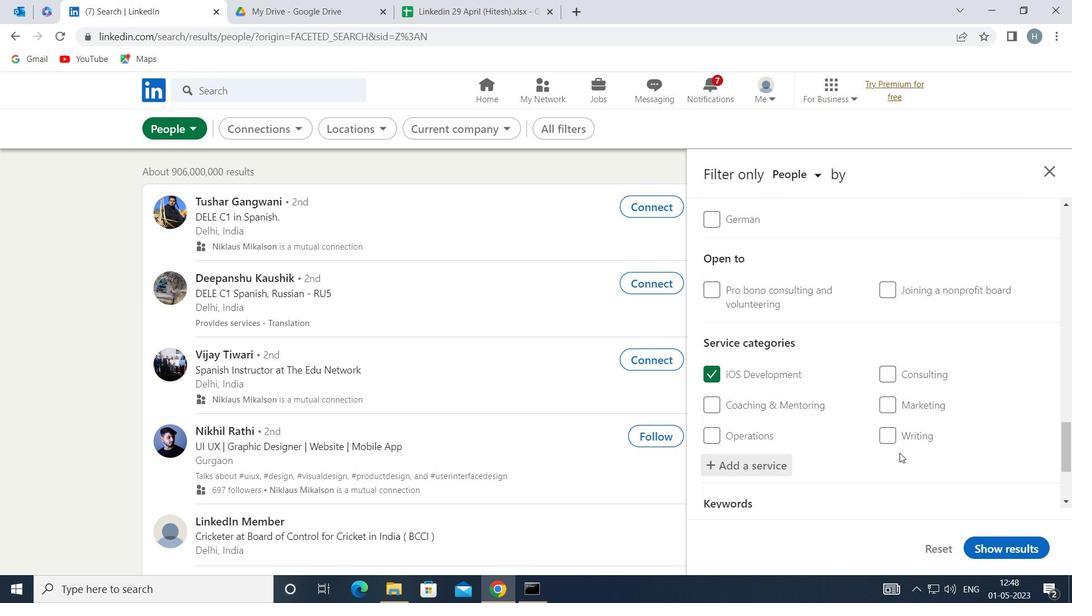 
Action: Mouse moved to (862, 438)
Screenshot: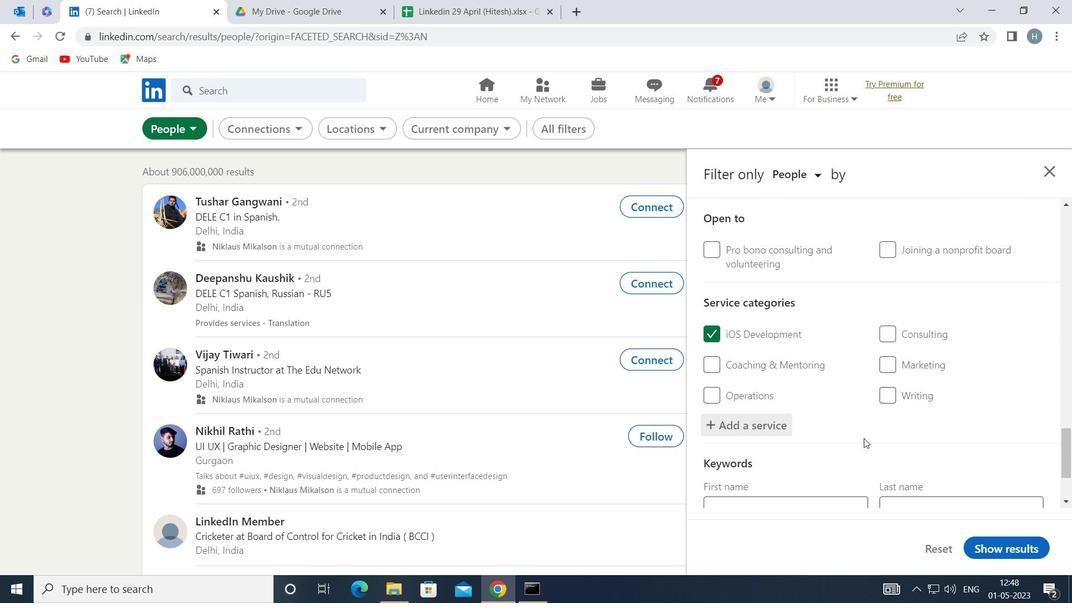
Action: Mouse scrolled (862, 437) with delta (0, 0)
Screenshot: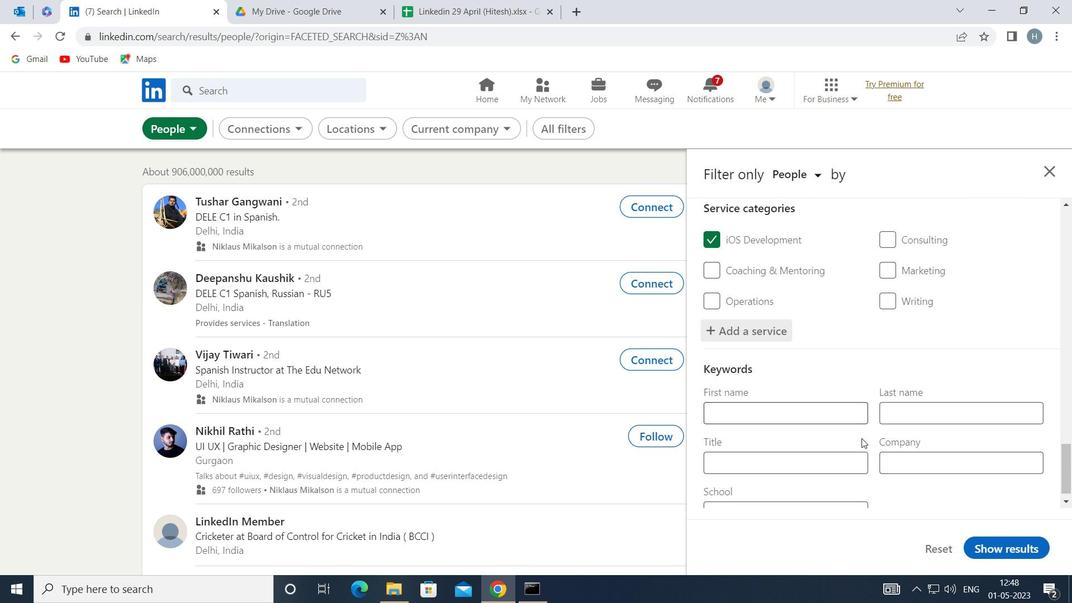 
Action: Mouse scrolled (862, 437) with delta (0, 0)
Screenshot: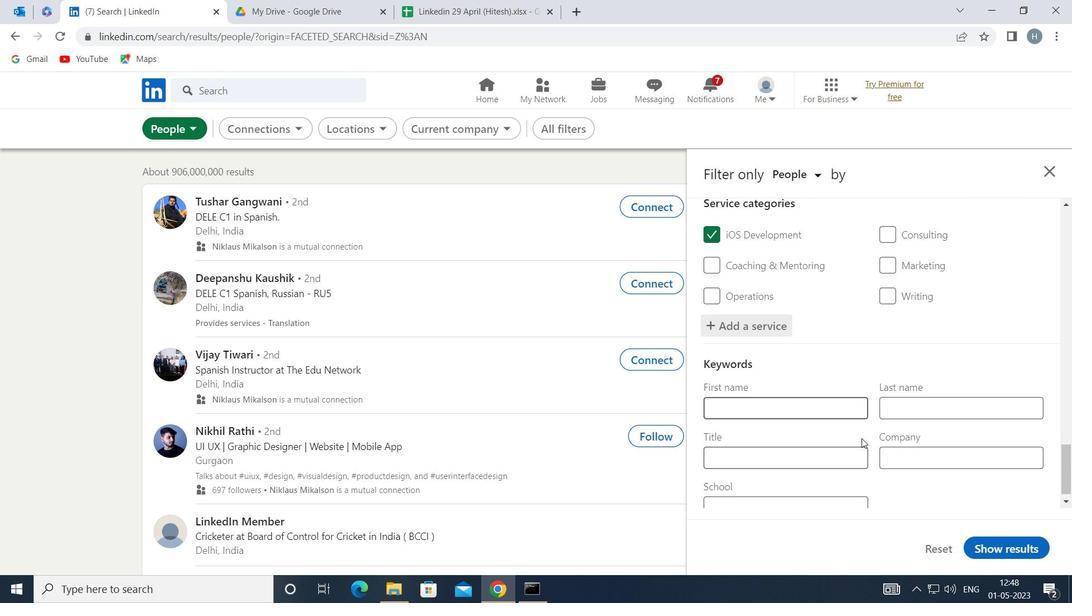 
Action: Mouse moved to (842, 440)
Screenshot: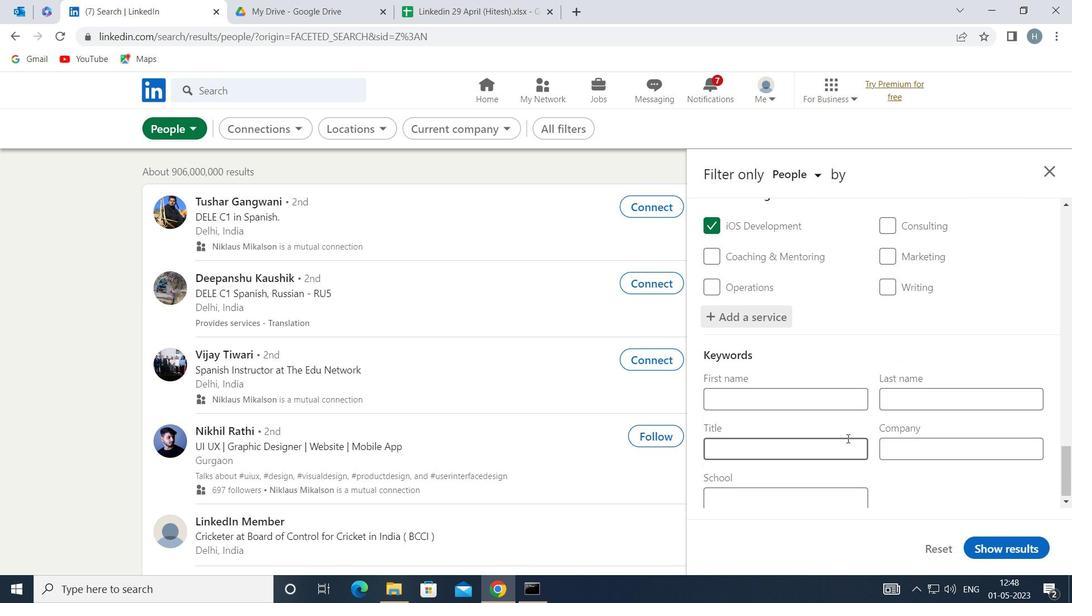 
Action: Mouse pressed left at (842, 440)
Screenshot: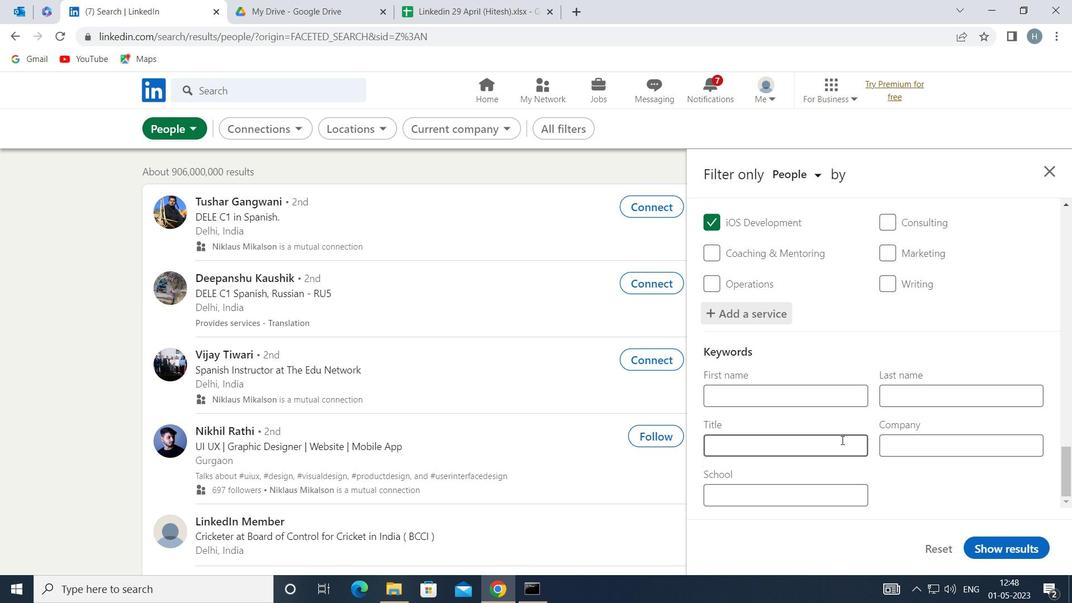 
Action: Key pressed <Key.shift>MANUFACTURING<Key.space><Key.shift>ASSEMBLER
Screenshot: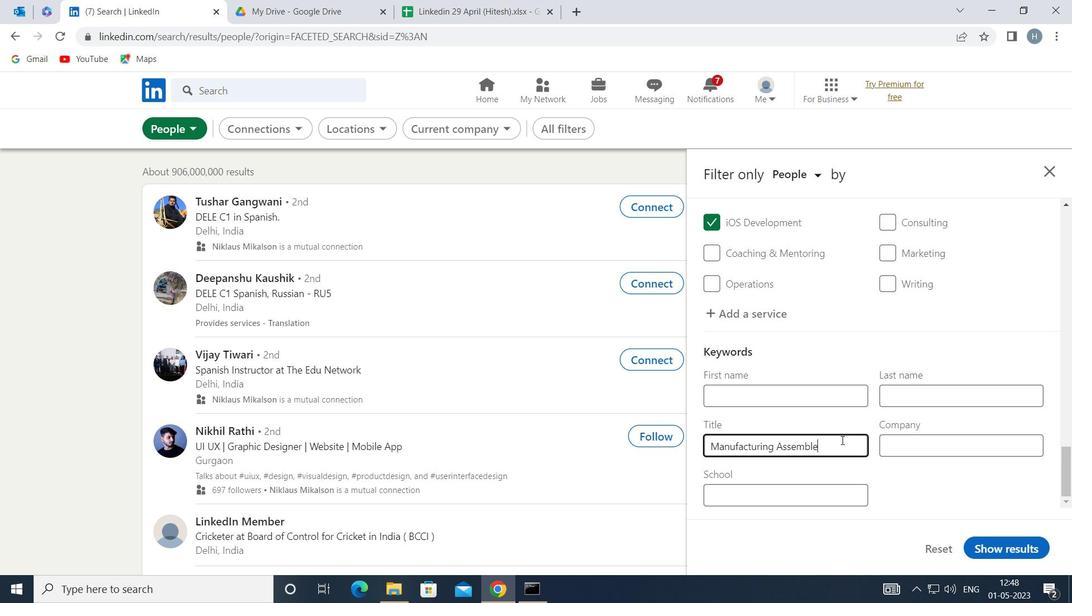 
Action: Mouse moved to (1014, 543)
Screenshot: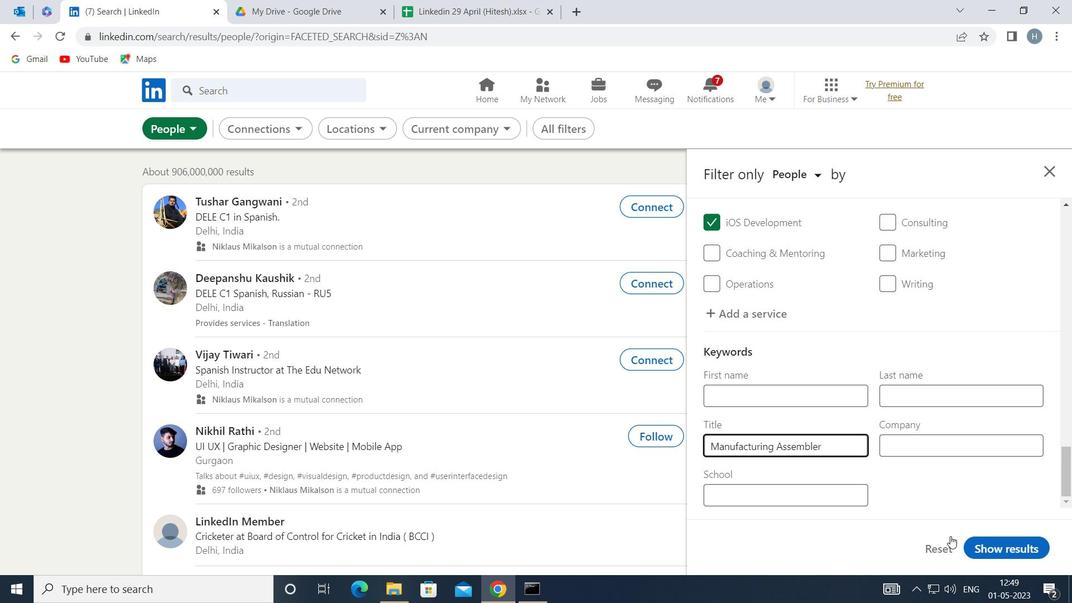 
Action: Mouse pressed left at (1014, 543)
Screenshot: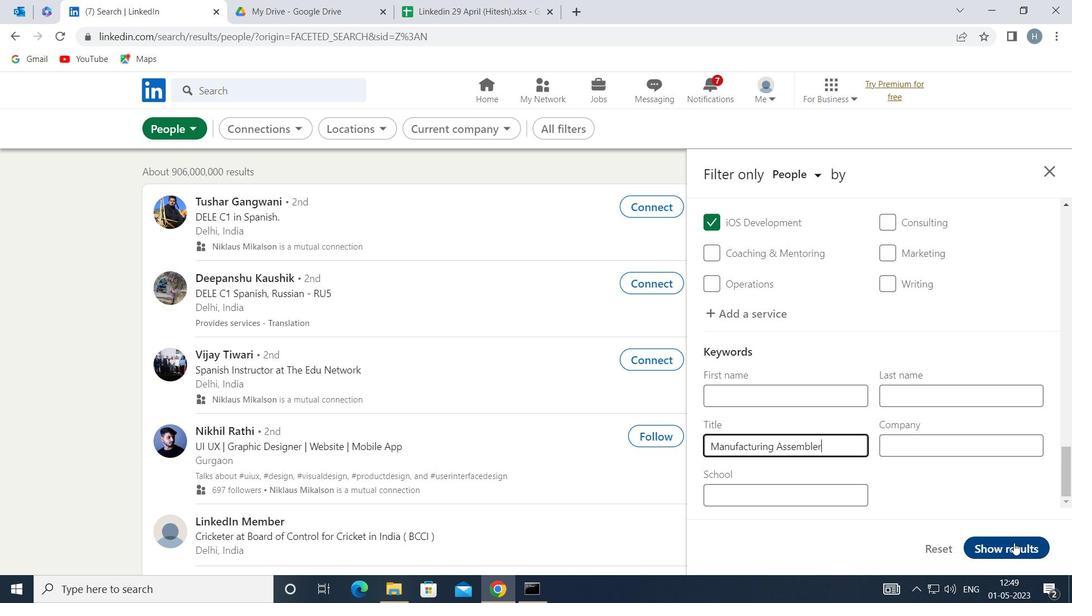 
Action: Mouse moved to (829, 426)
Screenshot: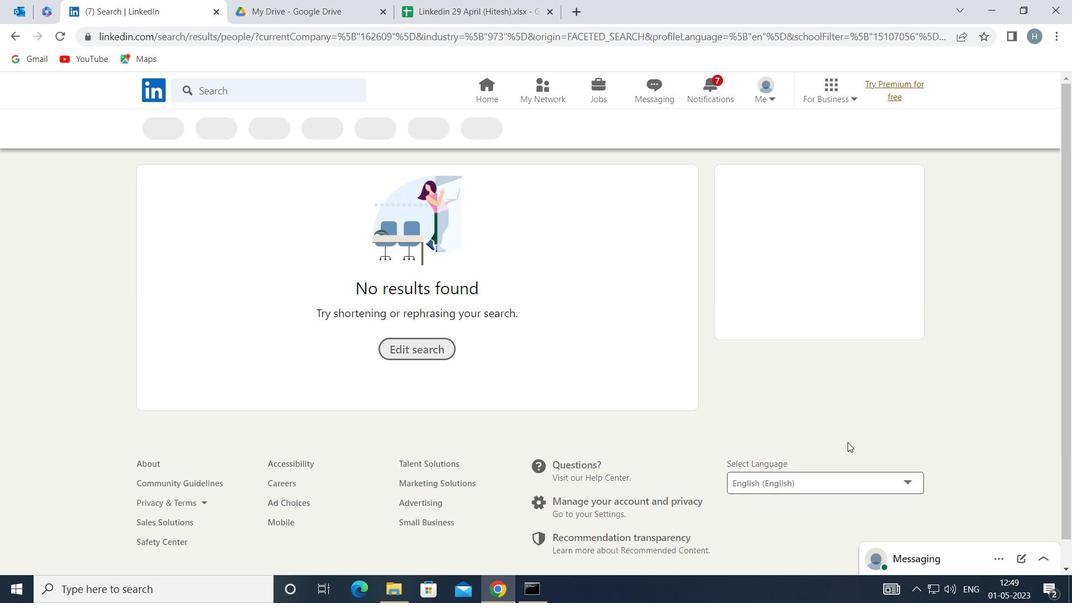 
